 Task: Open a blank google sheet and write heading  Discount data  Add 10 product name:-  'Apple, Banana,_x000D_
Orange, Tomato, Potato, Onion, Carrot, Milk, Bread, Eggs (dozen). ' in August Last week sales are  1.99, 0.49, 0.79, 1.29, 0.99, 0.89, 0.69, 2.49, 1.99, 2.99.Discount (%):-  10, 20, 15, 5, 12, 8, 25, 10, 15, 20. Save page analysisSalesTrends_2023
Action: Mouse moved to (14, 86)
Screenshot: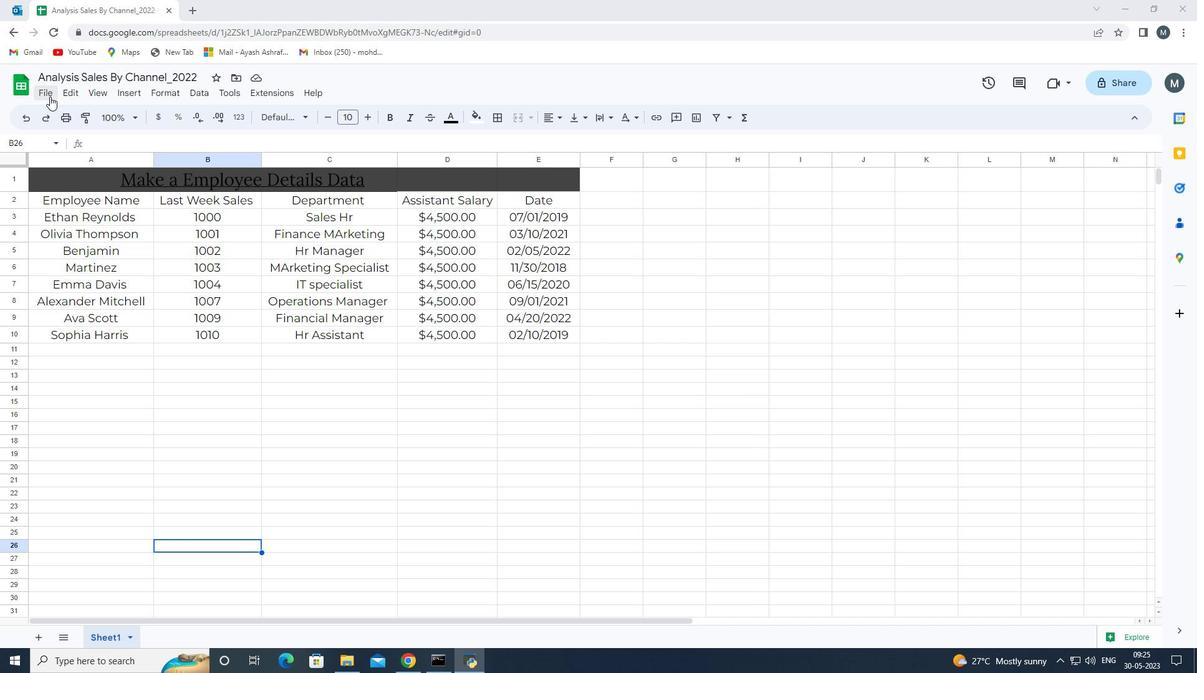 
Action: Mouse pressed left at (14, 86)
Screenshot: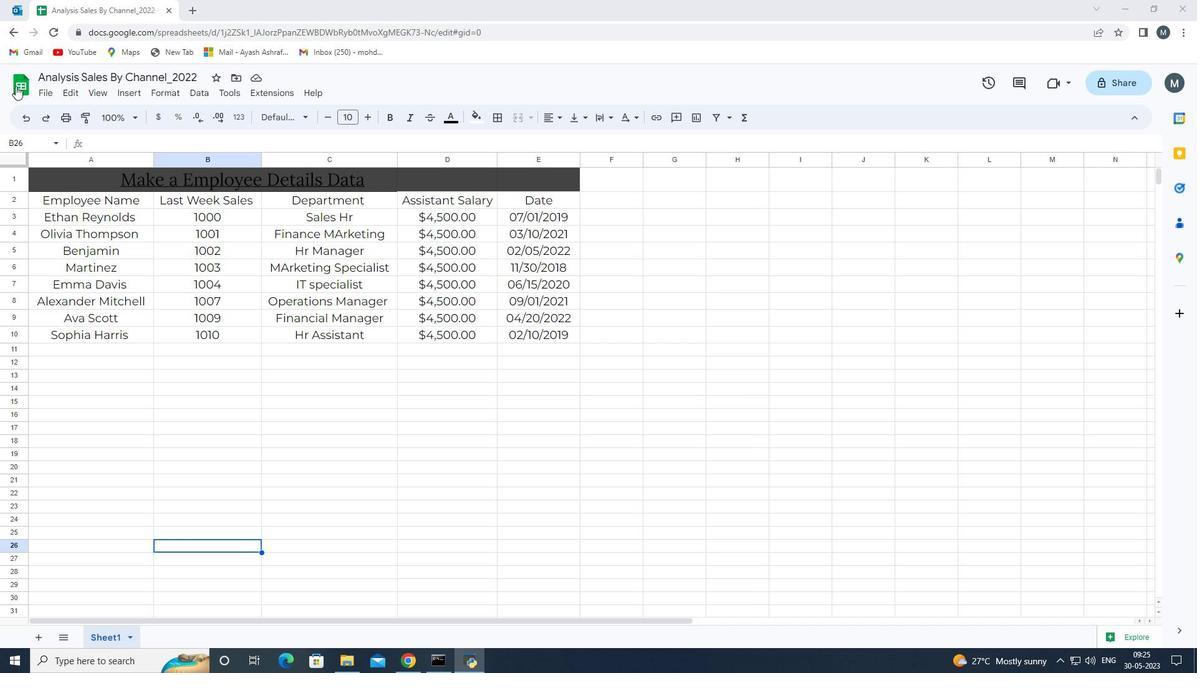 
Action: Mouse moved to (285, 198)
Screenshot: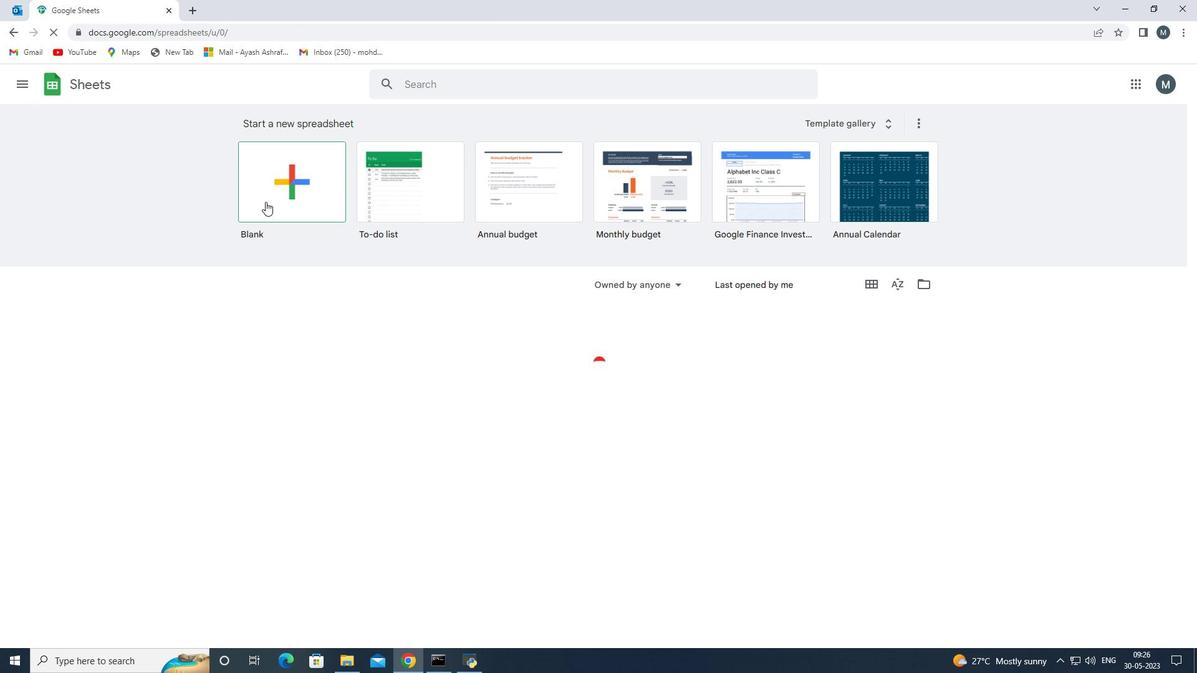
Action: Mouse pressed left at (285, 198)
Screenshot: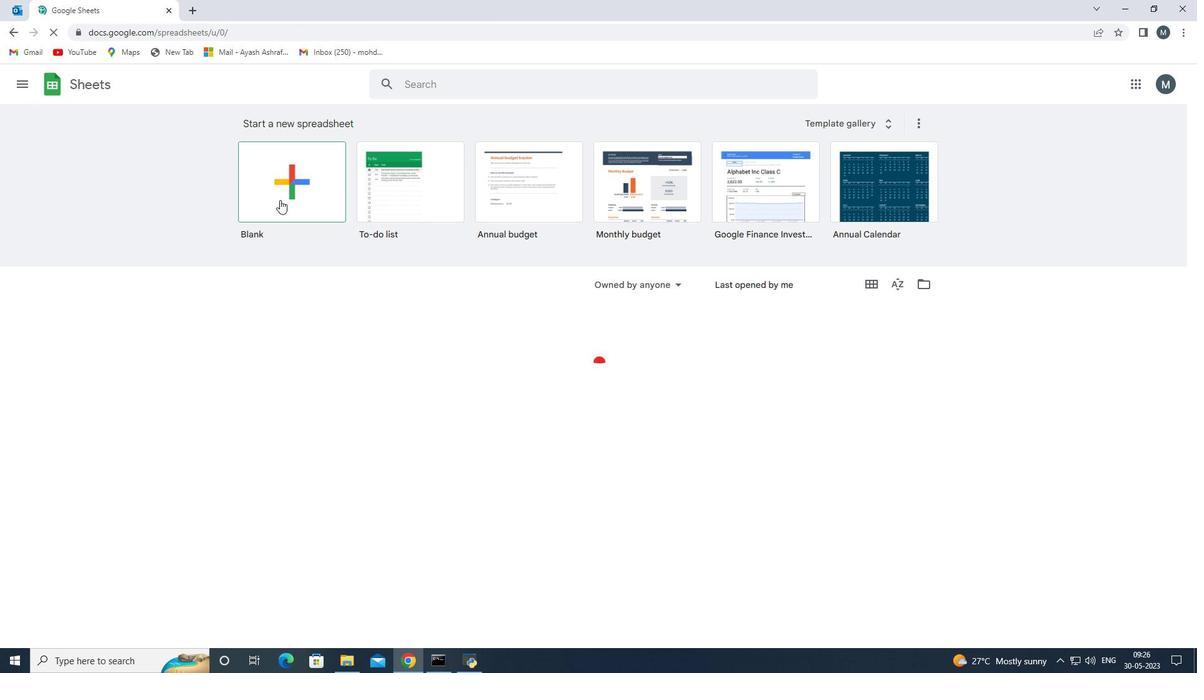 
Action: Mouse moved to (136, 143)
Screenshot: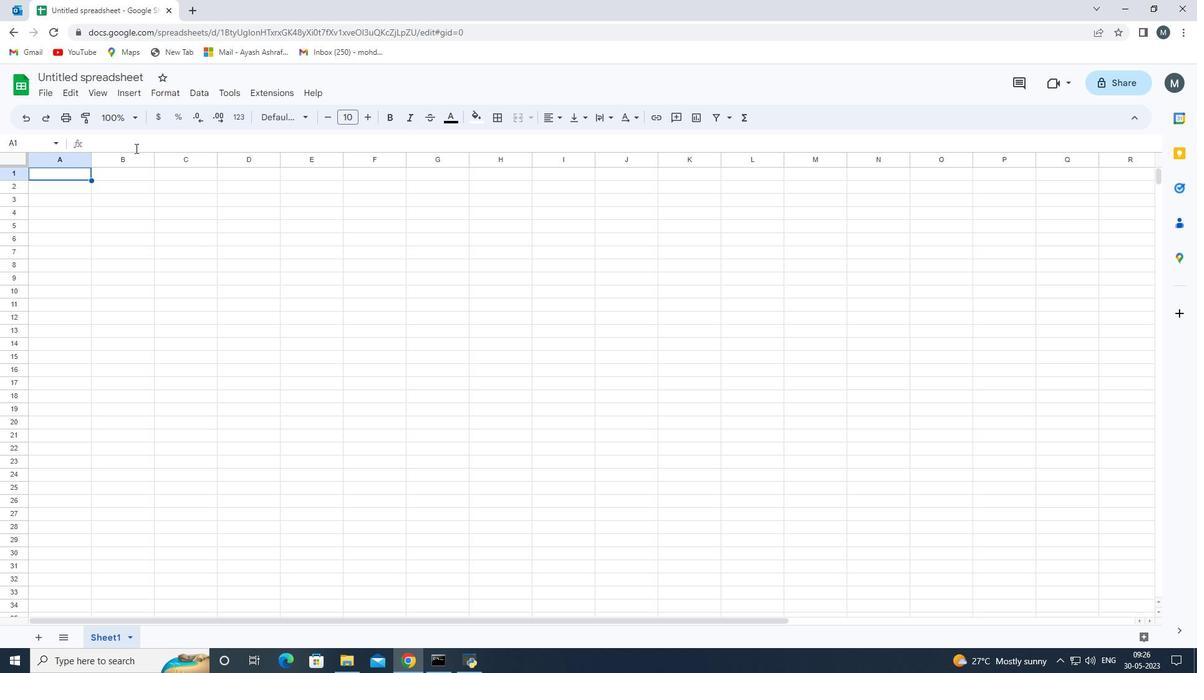 
Action: Mouse pressed left at (136, 143)
Screenshot: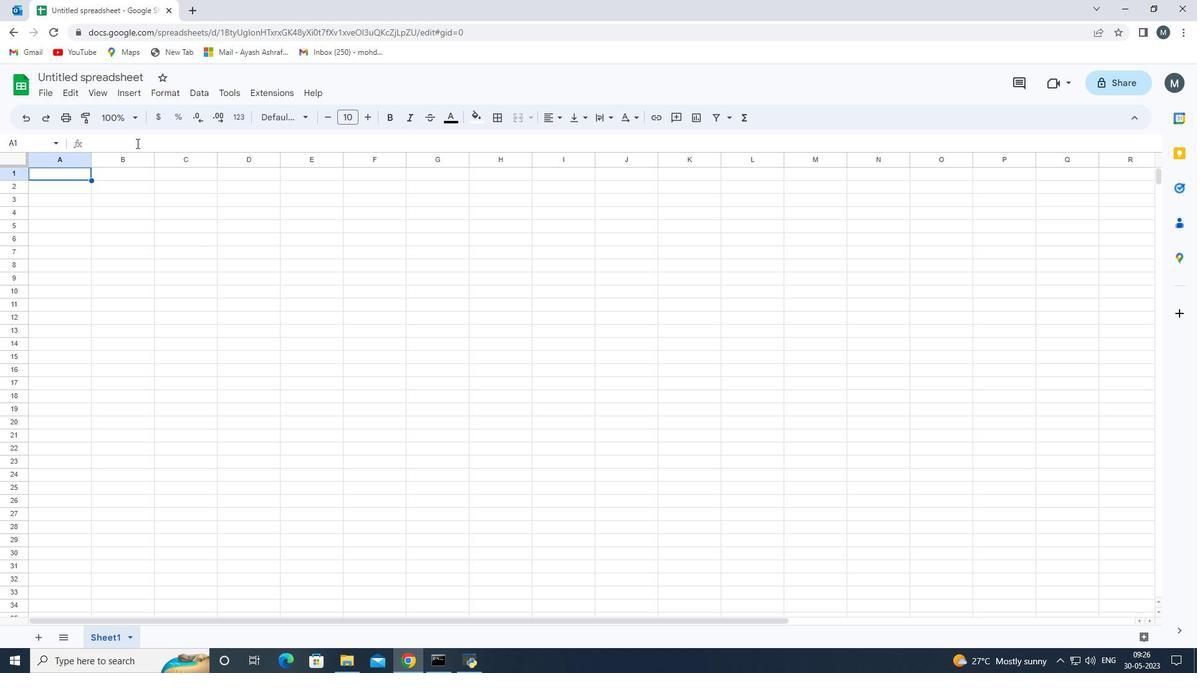 
Action: Mouse moved to (139, 142)
Screenshot: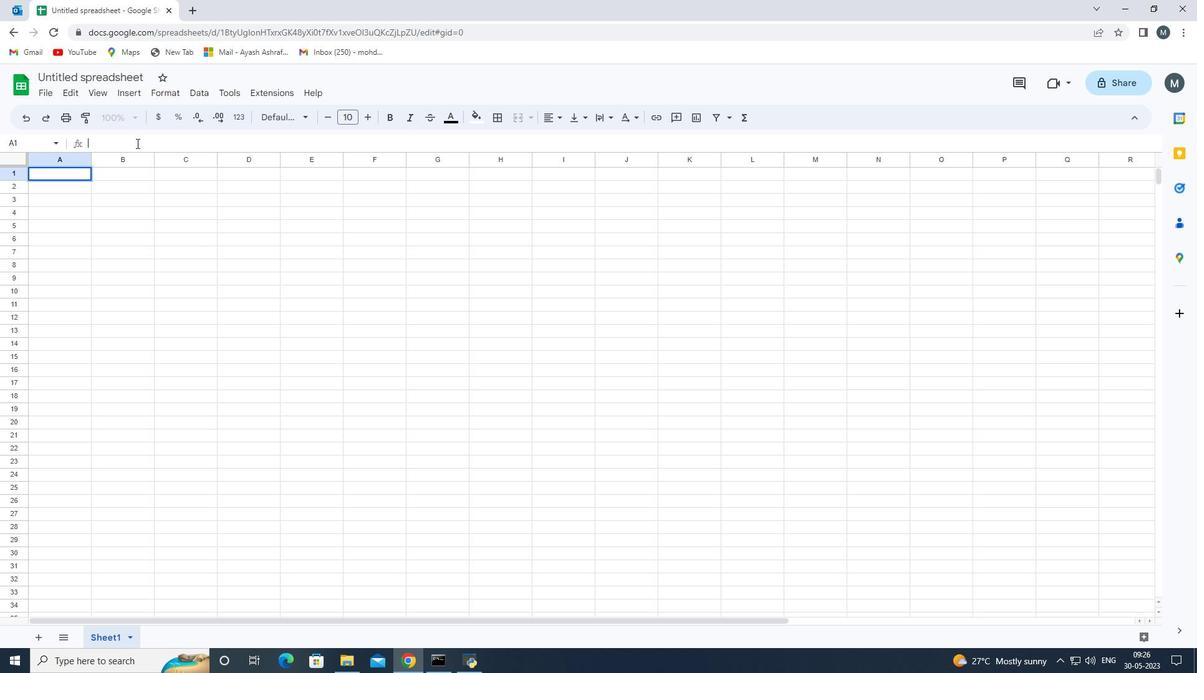 
Action: Key pressed <Key.space><Key.space><Key.space><Key.space><Key.space><Key.space><Key.space><Key.space><Key.space><Key.space><Key.space><Key.space><Key.space><Key.space><Key.space><Key.space><Key.space><Key.space><Key.space><Key.space><Key.space><Key.space><Key.space><Key.space><Key.space><Key.space><Key.space><Key.space><Key.space><Key.space><Key.space><Key.space><Key.space><Key.space><Key.space><Key.space><Key.space><Key.space><Key.space><Key.space><Key.space><Key.space><Key.space><Key.space><Key.space><Key.space><Key.space><Key.shift>Discount<Key.space><Key.shift>DAt<Key.space><Key.backspace><Key.backspace><Key.backspace>ata<Key.space><Key.enter>
Screenshot: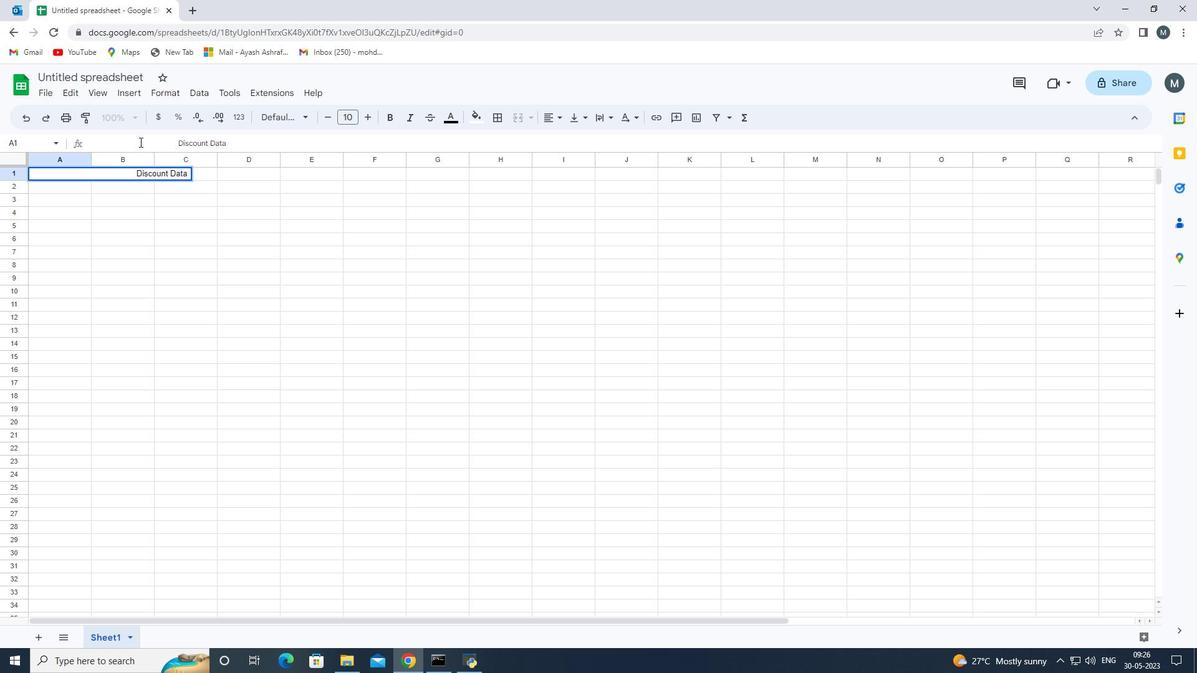 
Action: Mouse moved to (91, 192)
Screenshot: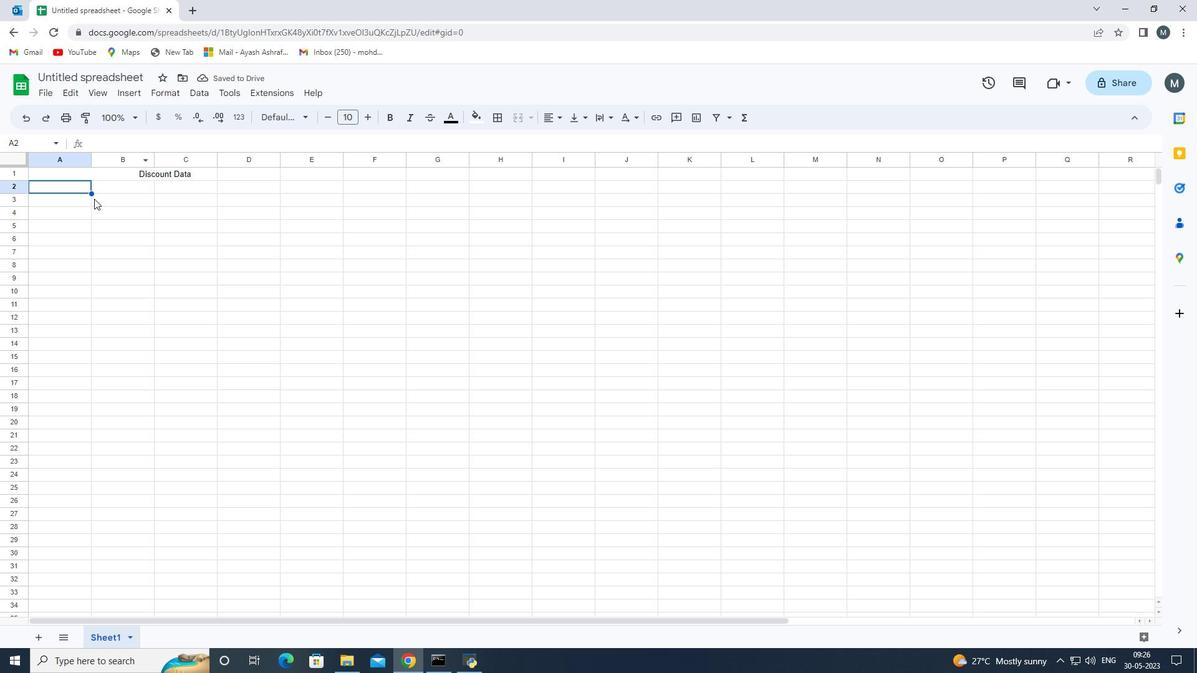 
Action: Key pressed <Key.shift>Product<Key.space><Key.shift>Nme<Key.space><Key.backspace><Key.backspace><Key.backspace>ame<Key.enter><Key.shift>Apple<Key.space><Key.shift>Banana<Key.space><Key.backspace><Key.backspace><Key.backspace><Key.backspace><Key.backspace><Key.backspace><Key.backspace><Key.enter><Key.shift>BAna<Key.space><Key.backspace><Key.backspace><Key.backspace><Key.backspace>anana<Key.enter><Key.shift>Orange<Key.space><Key.enter><Key.shift>Tomato<Key.enter><Key.shift>Potatto<Key.backspace><Key.backspace><Key.backspace>to<Key.enter><Key.shift>Onion<Key.space><Key.enter><Key.shift>CArr<Key.backspace><Key.backspace><Key.backspace>arrt<Key.backspace>ot<Key.enter><Key.shift>Milk<Key.enter><Key.shift>Bread<Key.enter><Key.shift><Key.shift>Eggs<Key.space><Key.shift>(<Key.shift>Dozen<Key.shift>)<Key.enter>
Screenshot: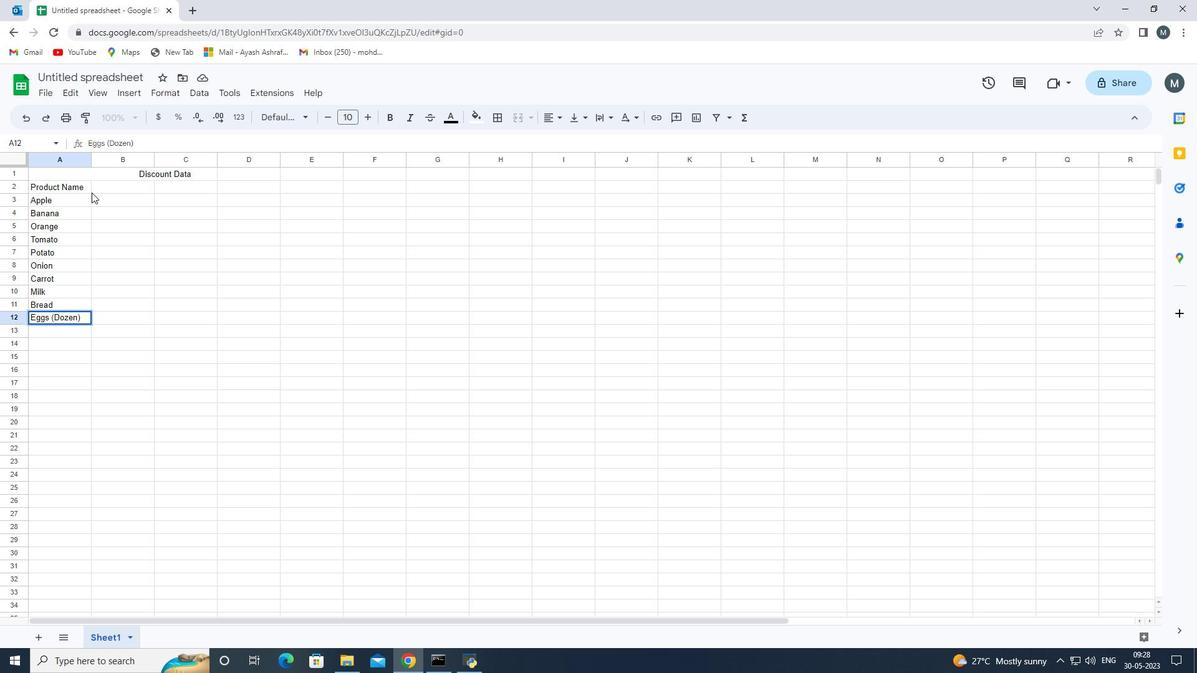 
Action: Mouse moved to (92, 158)
Screenshot: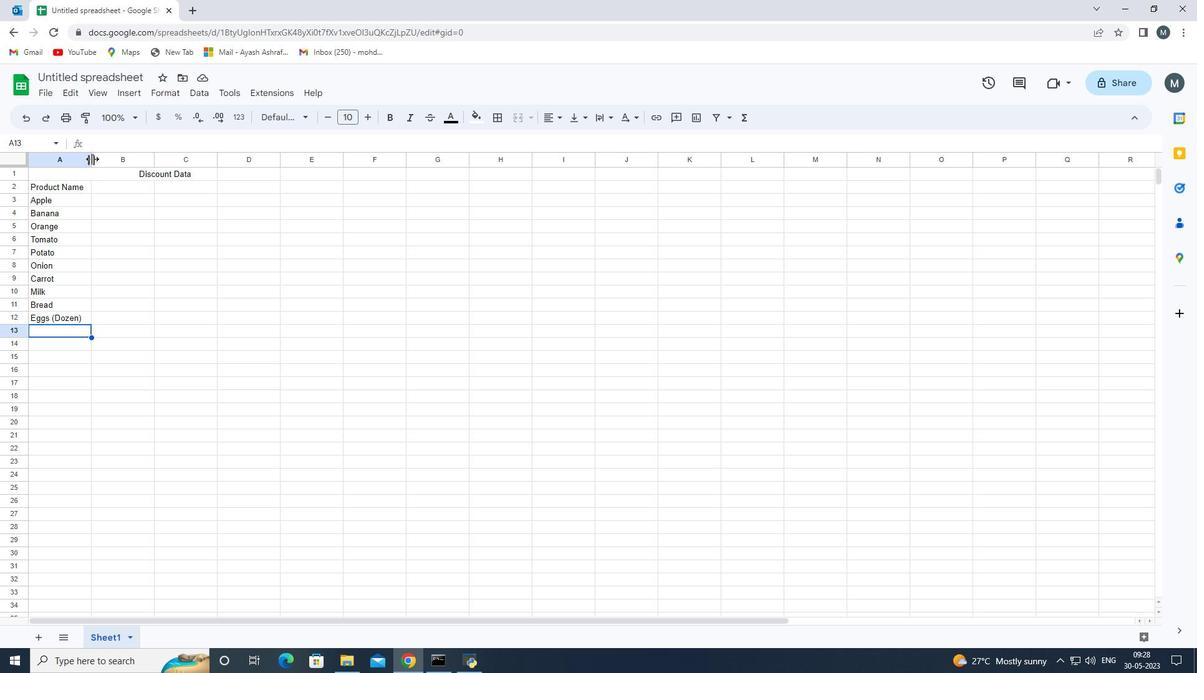 
Action: Mouse pressed left at (92, 158)
Screenshot: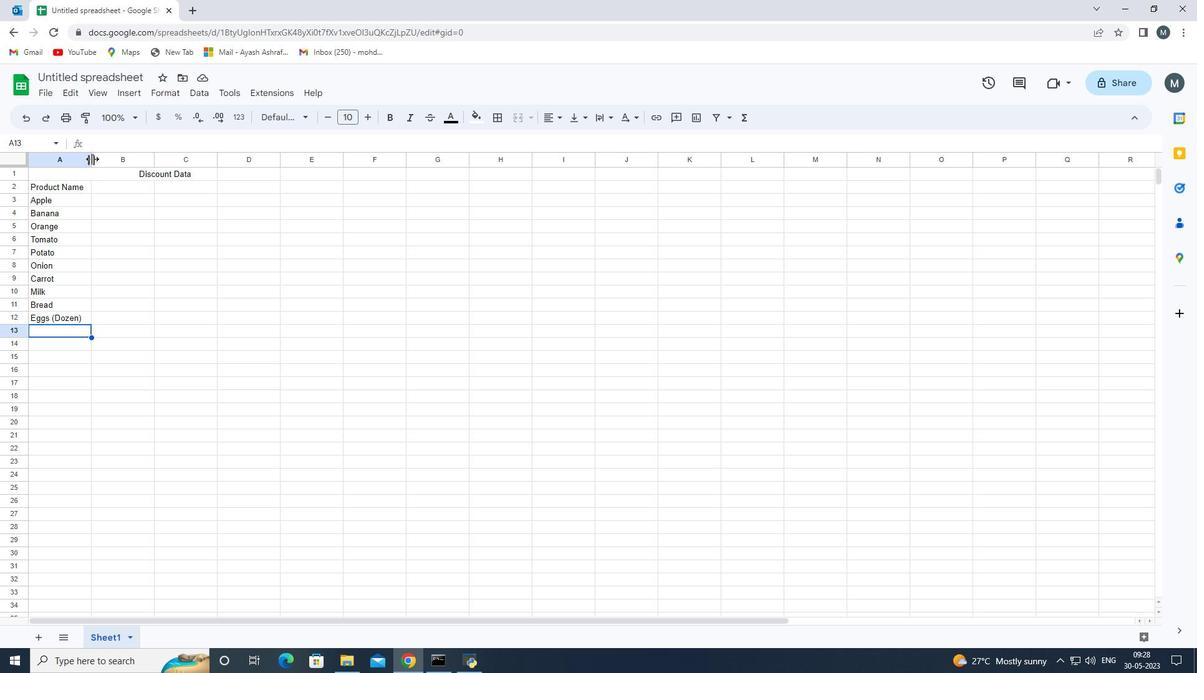 
Action: Mouse moved to (116, 162)
Screenshot: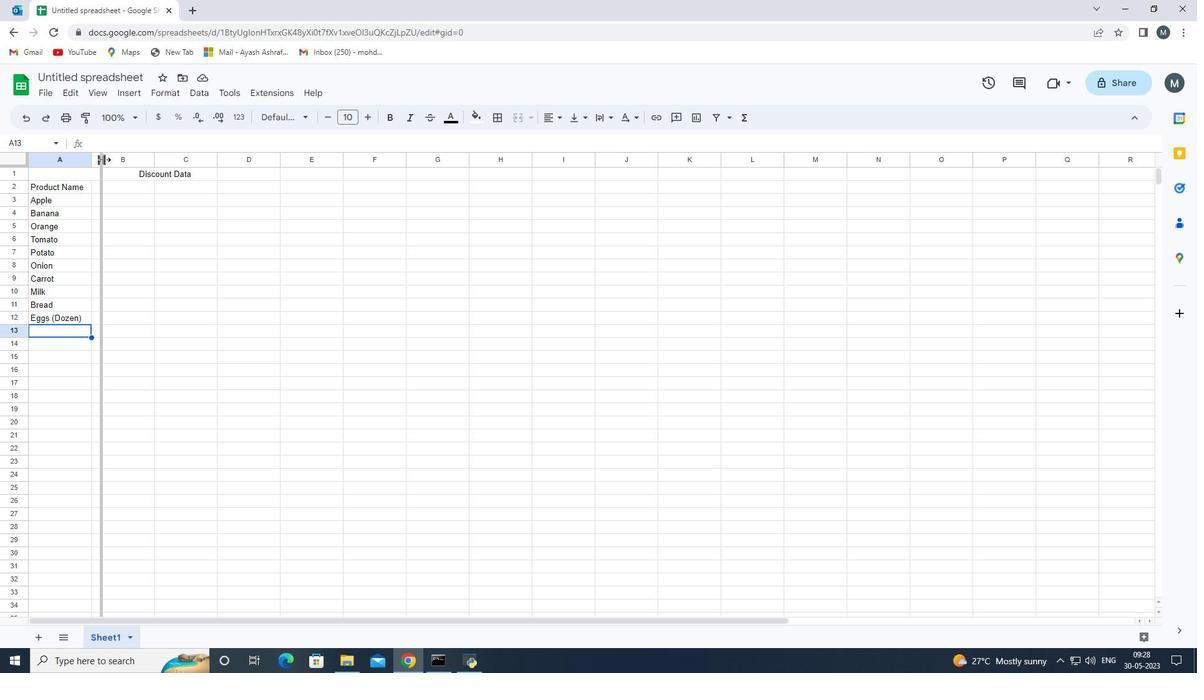 
Action: Mouse pressed left at (116, 162)
Screenshot: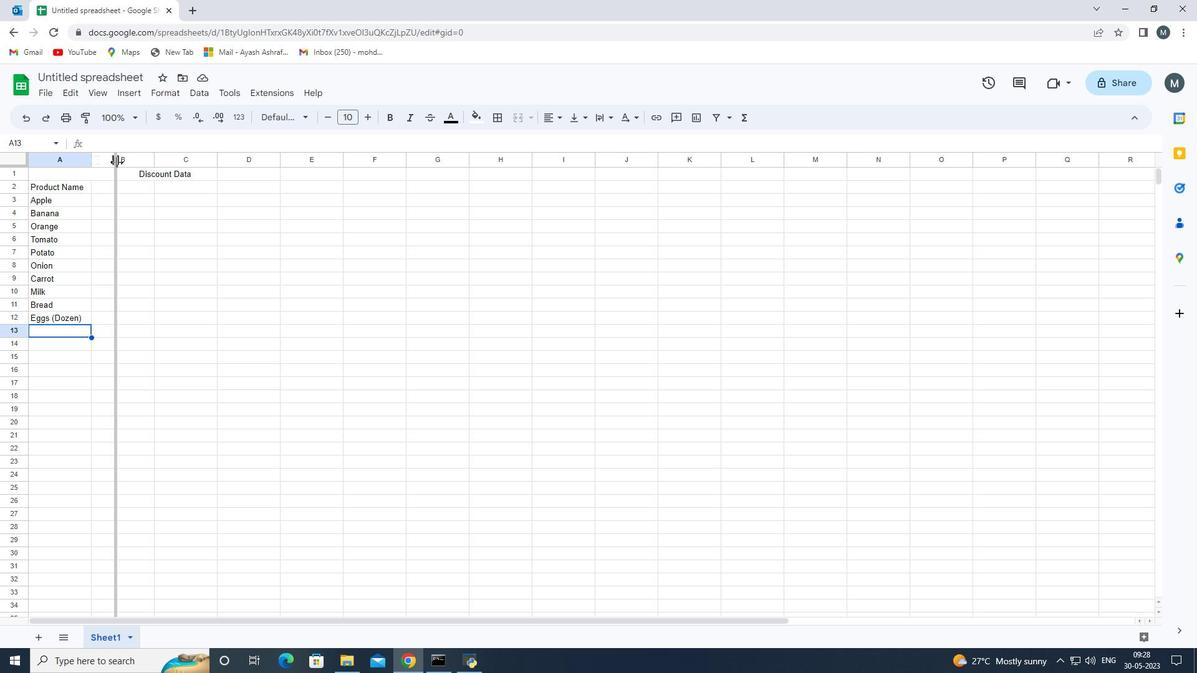 
Action: Mouse moved to (18, 157)
Screenshot: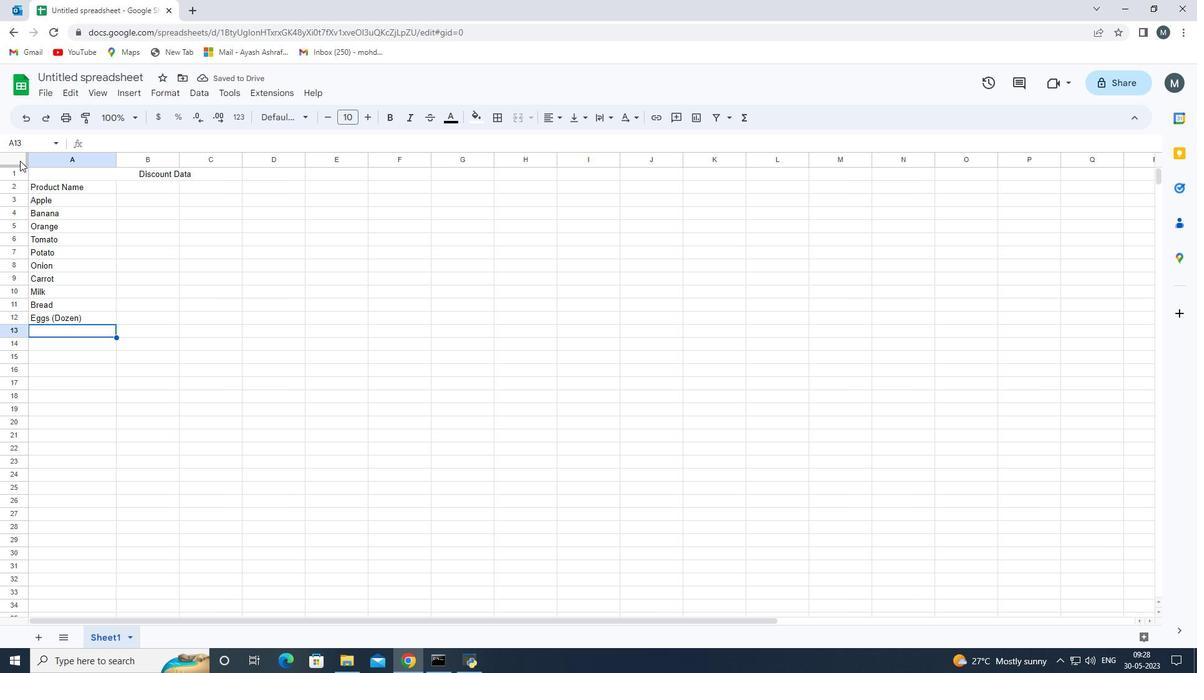 
Action: Mouse pressed left at (18, 157)
Screenshot: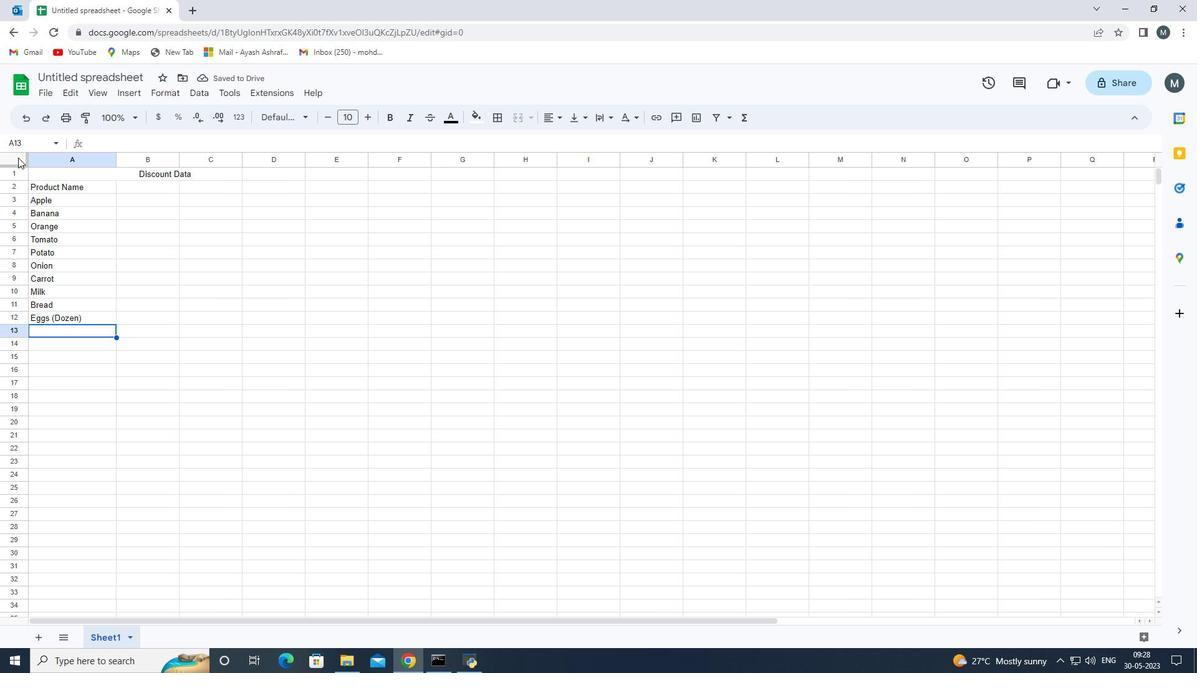 
Action: Mouse pressed left at (18, 157)
Screenshot: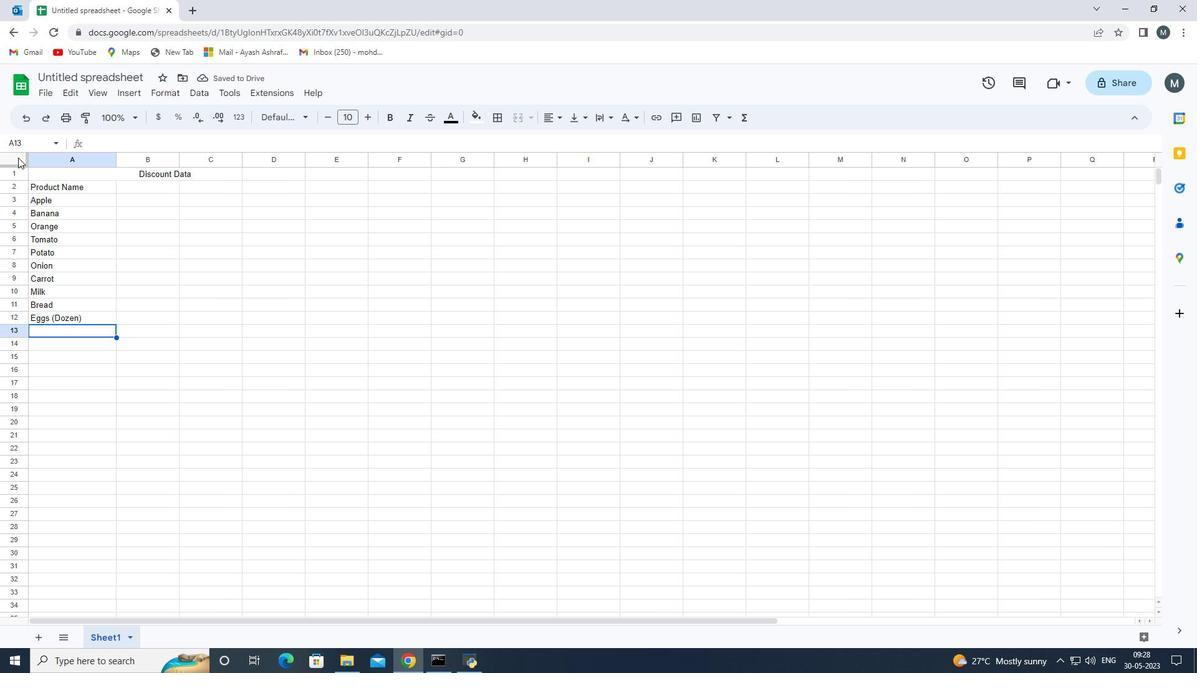 
Action: Mouse pressed right at (18, 157)
Screenshot: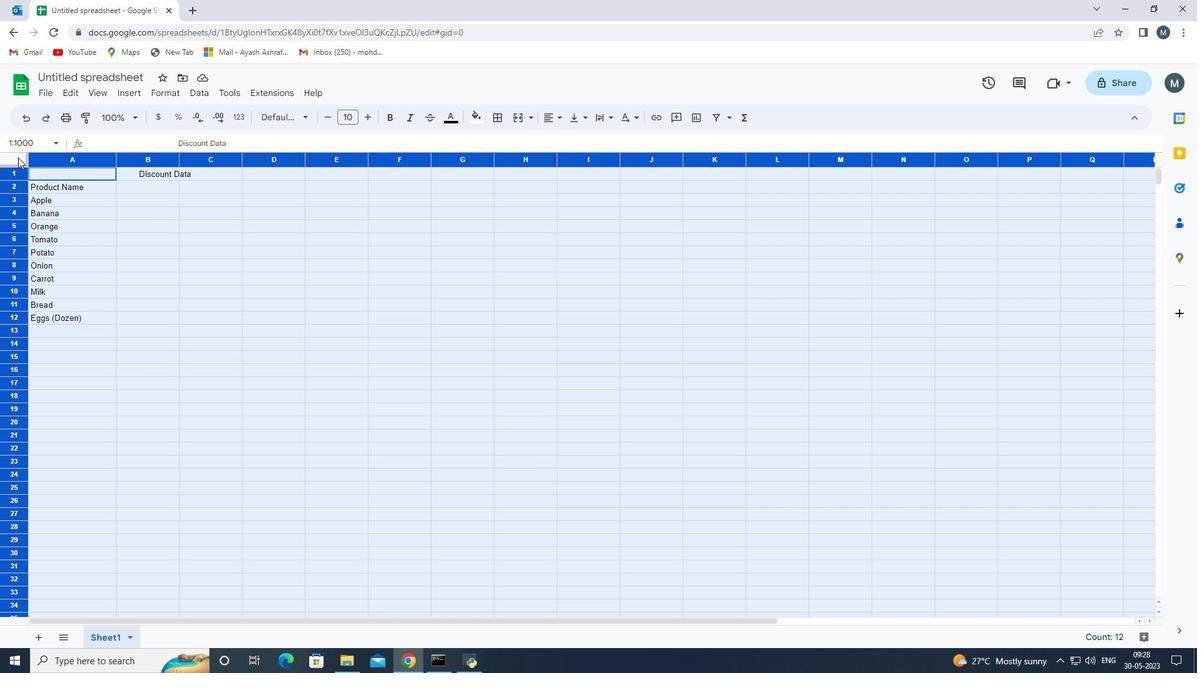 
Action: Mouse moved to (451, 307)
Screenshot: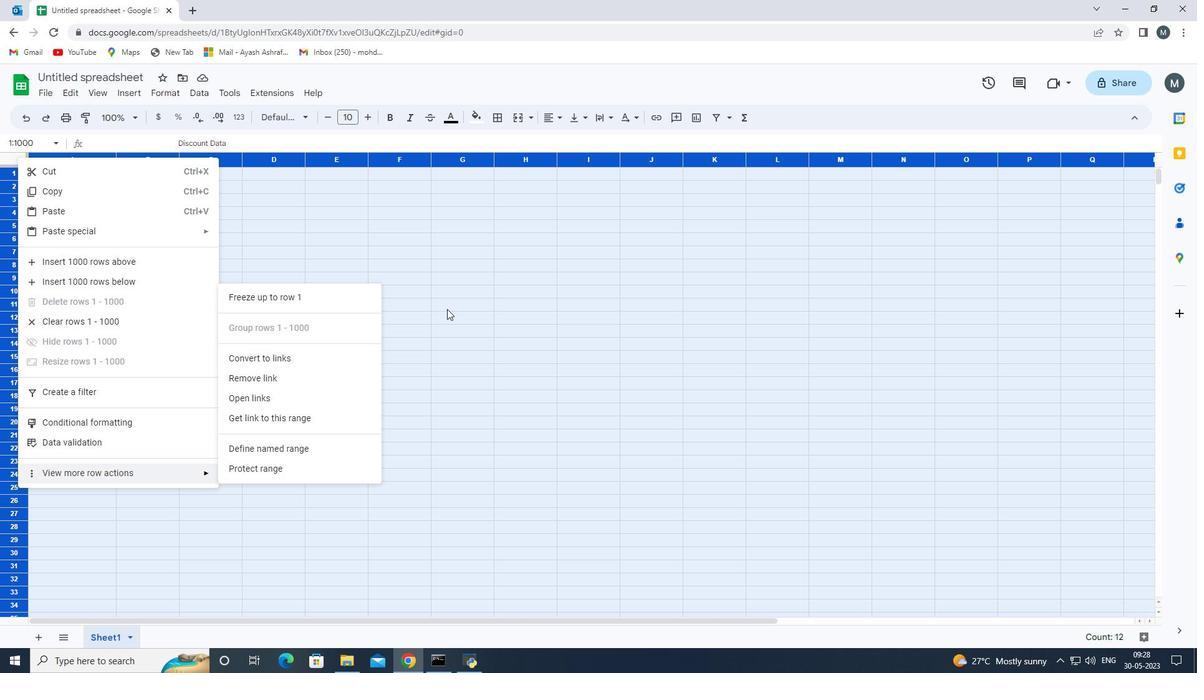 
Action: Mouse pressed left at (451, 307)
Screenshot: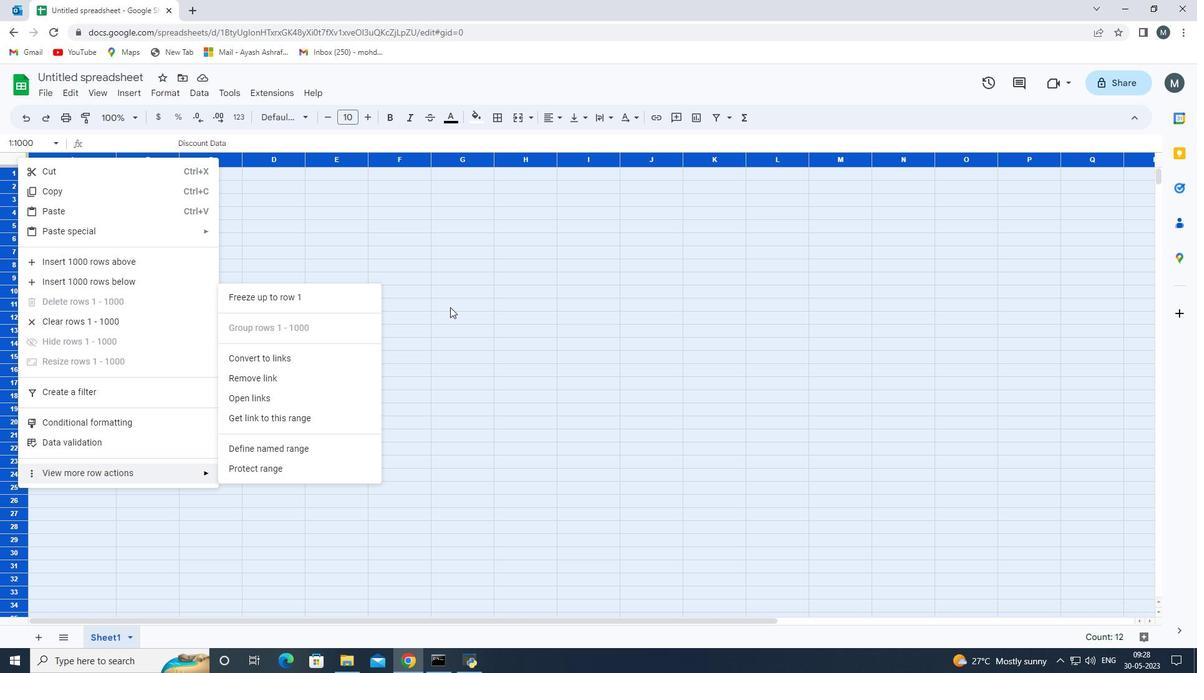 
Action: Mouse moved to (146, 186)
Screenshot: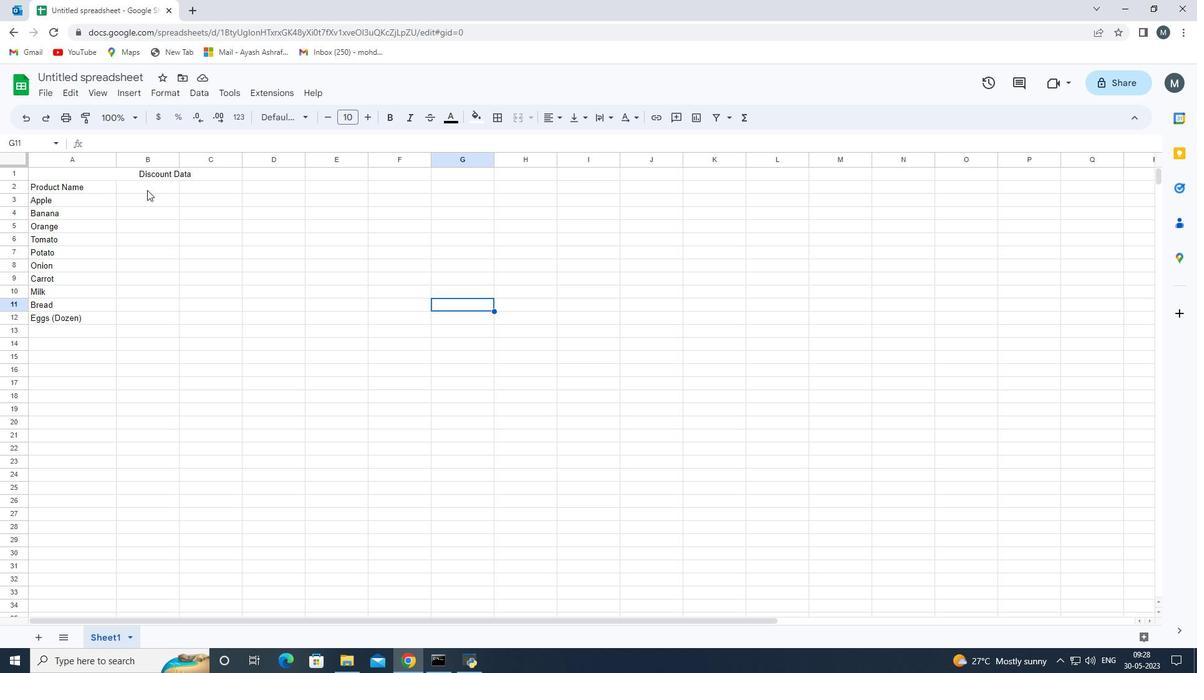 
Action: Mouse pressed left at (146, 186)
Screenshot: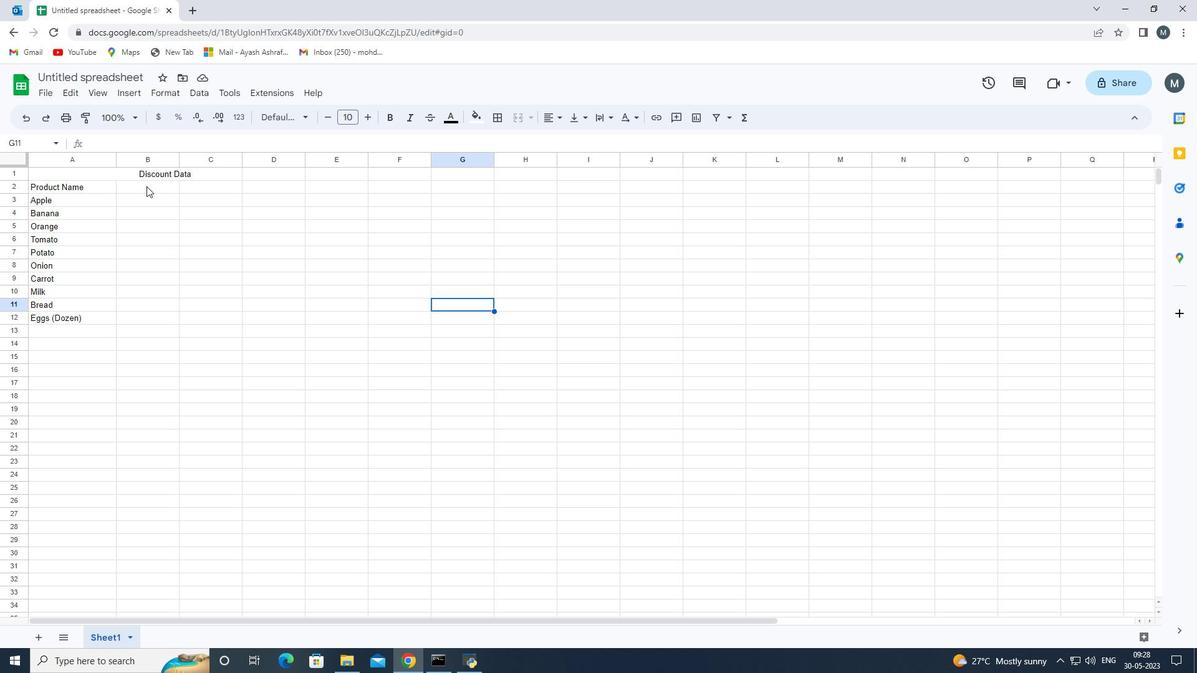 
Action: Mouse pressed left at (146, 186)
Screenshot: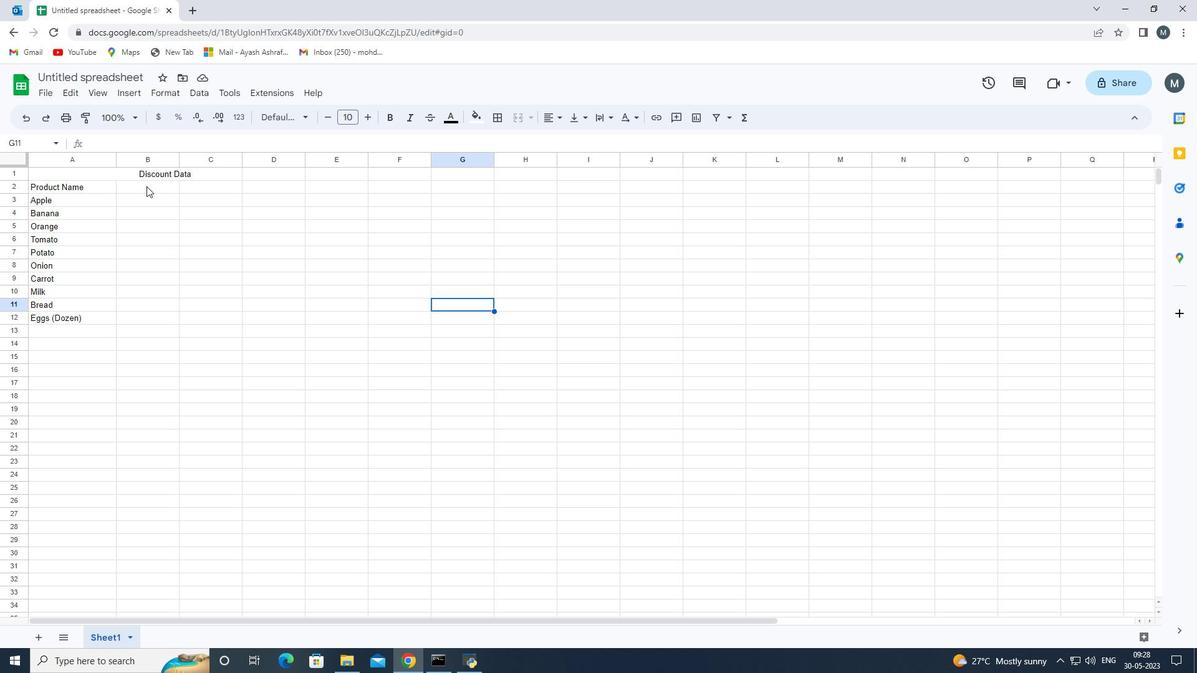 
Action: Key pressed <Key.shift>LAst<Key.backspace><Key.backspace><Key.backspace>ast<Key.shift><Key.shift><Key.shift><Key.shift><Key.shift><Key.shift><Key.shift><Key.shift><Key.shift><Key.shift><Key.shift><Key.shift><Key.shift><Key.shift><Key.shift><Key.shift><Key.shift><Key.shift><Key.shift><Key.shift><Key.shift><Key.shift><Key.shift><Key.shift><Key.shift><Key.shift><Key.shift><Key.shift><Key.shift><Key.shift><Key.shift><Key.shift><Key.shift><Key.shift><Key.shift><Key.shift><Key.shift><Key.shift><Key.shift><Key.shift><Key.shift><Key.shift><Key.shift><Key.shift><Key.shift><Key.shift><Key.shift><Key.shift><Key.shift><Key.shift><Key.shift><Key.shift><Key.shift><Key.shift><Key.shift><Key.shift><Key.shift><Key.shift><Key.shift><Key.shift><Key.shift><Key.shift><Key.shift><Key.shift><Key.shift><Key.shift><Key.shift><Key.shift><Key.shift><Key.shift><Key.shift><Key.shift><Key.shift><Key.shift><Key.shift><Key.shift><Key.shift><Key.shift><Key.shift><Key.shift><Key.shift><Key.shift><Key.shift><Key.shift><Key.shift><Key.shift>Wee<Key.backspace><Key.backspace><Key.backspace><Key.space>week<Key.space>sales<Key.space><Key.enter>1.99<Key.enter>0
Screenshot: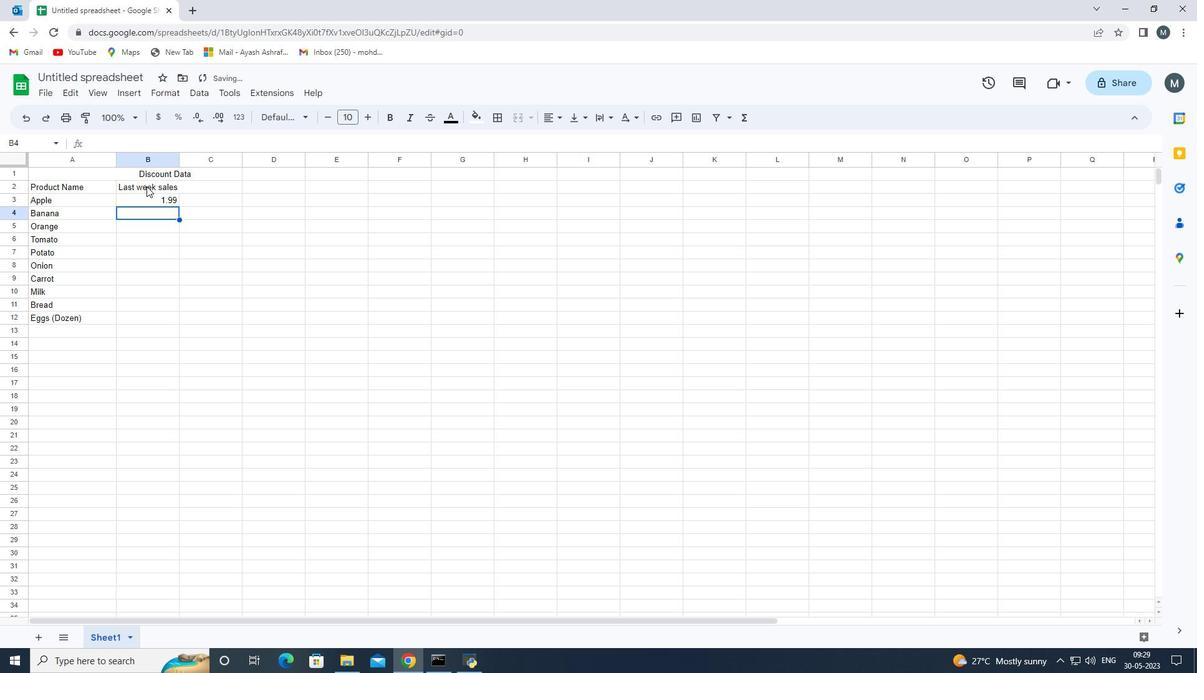 
Action: Mouse moved to (170, 175)
Screenshot: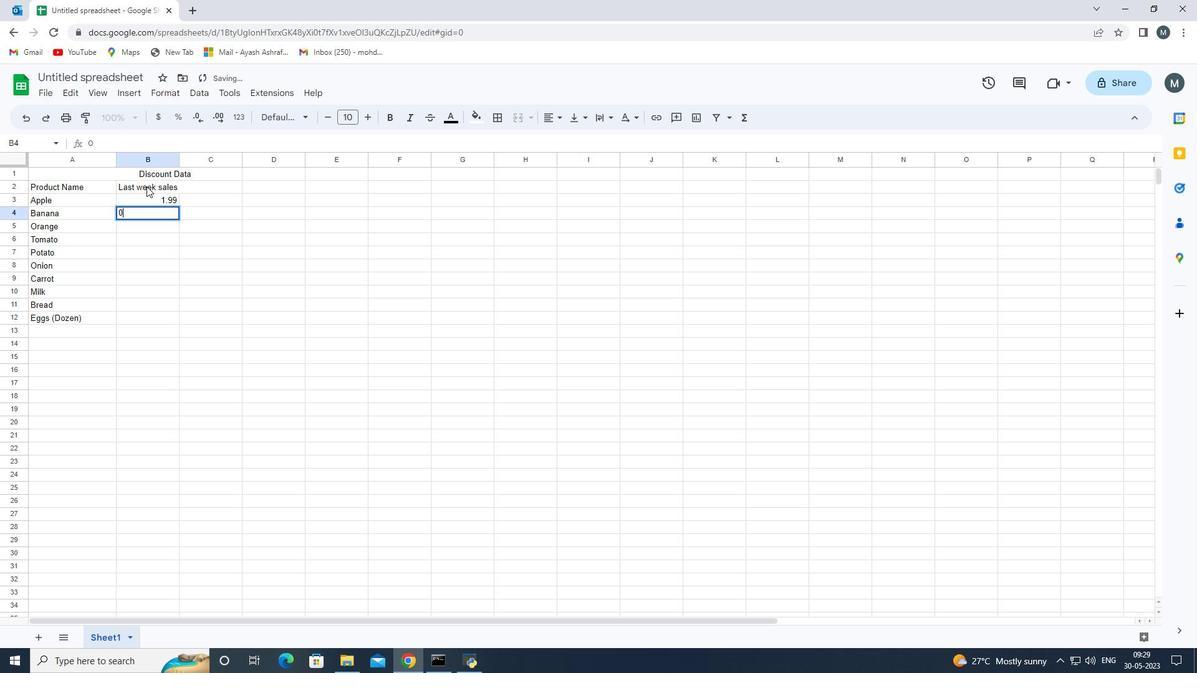 
Action: Key pressed .
Screenshot: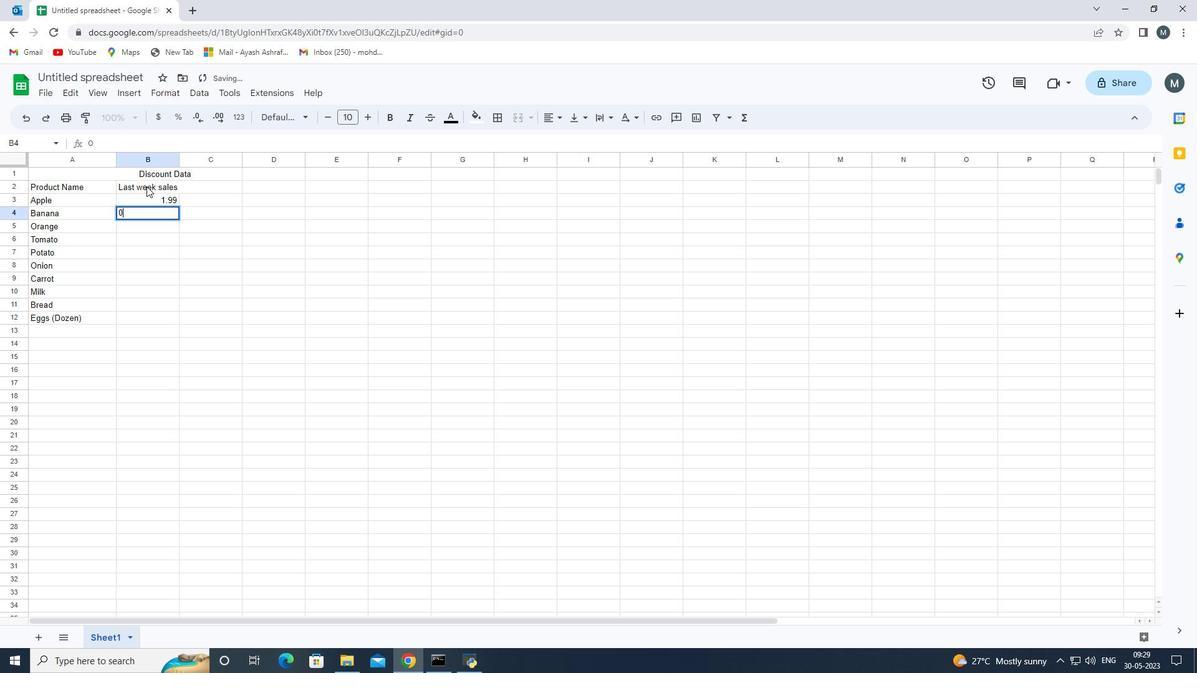 
Action: Mouse moved to (174, 174)
Screenshot: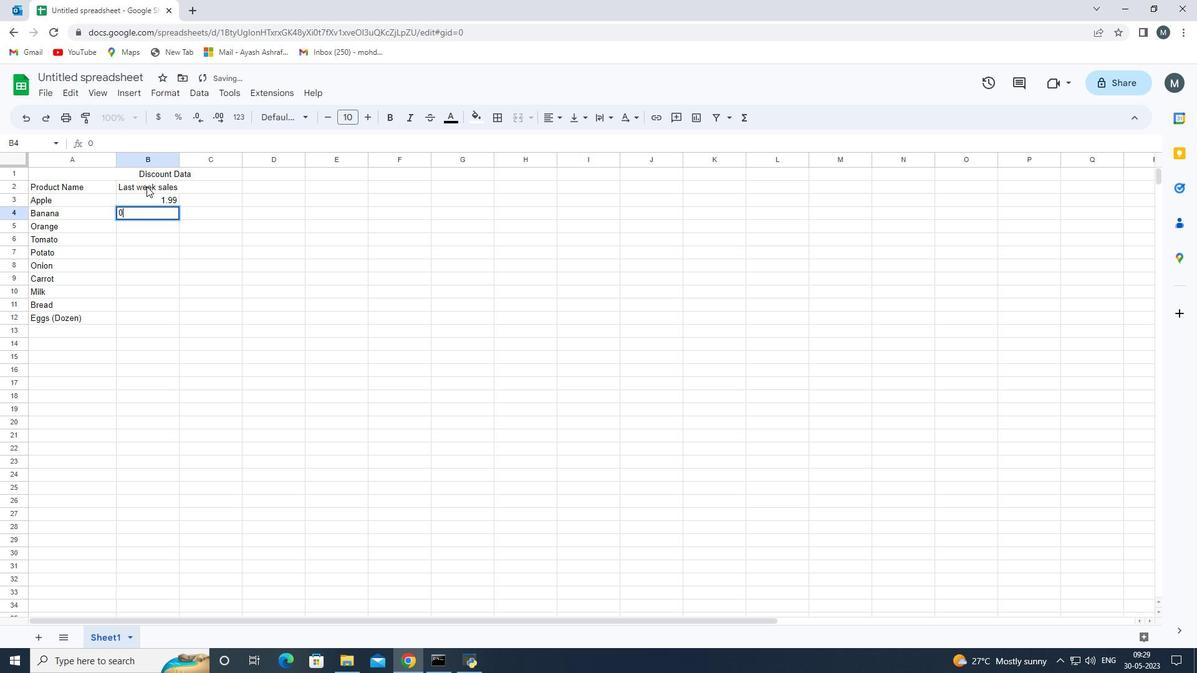 
Action: Key pressed 49<Key.enter>0.79<Key.enter>1.29<Key.enter>0.99<Key.enter>0.
Screenshot: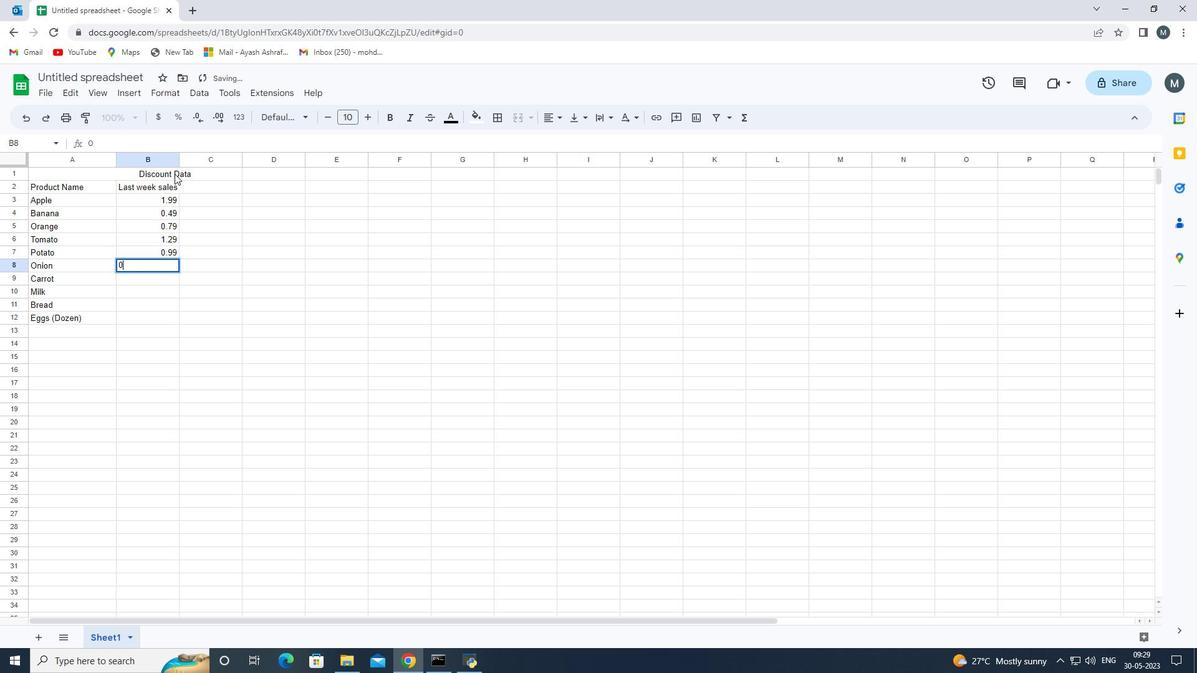 
Action: Mouse moved to (181, 171)
Screenshot: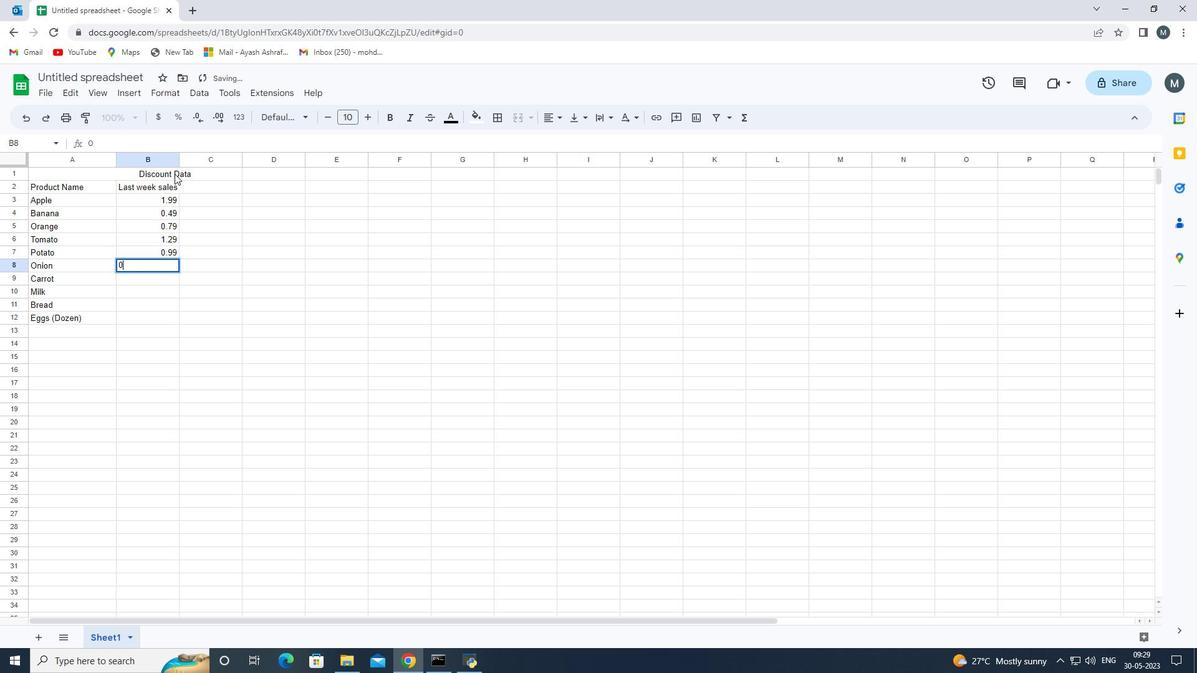 
Action: Key pressed 89<Key.enter>0.69<Key.enter>2.49<Key.enter>1.99<Key.enter>2.99<Key.enter>
Screenshot: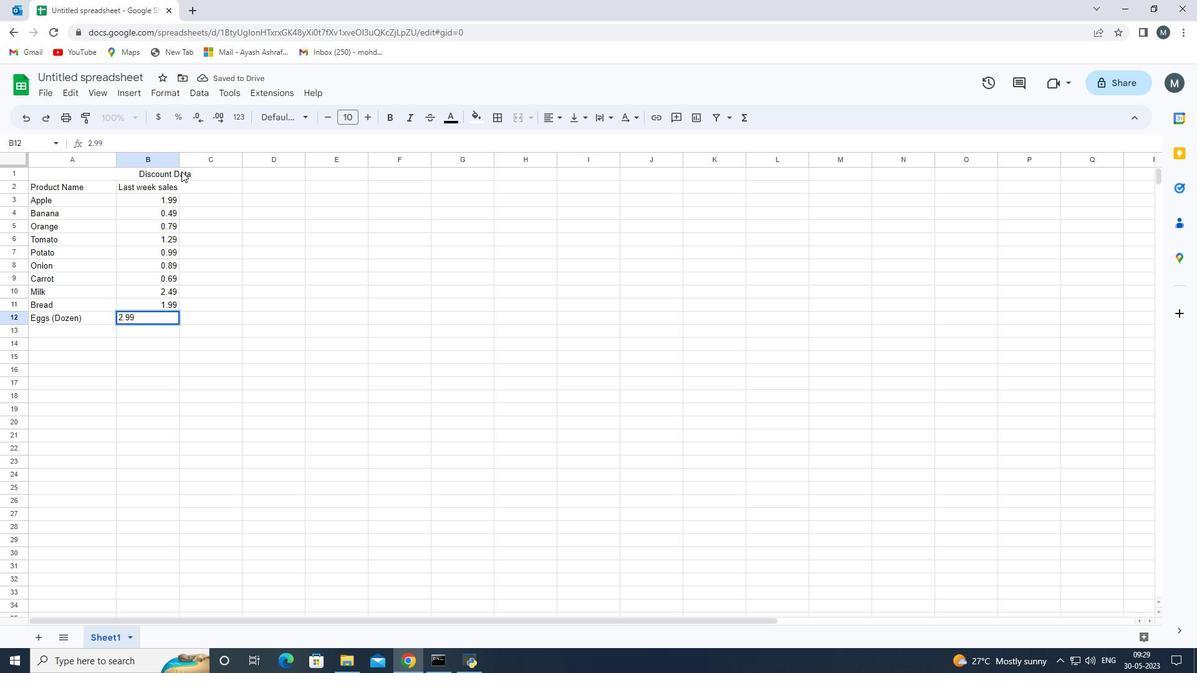 
Action: Mouse moved to (181, 155)
Screenshot: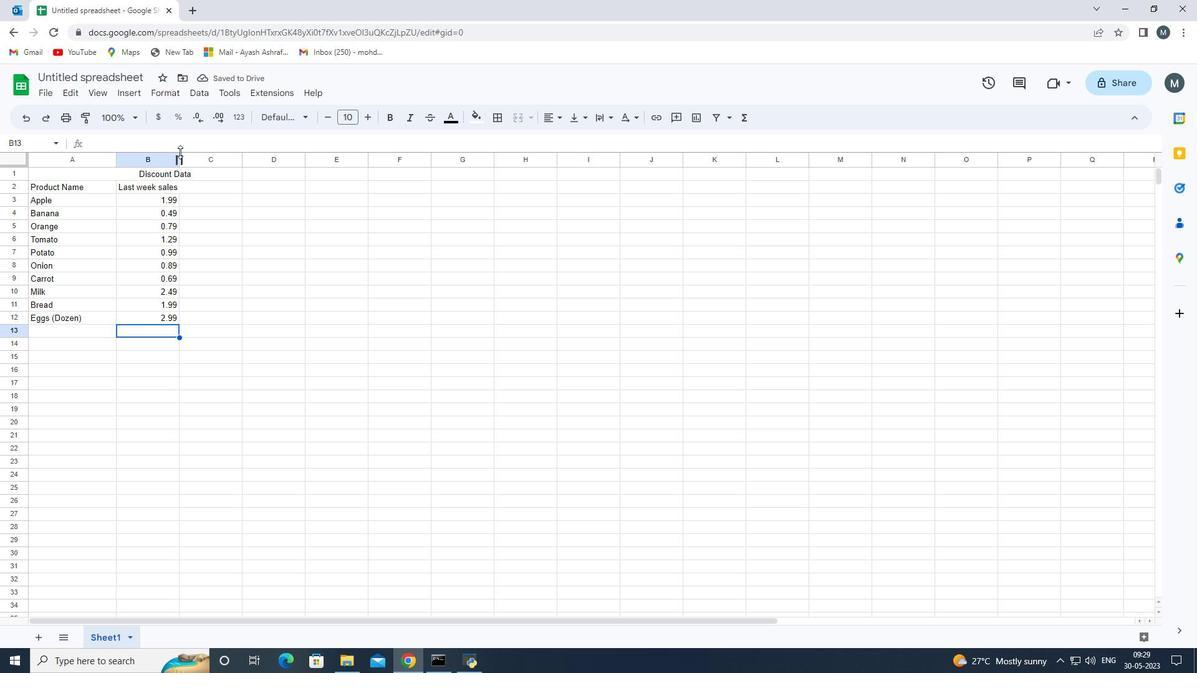 
Action: Mouse pressed left at (181, 155)
Screenshot: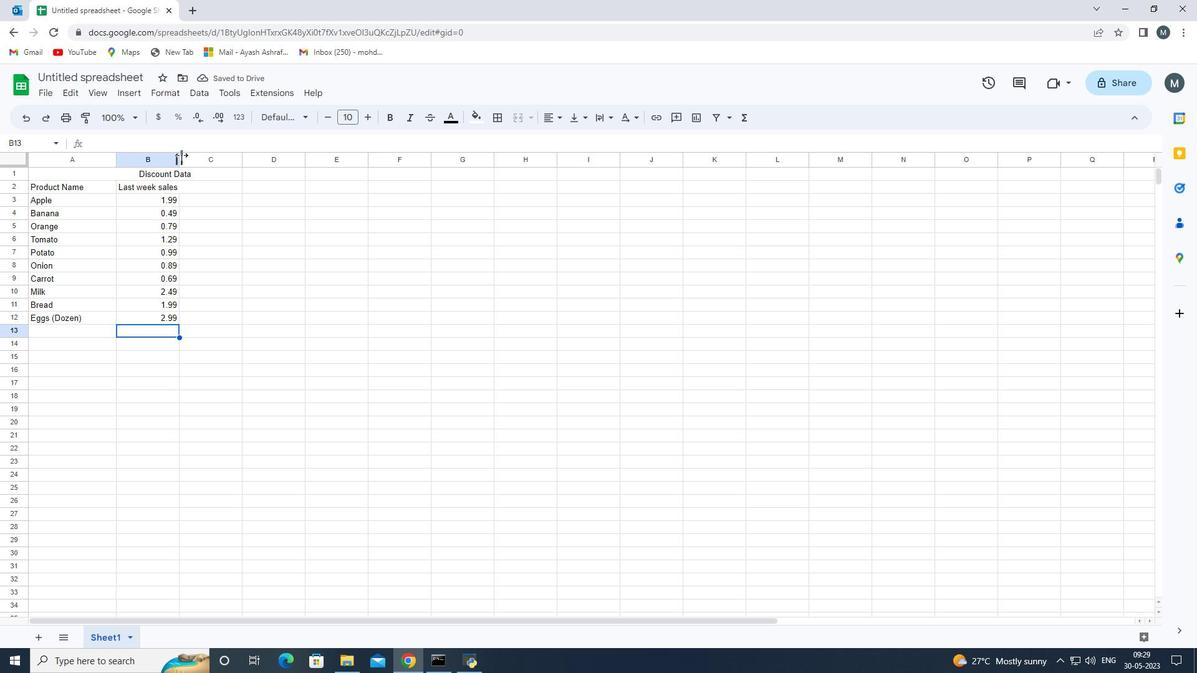 
Action: Mouse moved to (223, 184)
Screenshot: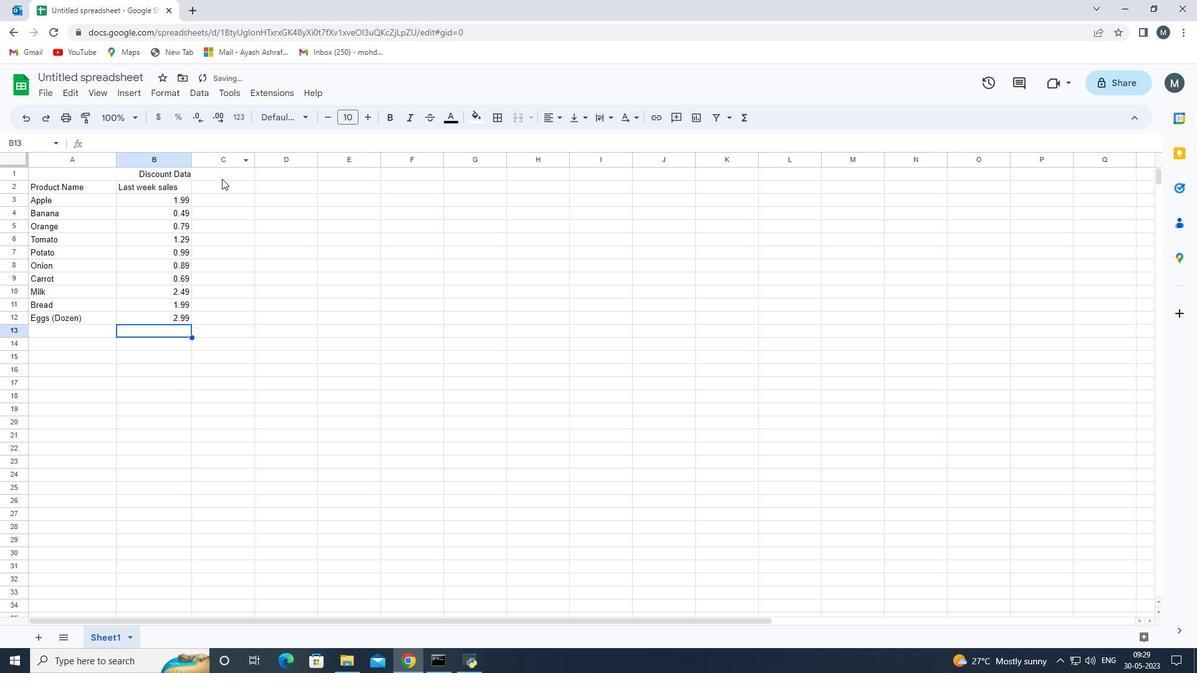 
Action: Mouse pressed left at (223, 184)
Screenshot: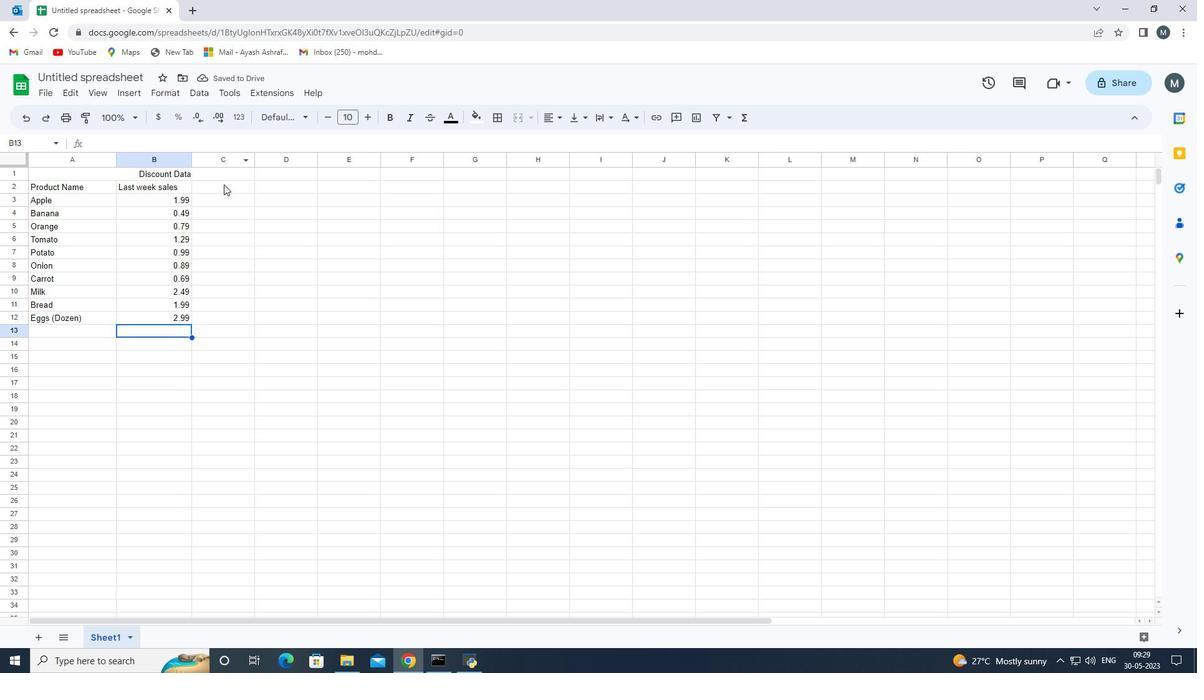 
Action: Mouse pressed left at (223, 184)
Screenshot: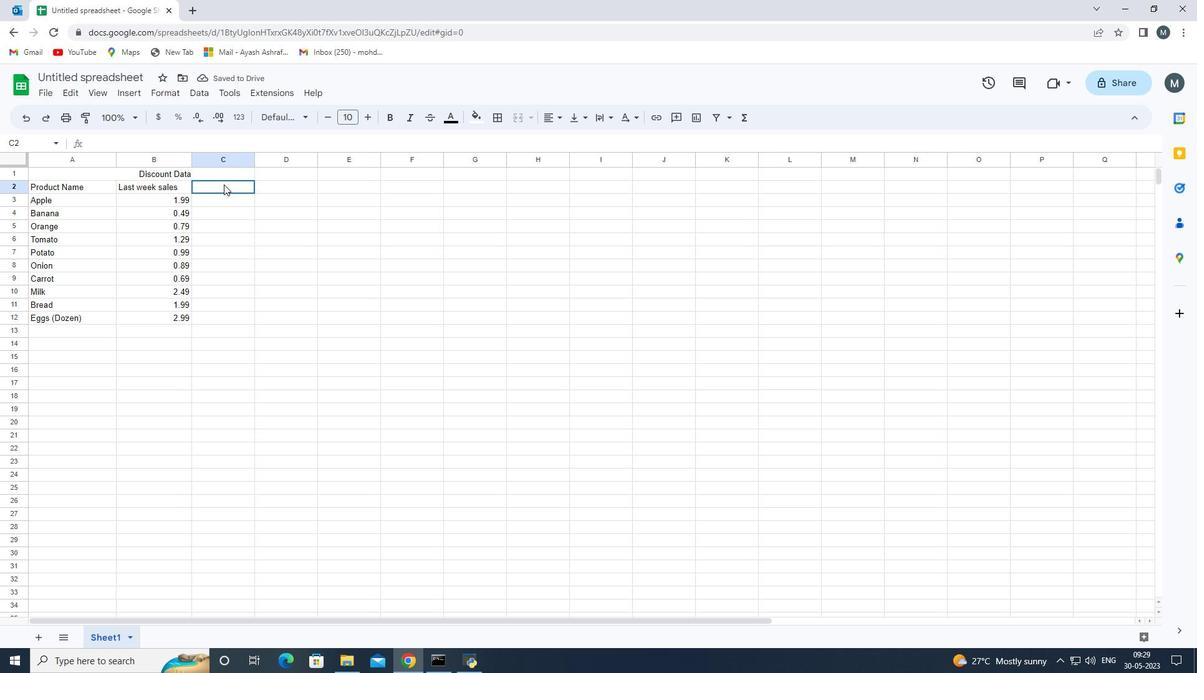 
Action: Key pressed <Key.shift>Discount<Key.space><Key.shift><Key.shift><Key.shift><Key.shift>%<Key.enter>
Screenshot: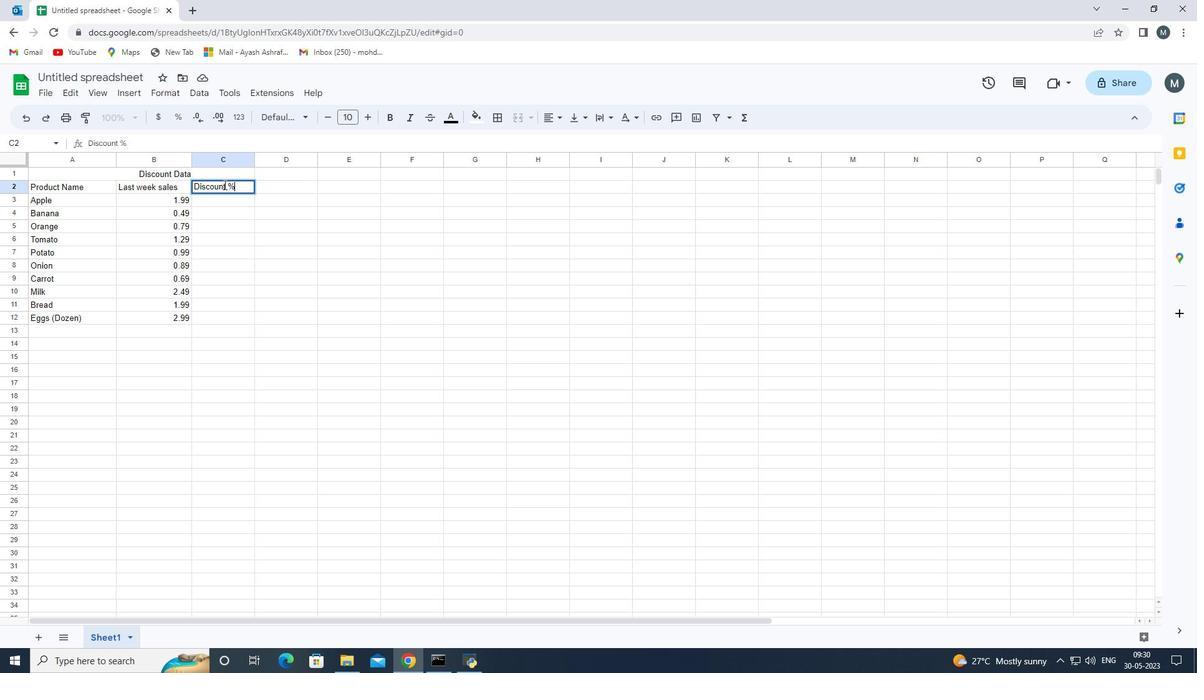 
Action: Mouse moved to (223, 185)
Screenshot: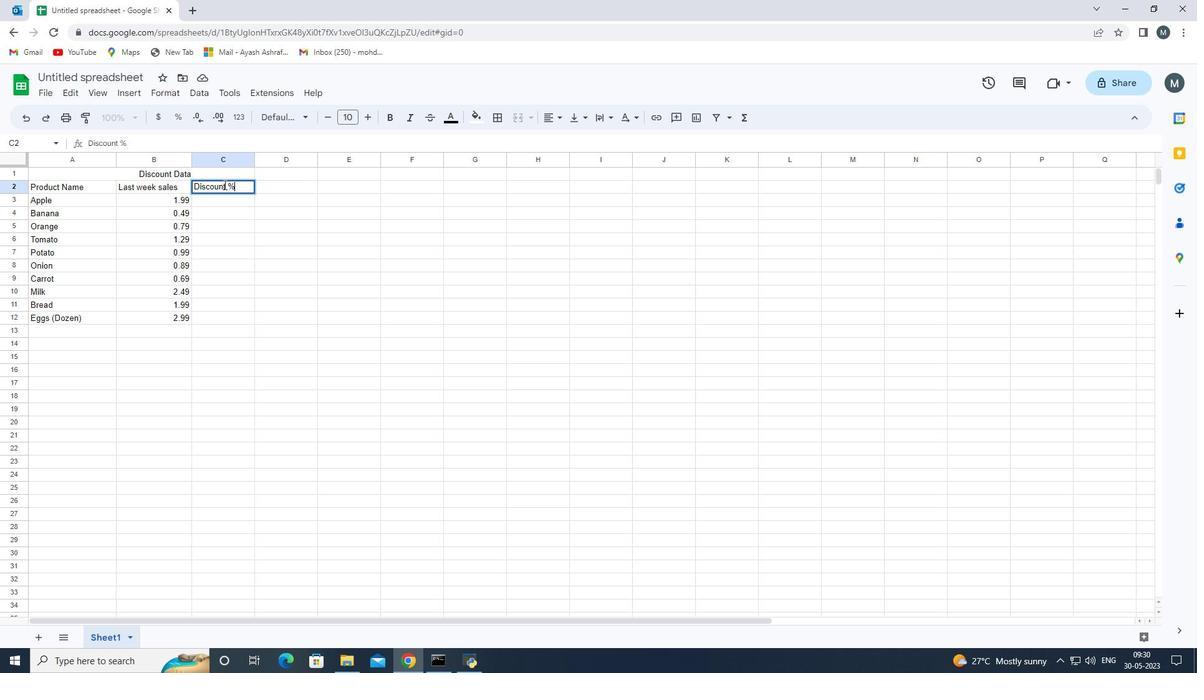 
Action: Key pressed 10<Key.enter>20<Key.enter>15<Key.enter>5<Key.enter>12<Key.enter>
Screenshot: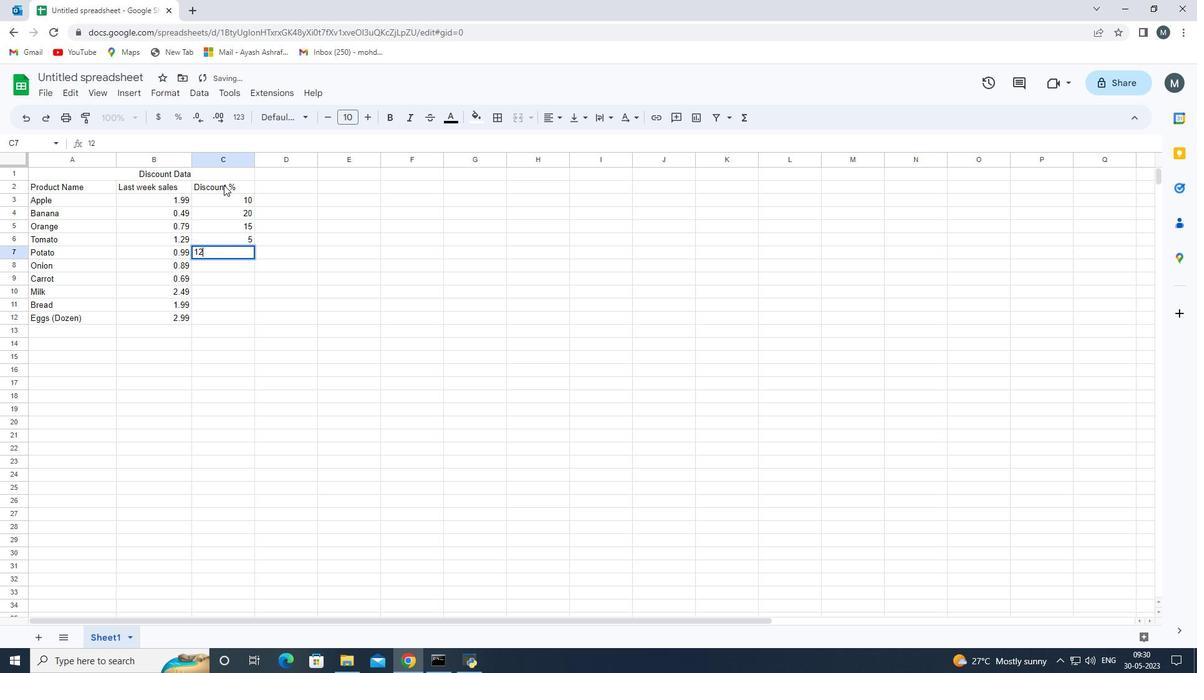 
Action: Mouse moved to (240, 200)
Screenshot: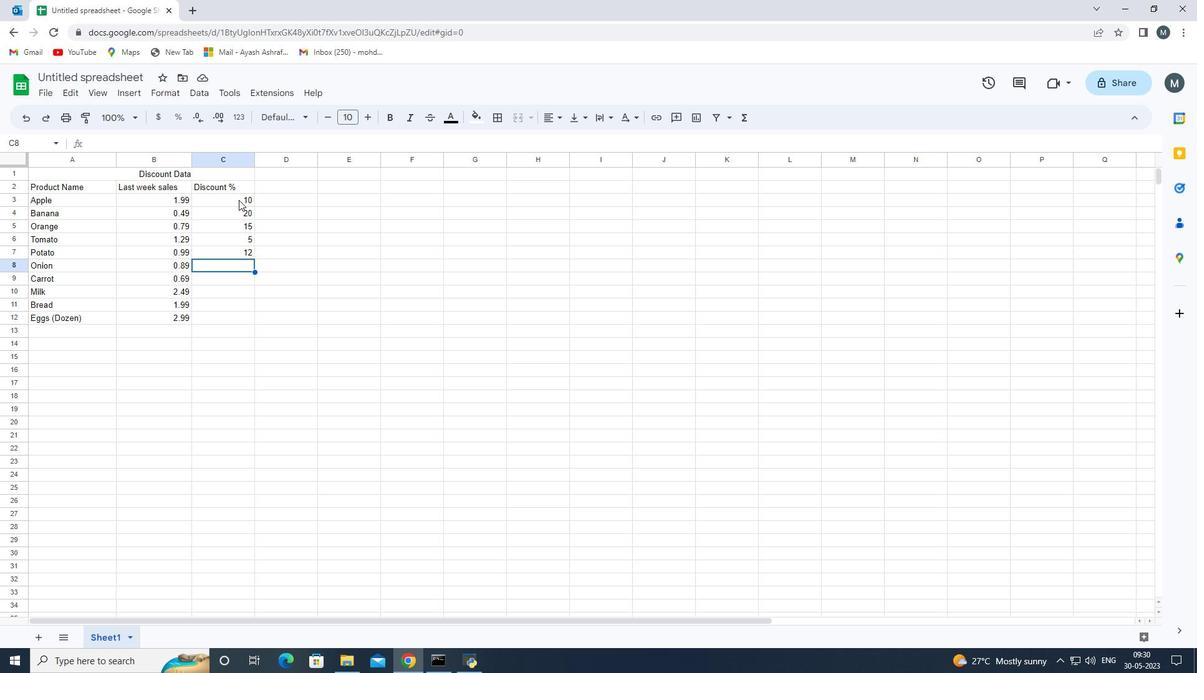 
Action: Mouse pressed left at (240, 200)
Screenshot: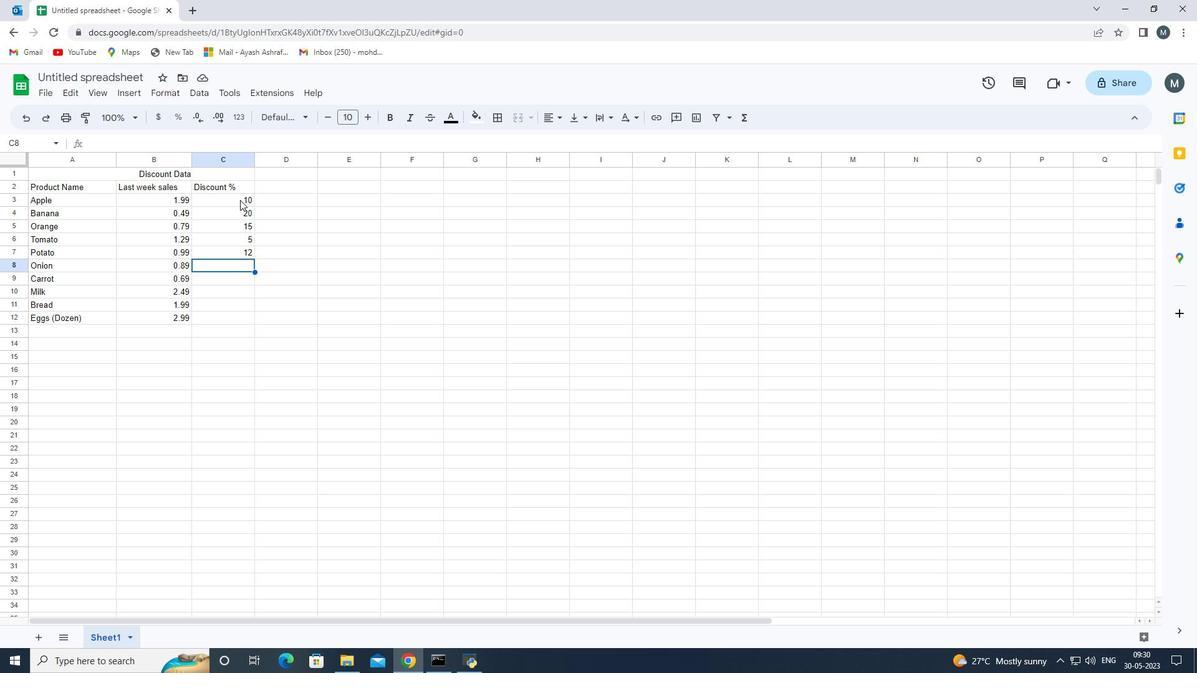 
Action: Mouse moved to (179, 122)
Screenshot: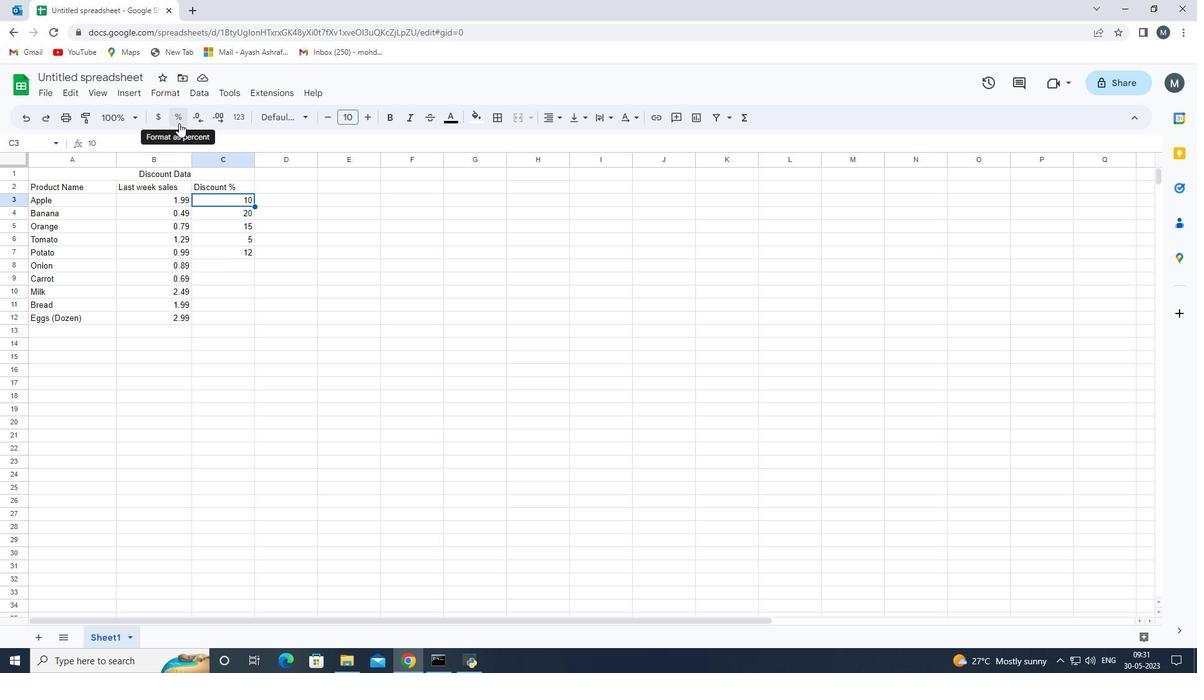 
Action: Mouse pressed left at (179, 122)
Screenshot: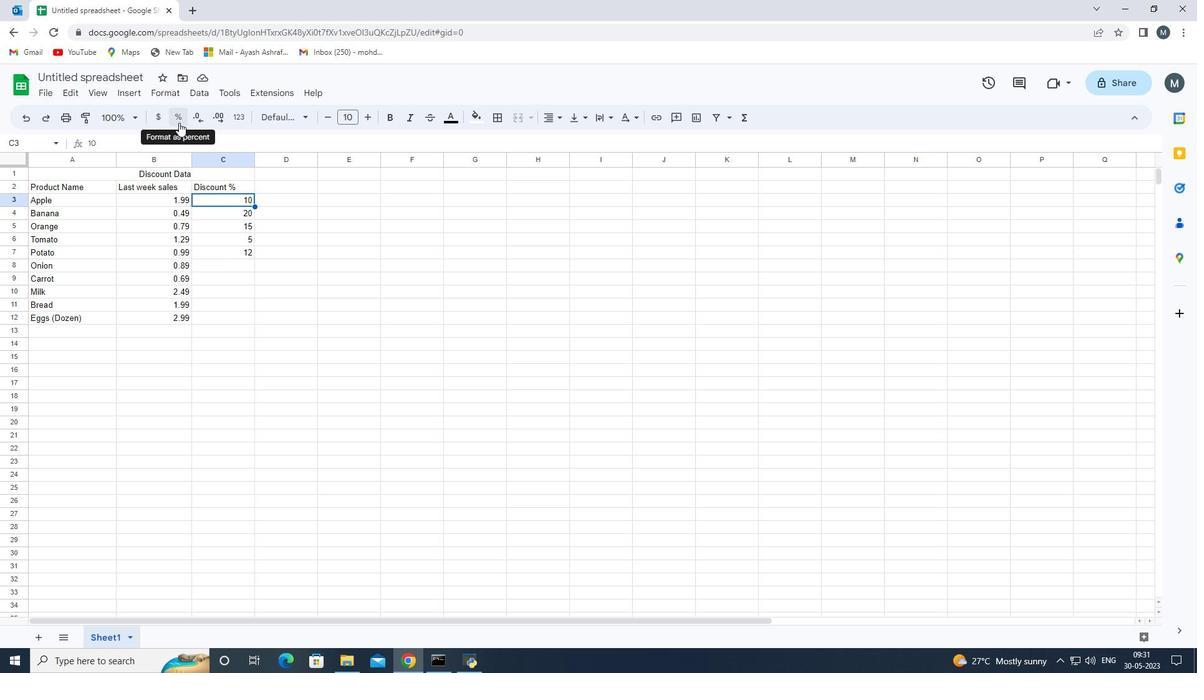 
Action: Mouse moved to (232, 277)
Screenshot: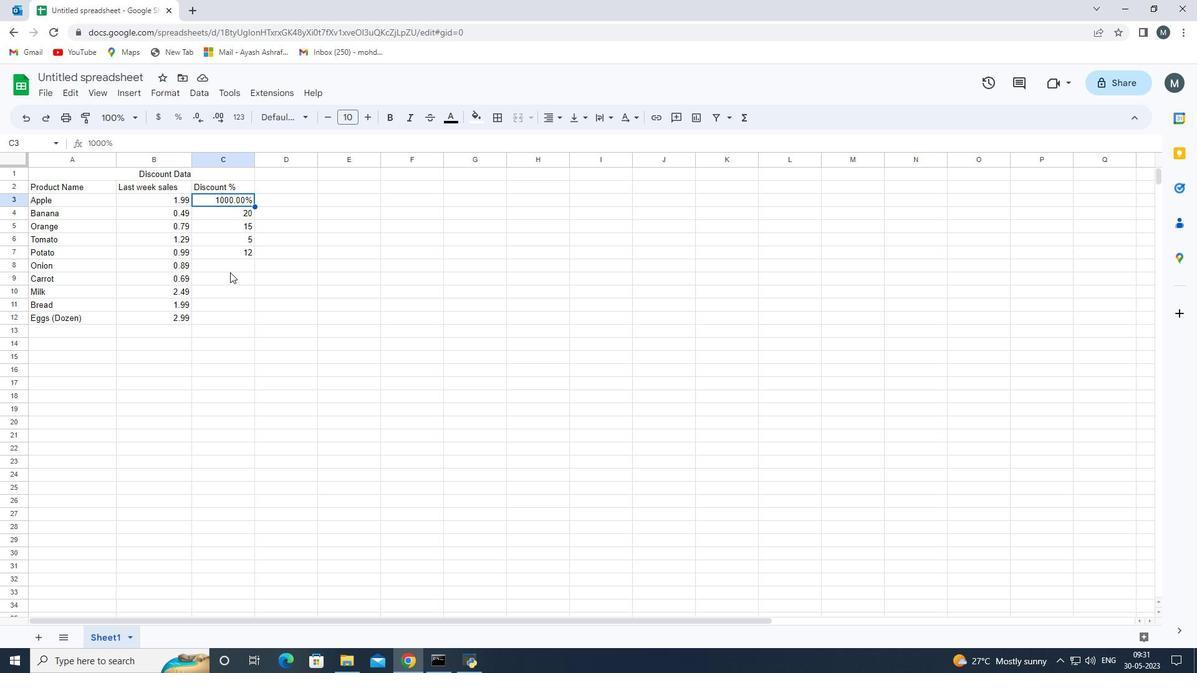 
Action: Key pressed <Key.backspace>10<Key.down>
Screenshot: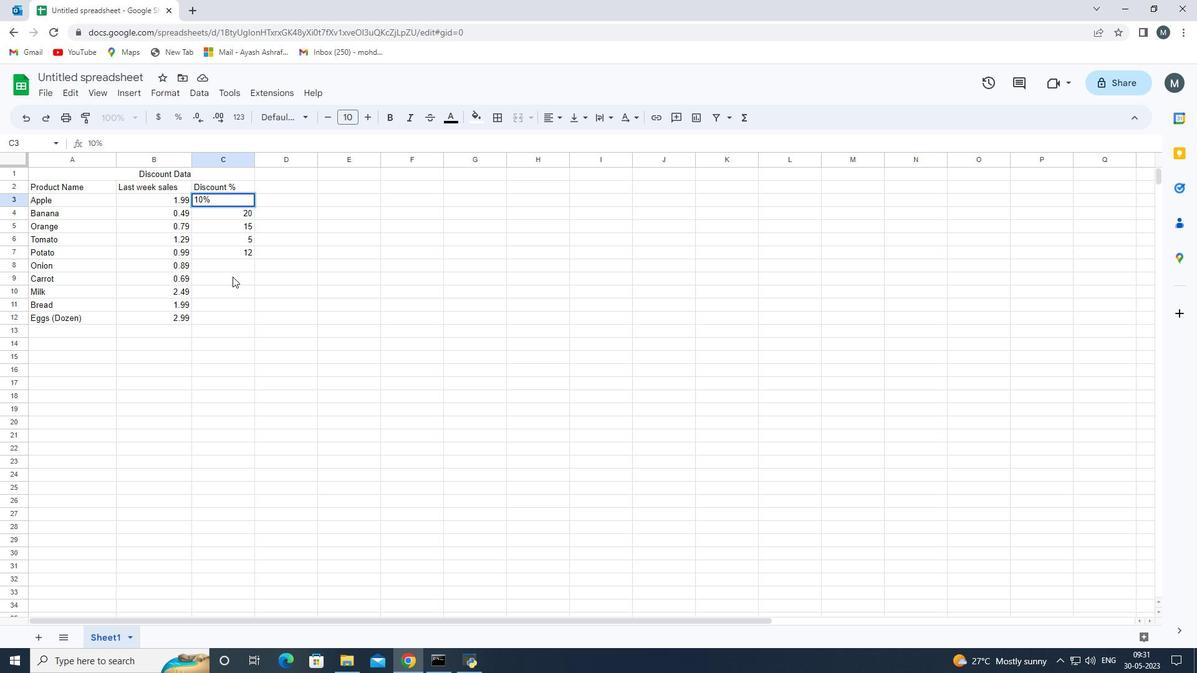 
Action: Mouse moved to (245, 259)
Screenshot: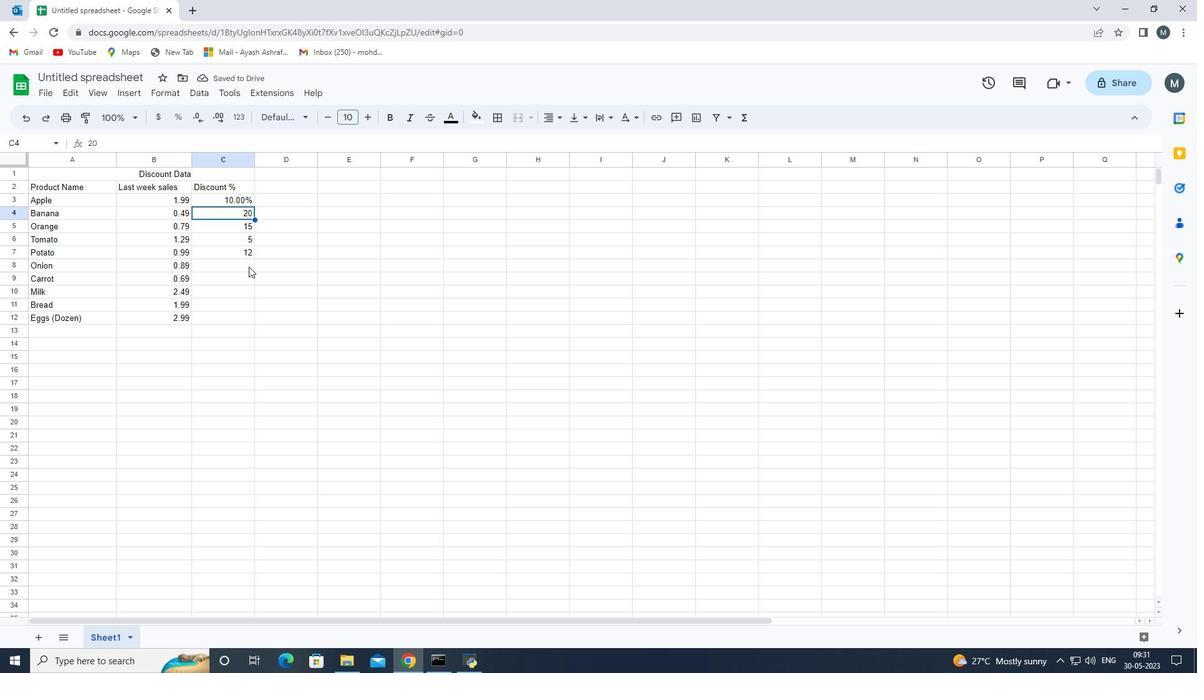 
Action: Mouse pressed left at (245, 259)
Screenshot: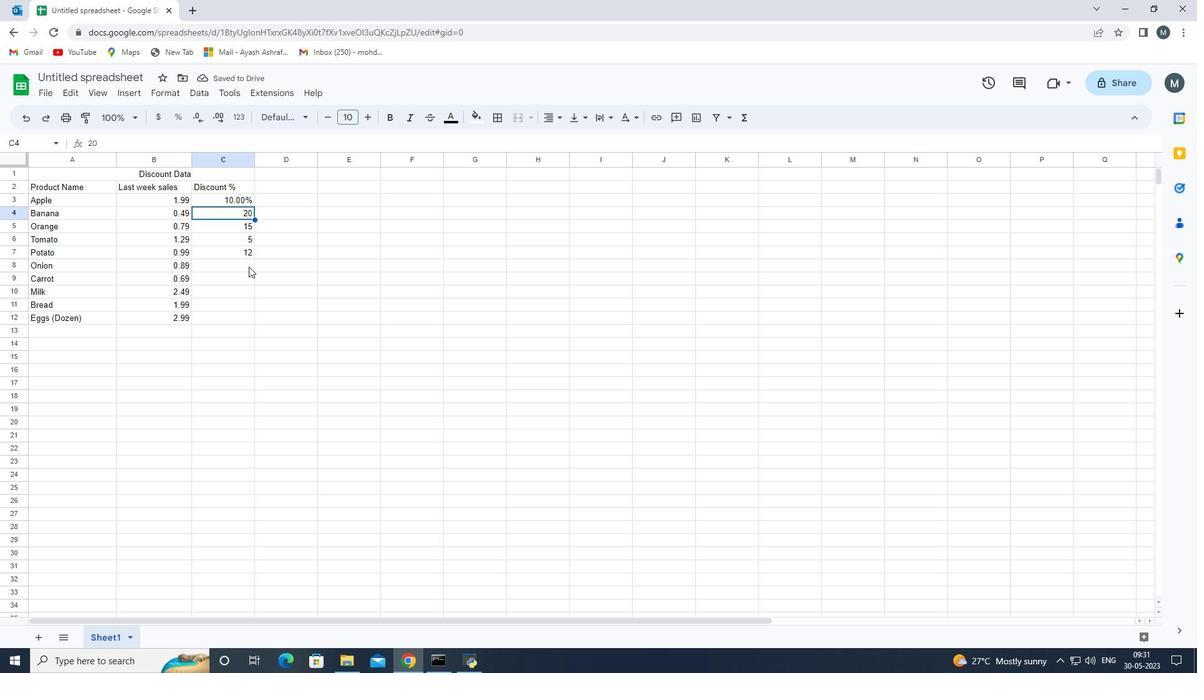 
Action: Mouse moved to (247, 263)
Screenshot: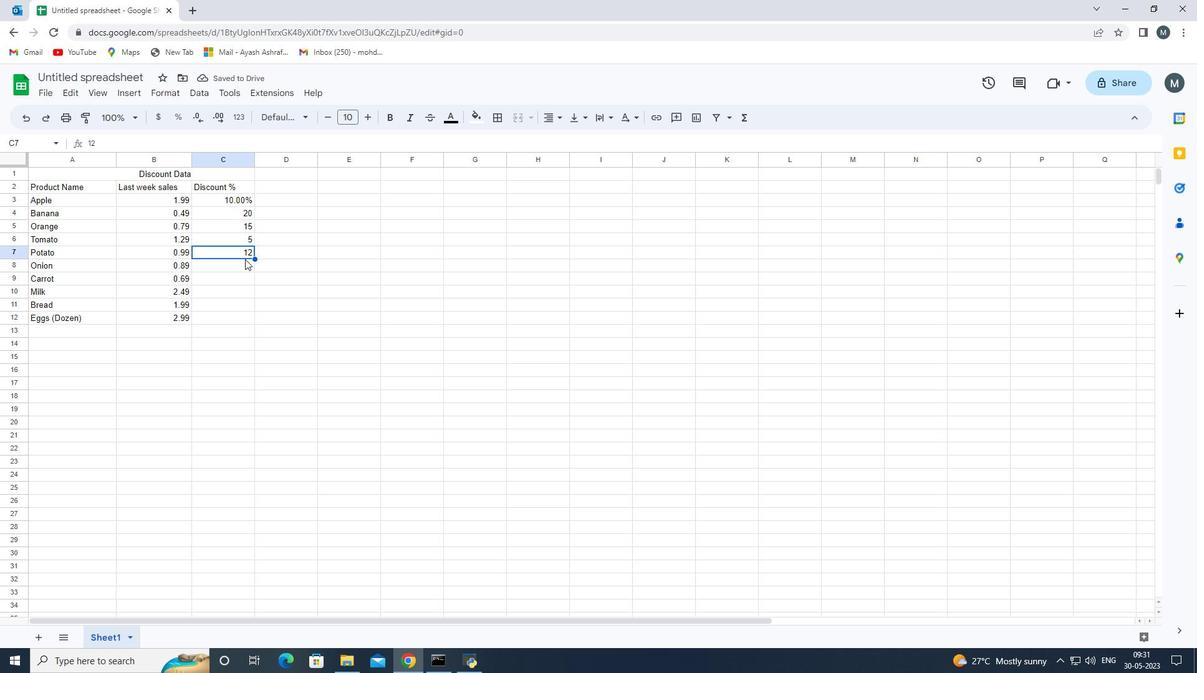 
Action: Mouse pressed left at (247, 263)
Screenshot: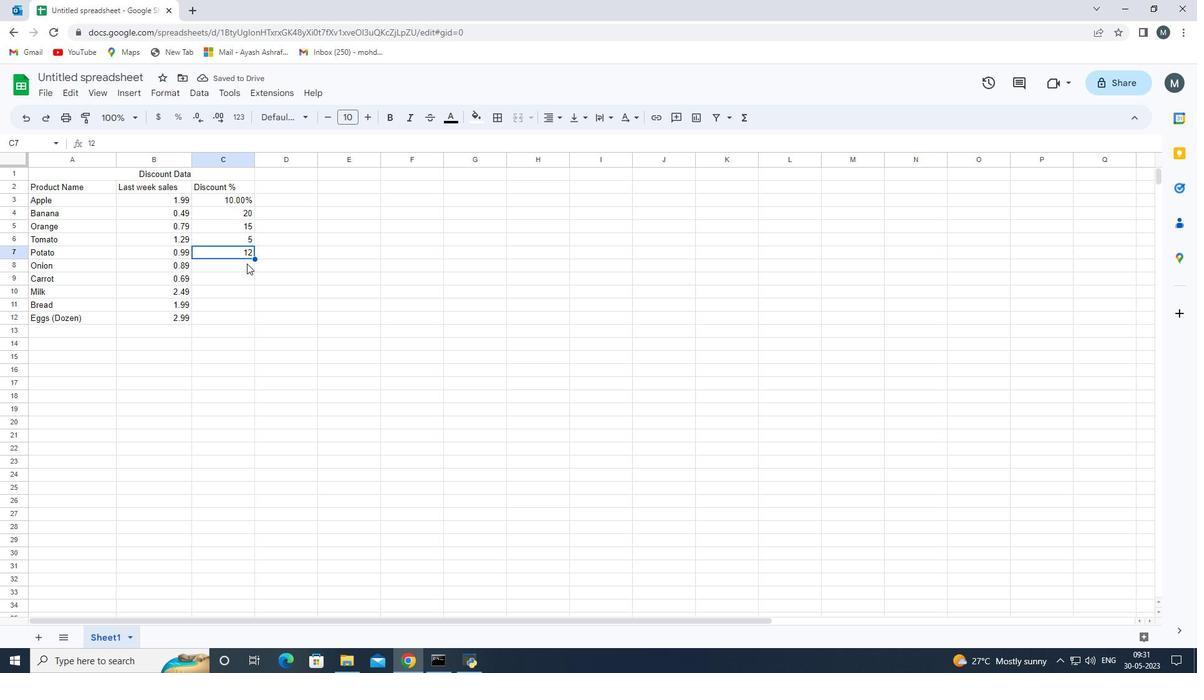 
Action: Mouse moved to (248, 263)
Screenshot: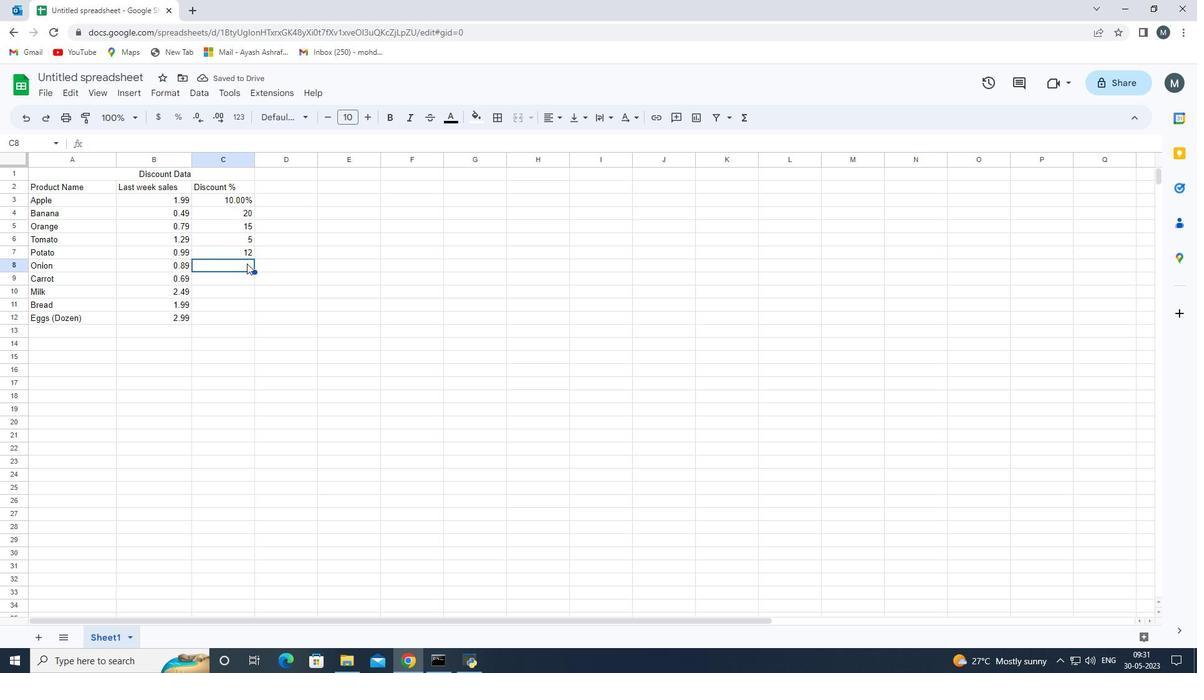 
Action: Key pressed 8<Key.enter>25<Key.enter>10<Key.enter>15<Key.enter>20<Key.enter>
Screenshot: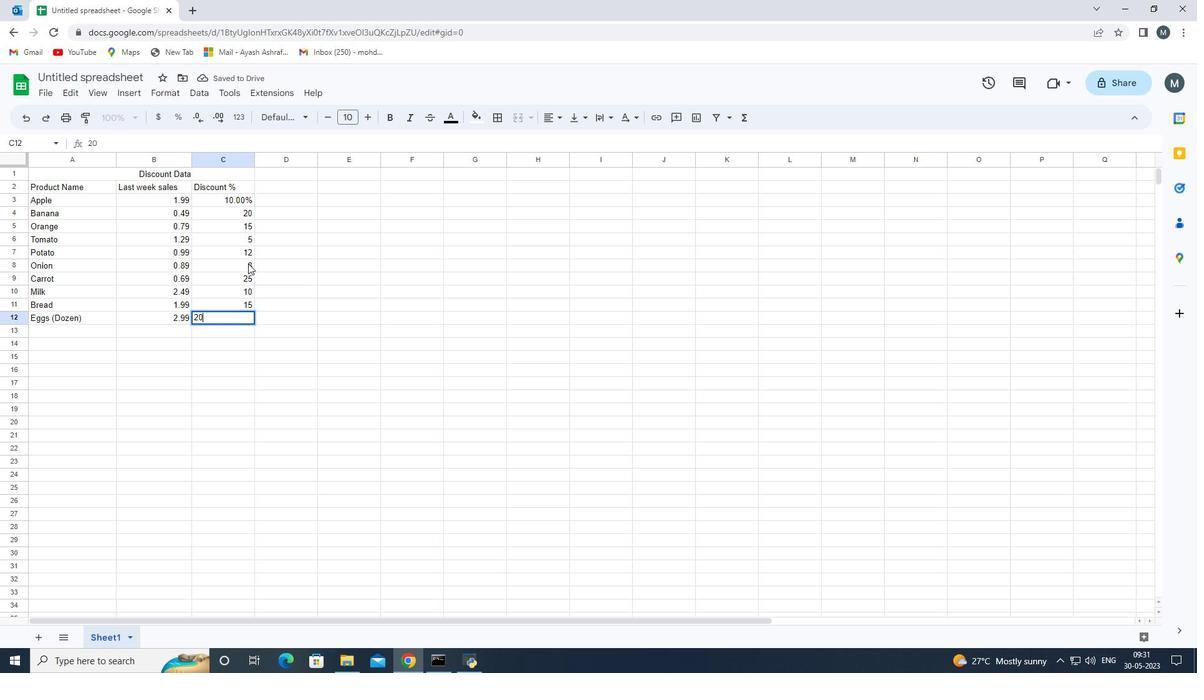 
Action: Mouse moved to (238, 200)
Screenshot: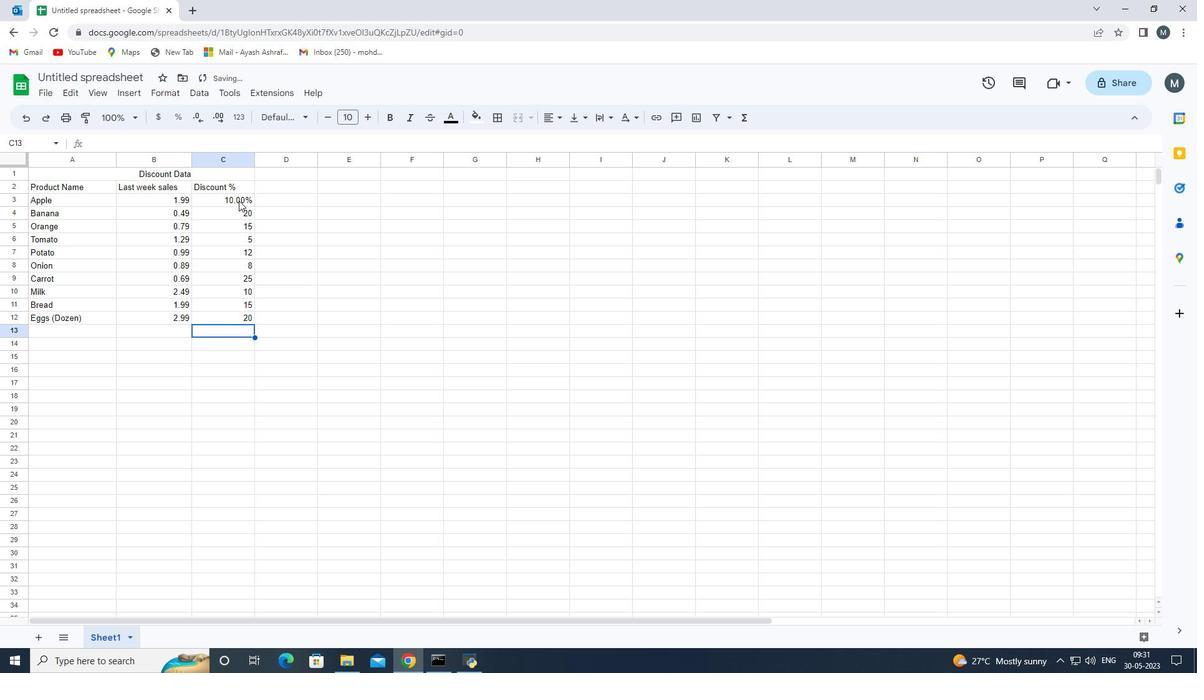 
Action: Mouse pressed left at (238, 200)
Screenshot: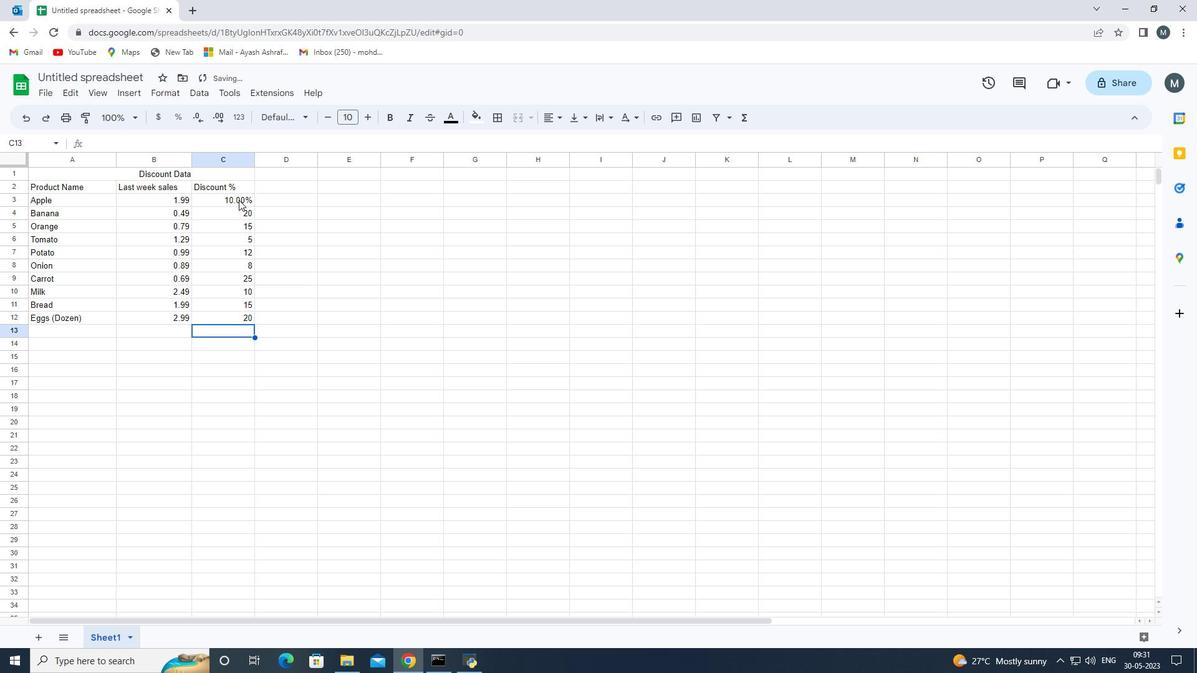 
Action: Mouse moved to (255, 205)
Screenshot: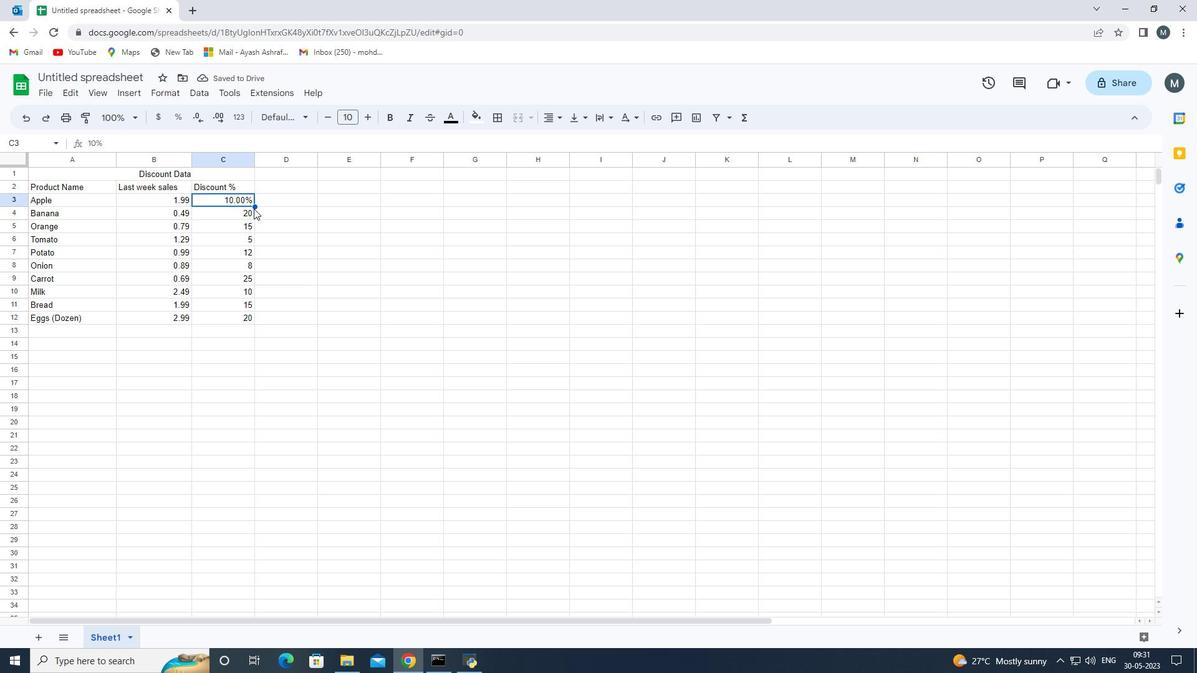 
Action: Mouse pressed left at (255, 205)
Screenshot: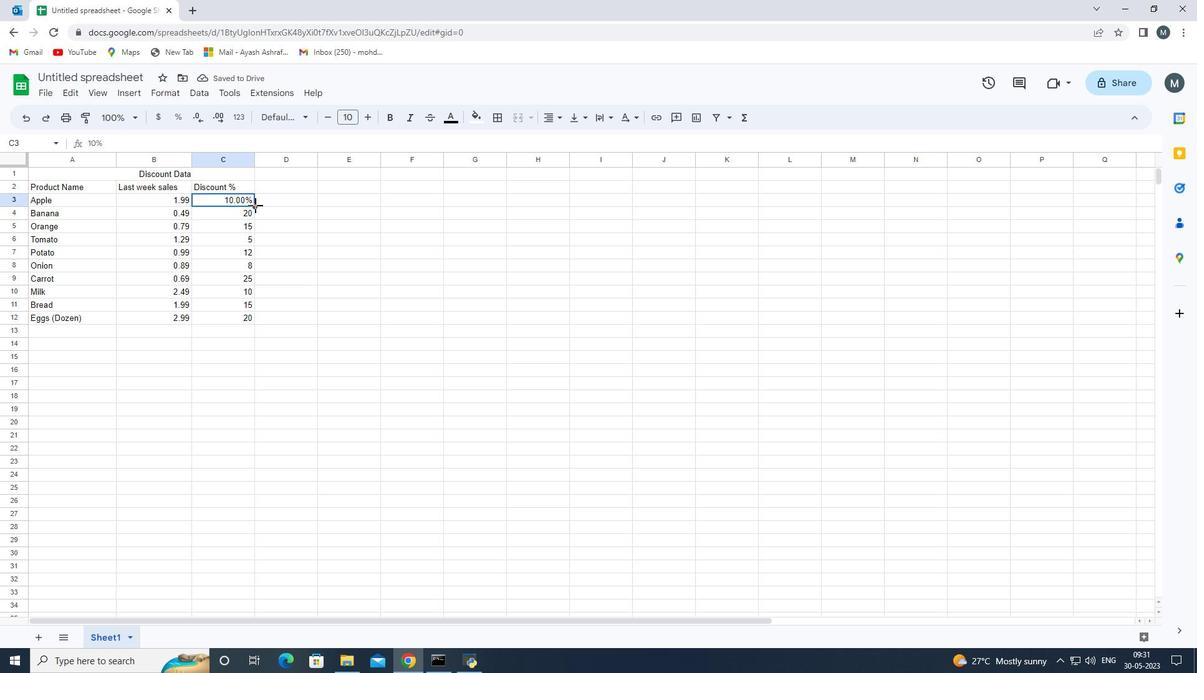 
Action: Mouse moved to (250, 316)
Screenshot: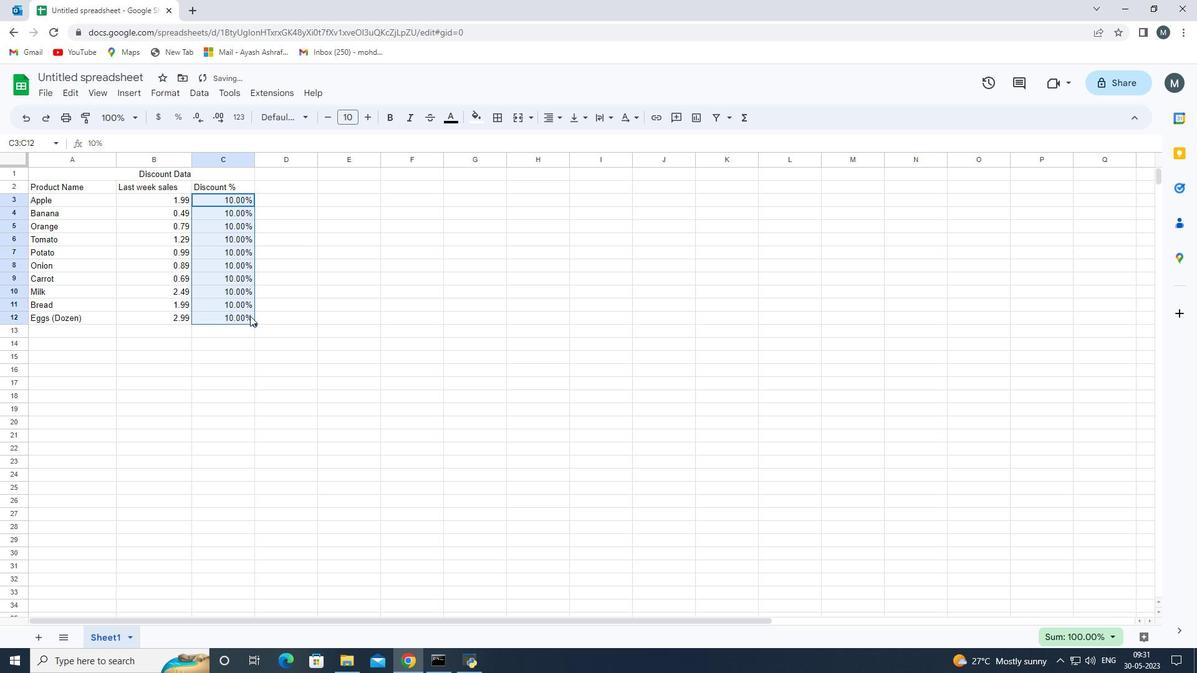 
Action: Key pressed ctrl+Z
Screenshot: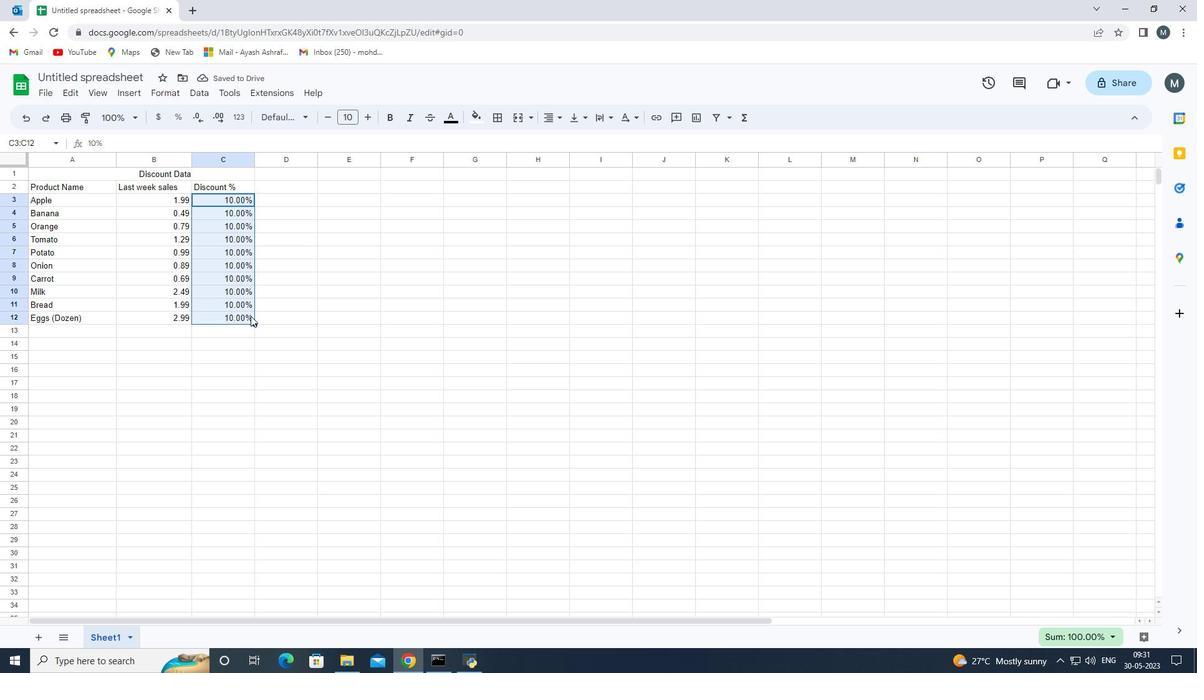 
Action: Mouse moved to (217, 373)
Screenshot: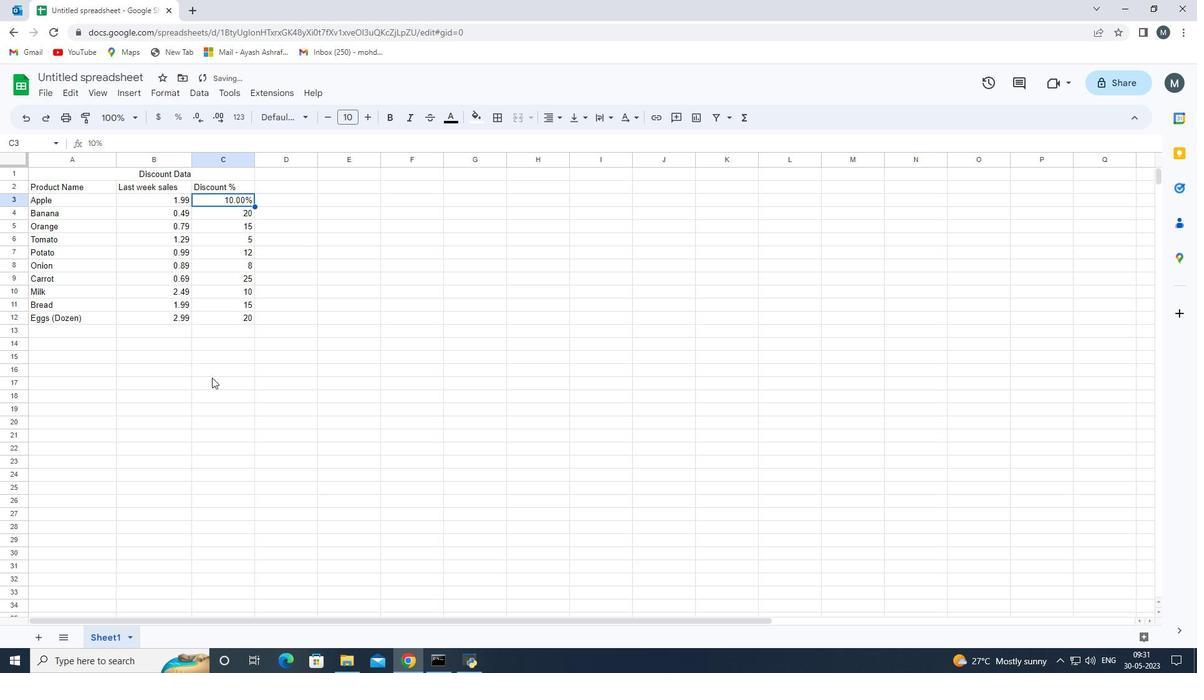 
Action: Mouse pressed left at (217, 373)
Screenshot: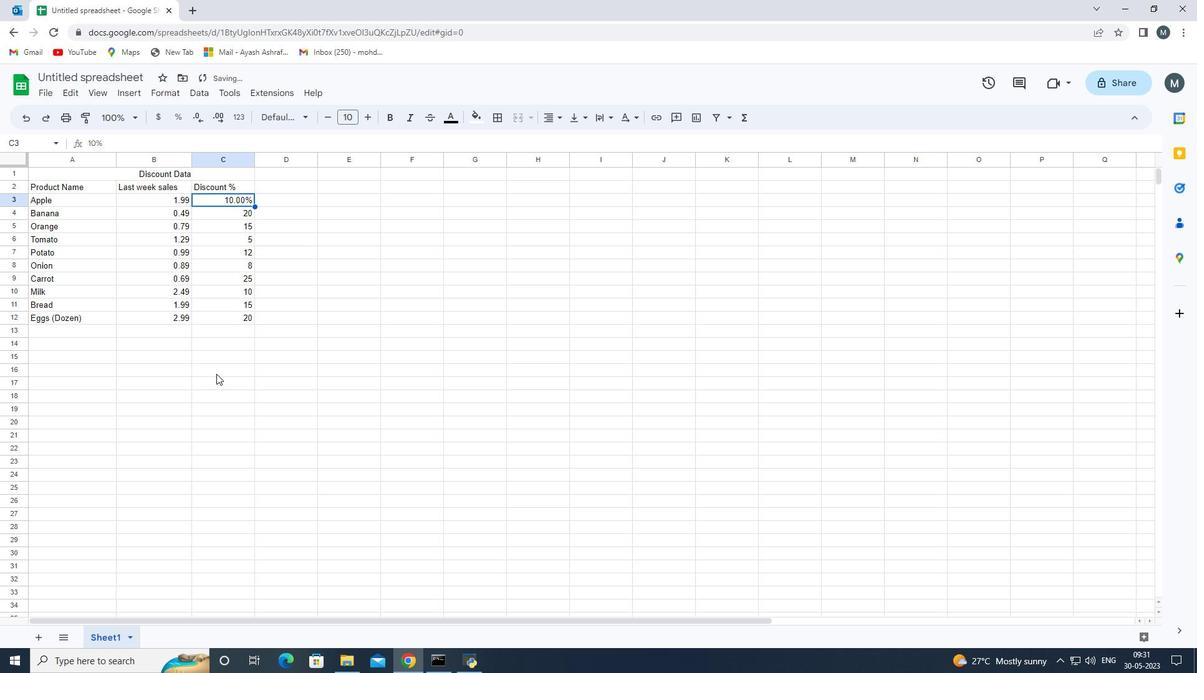 
Action: Mouse moved to (249, 218)
Screenshot: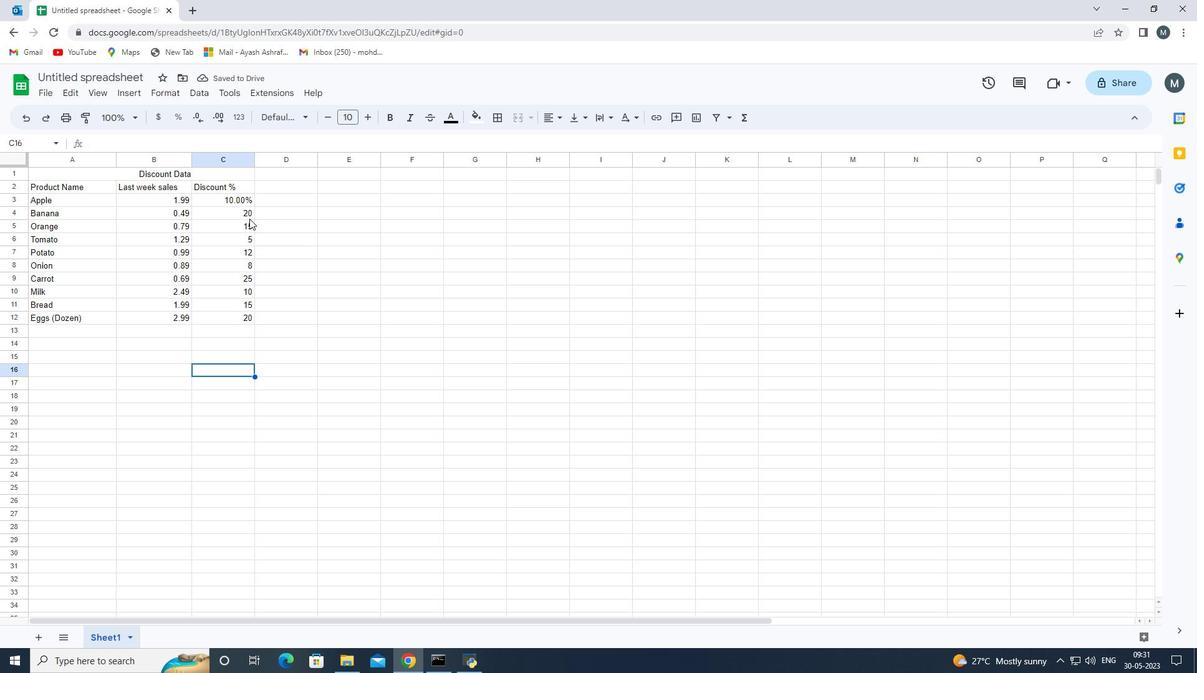 
Action: Mouse pressed left at (249, 218)
Screenshot: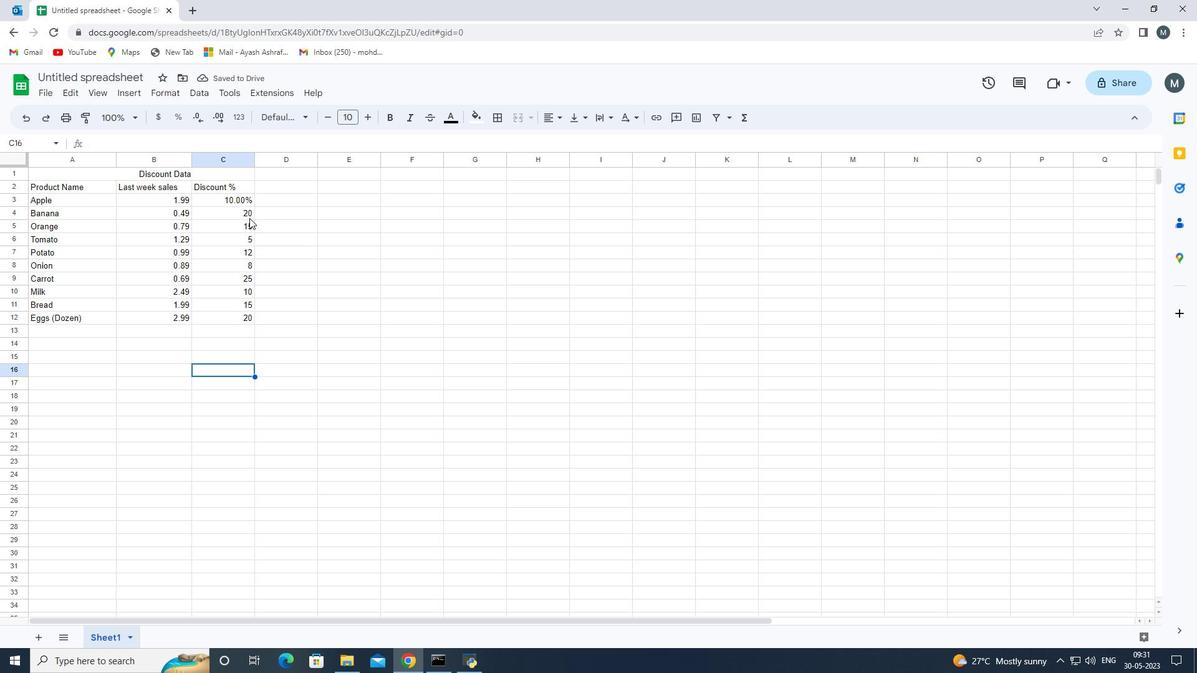 
Action: Mouse moved to (224, 427)
Screenshot: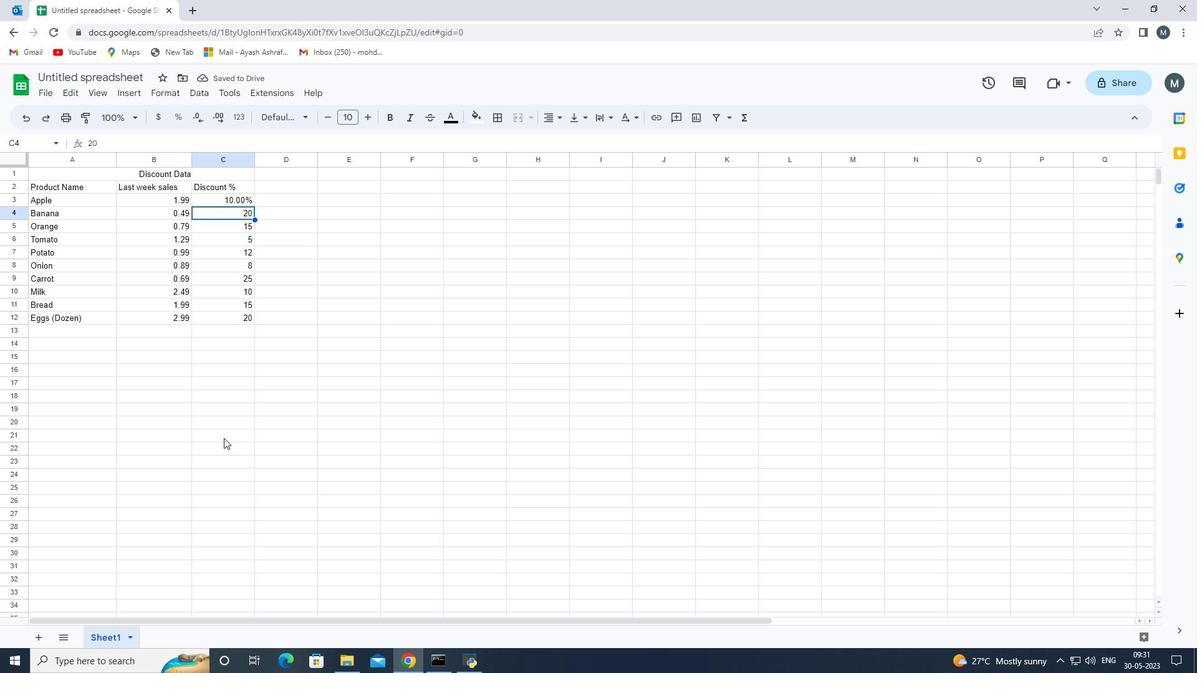 
Action: Mouse pressed left at (224, 427)
Screenshot: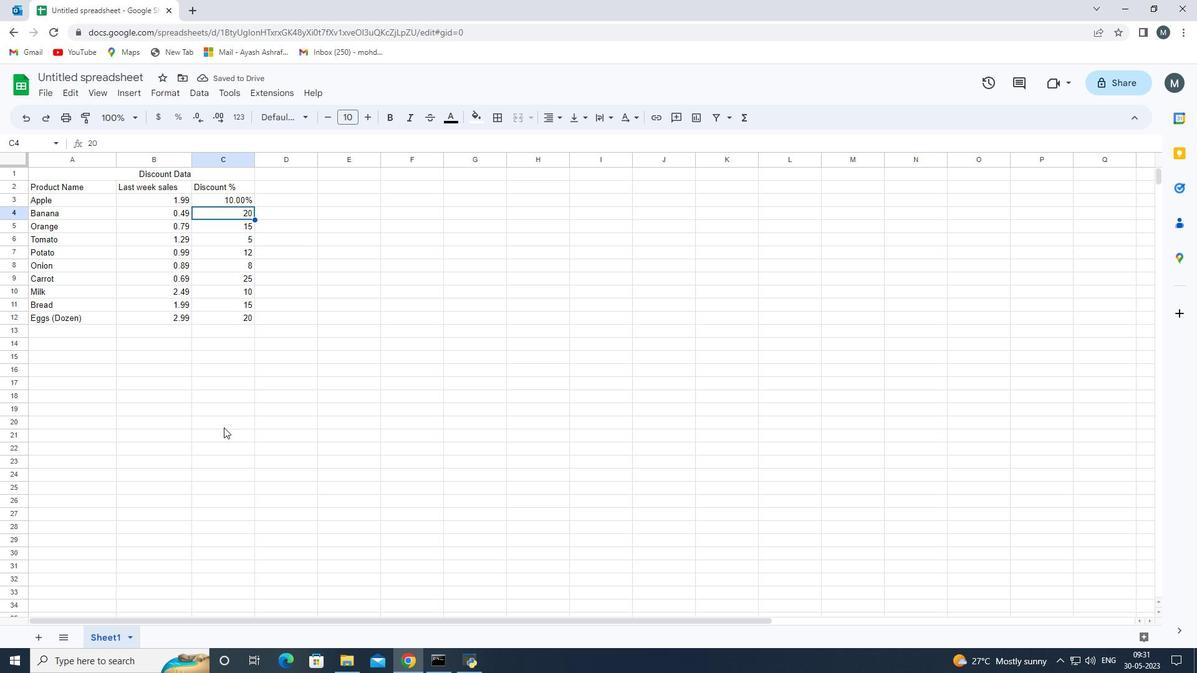 
Action: Mouse moved to (63, 326)
Screenshot: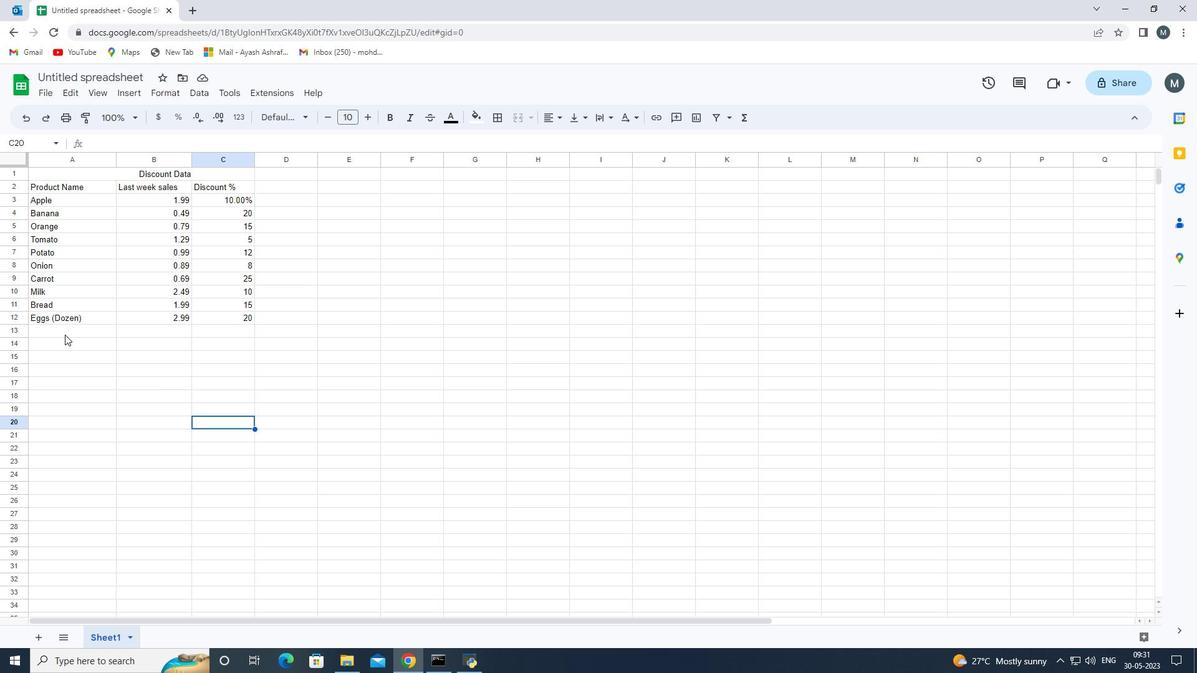 
Action: Mouse pressed left at (63, 326)
Screenshot: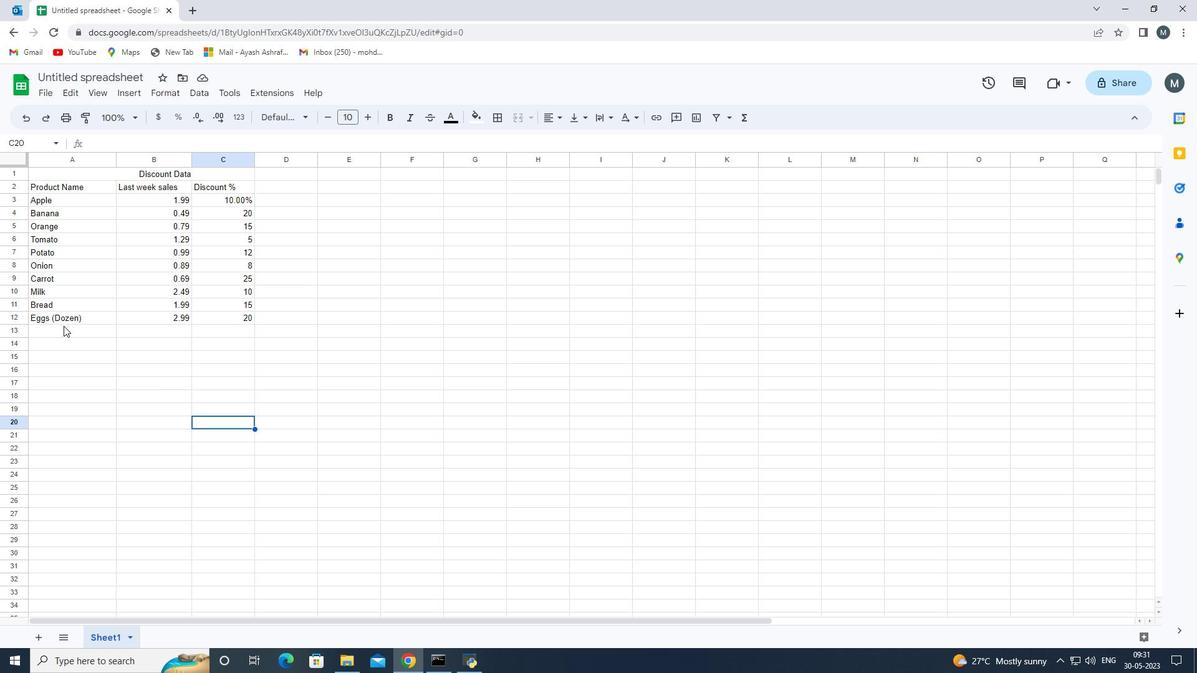 
Action: Mouse moved to (53, 97)
Screenshot: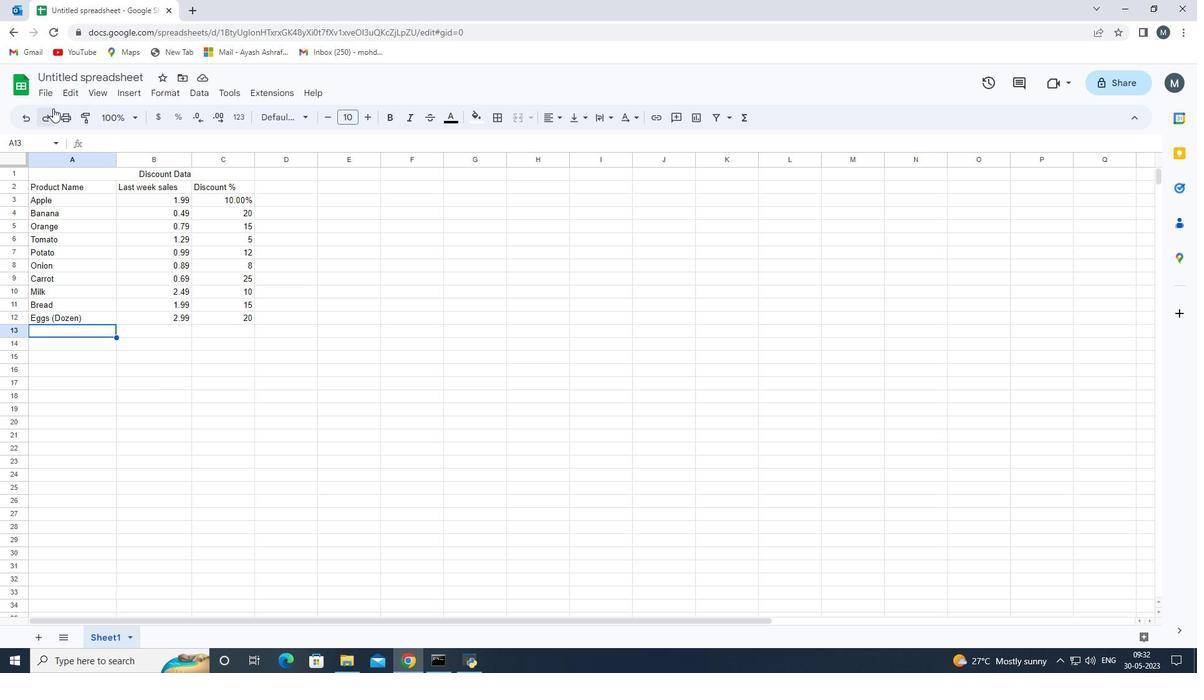 
Action: Mouse pressed left at (53, 97)
Screenshot: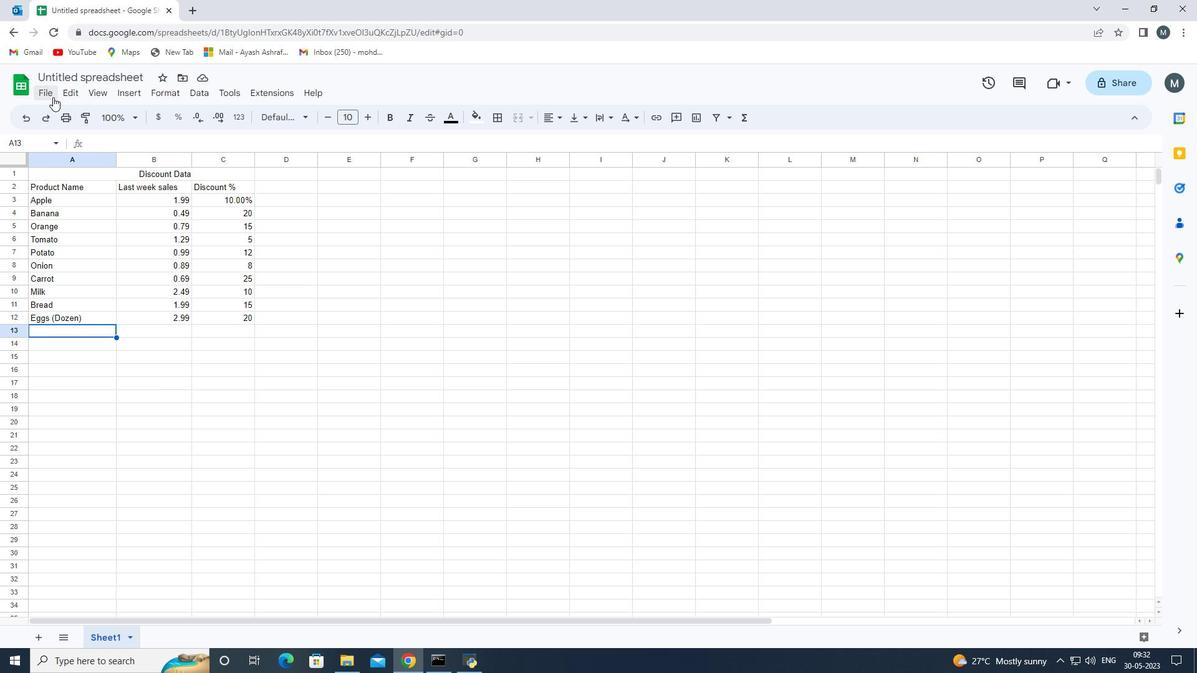 
Action: Mouse moved to (86, 278)
Screenshot: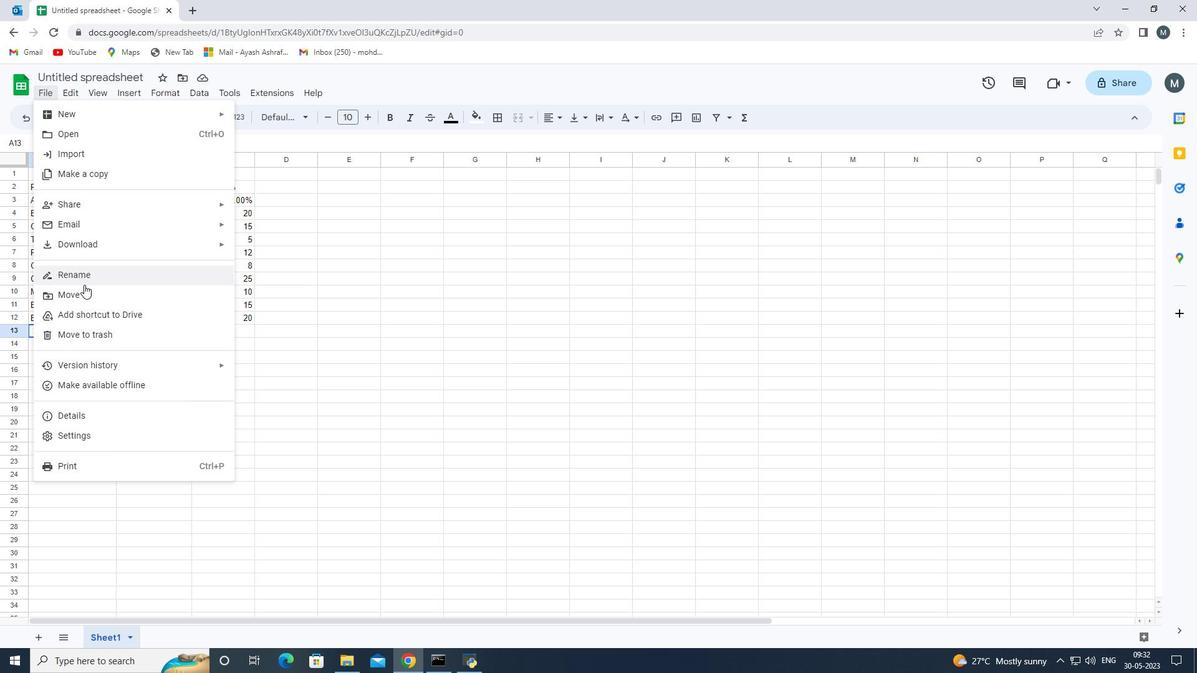 
Action: Mouse pressed left at (86, 278)
Screenshot: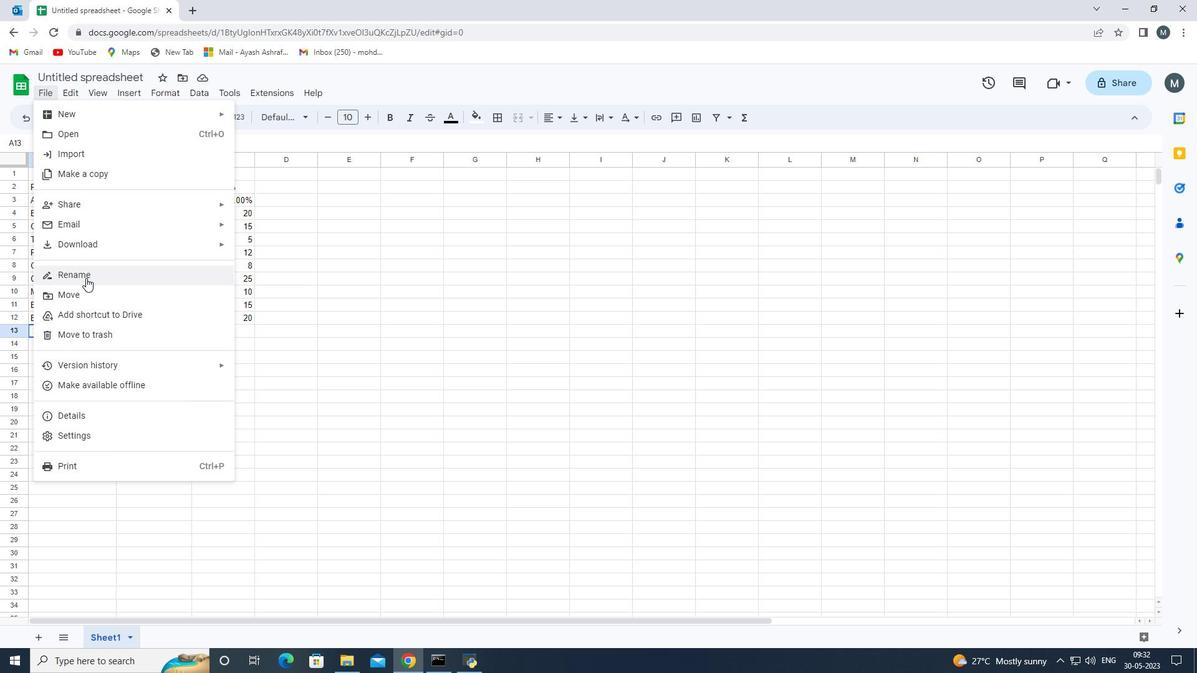 
Action: Key pressed <Key.shift>Analysis<Key.space><Key.shift>Sales<Key.space><Key.shift>Trends<Key.space><Key.backspace><Key.shift>_2023<Key.enter>
Screenshot: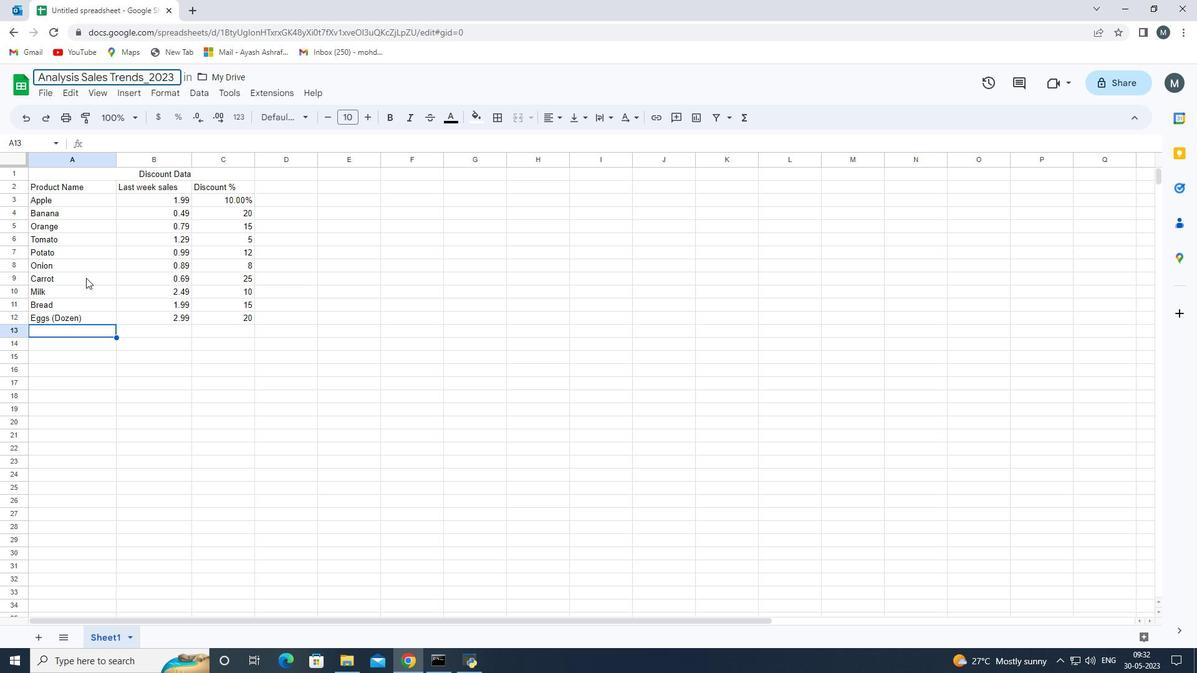 
Action: Mouse moved to (83, 199)
Screenshot: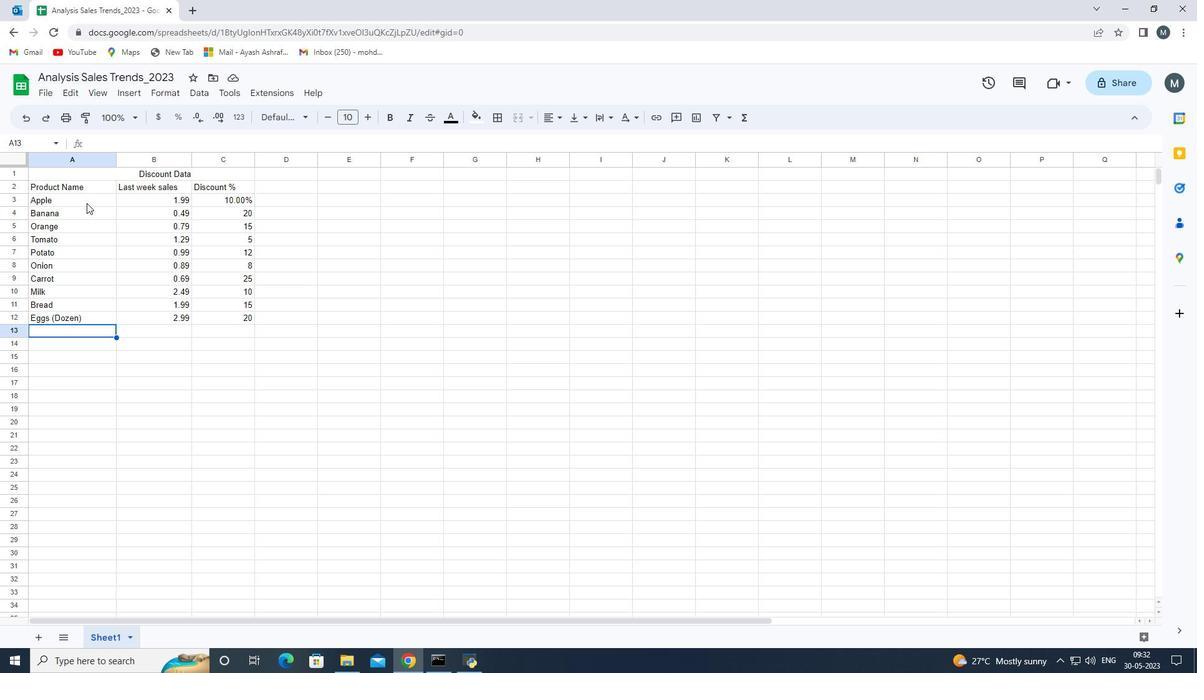 
Action: Mouse pressed left at (83, 199)
Screenshot: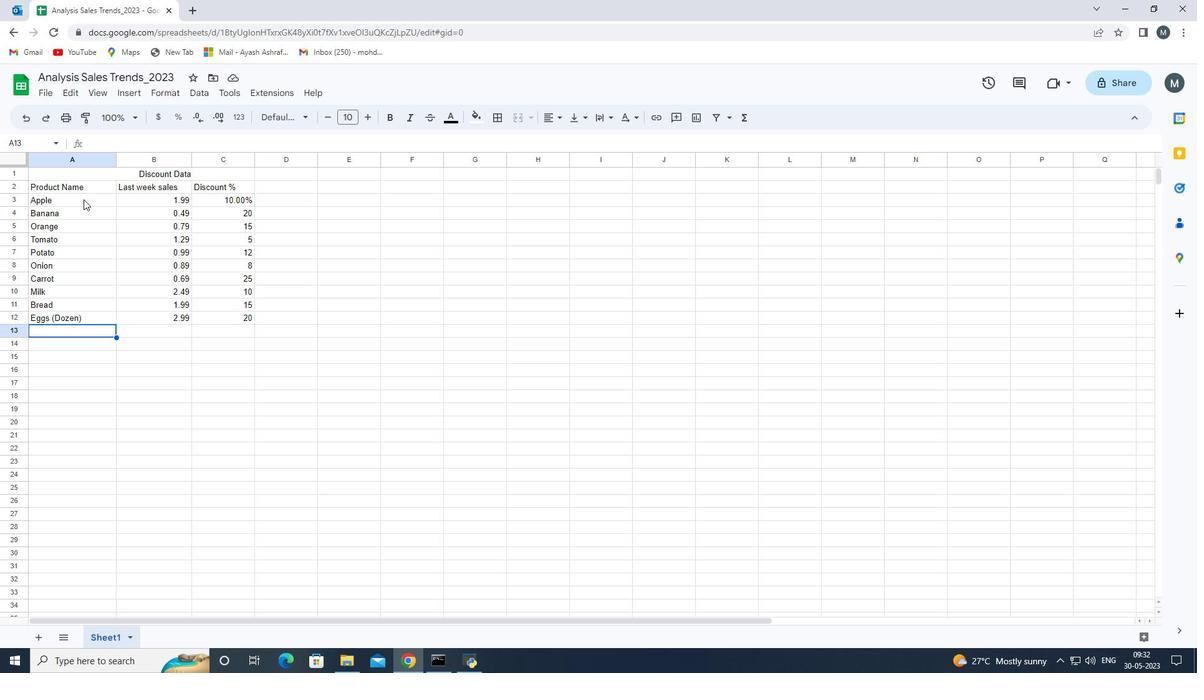 
Action: Mouse moved to (222, 202)
Screenshot: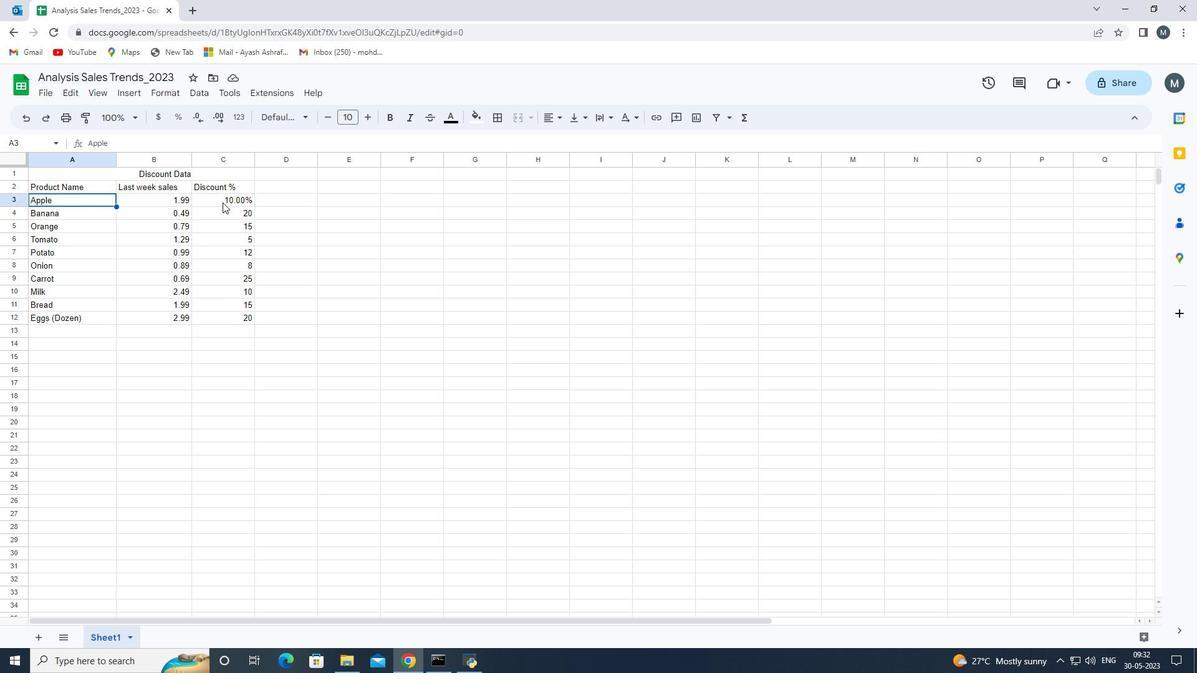 
Action: Mouse pressed left at (222, 202)
Screenshot: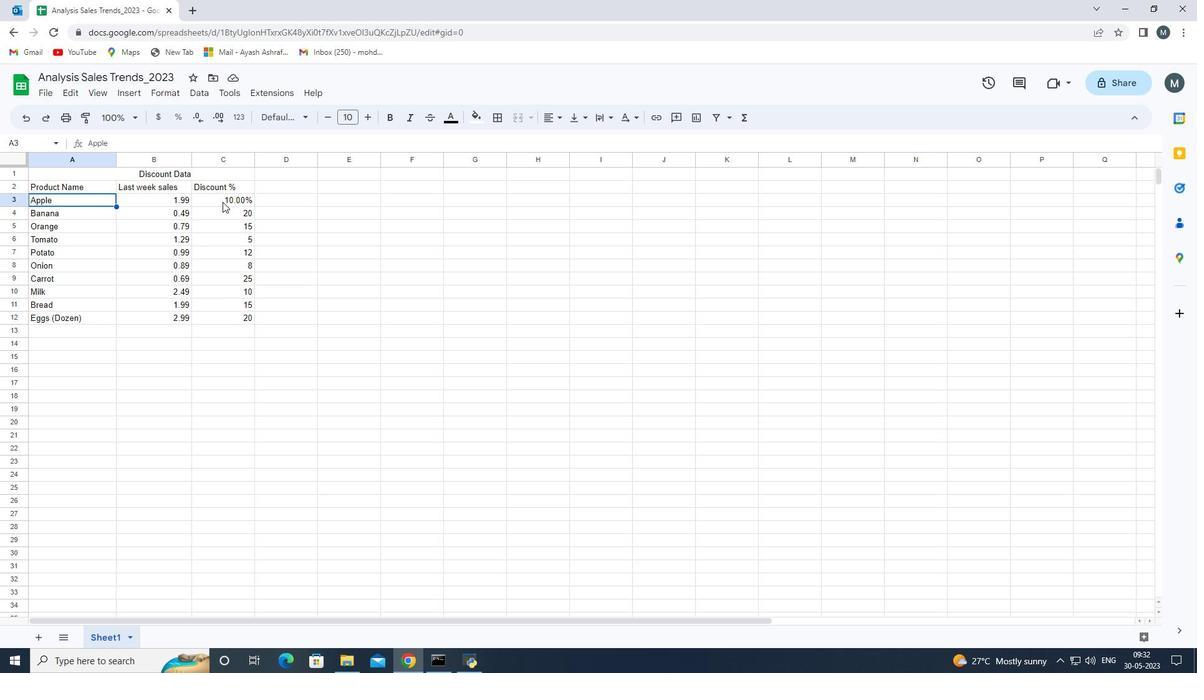 
Action: Mouse moved to (232, 213)
Screenshot: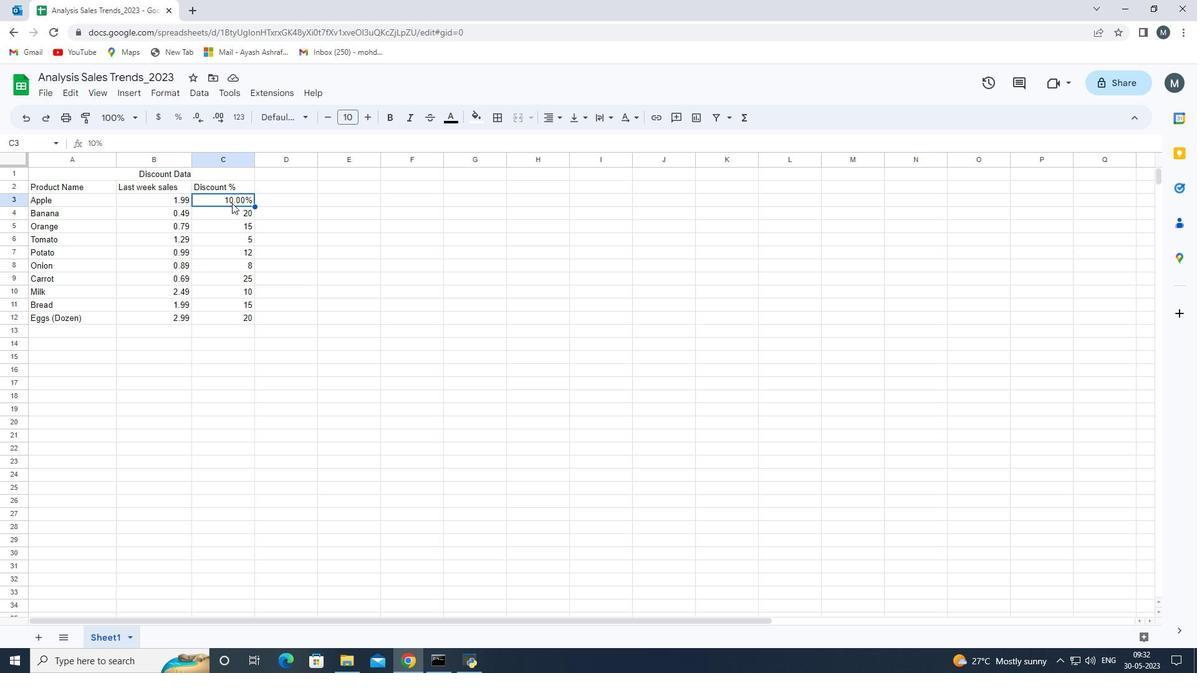
Action: Mouse pressed left at (232, 213)
Screenshot: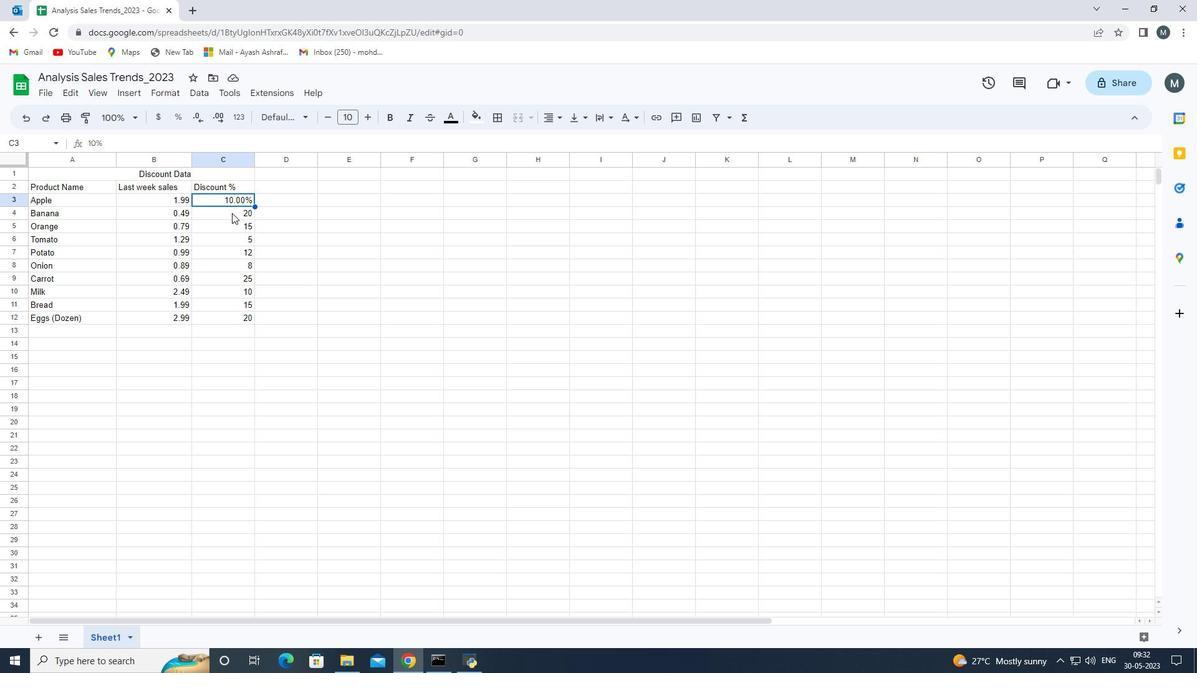 
Action: Mouse moved to (233, 224)
Screenshot: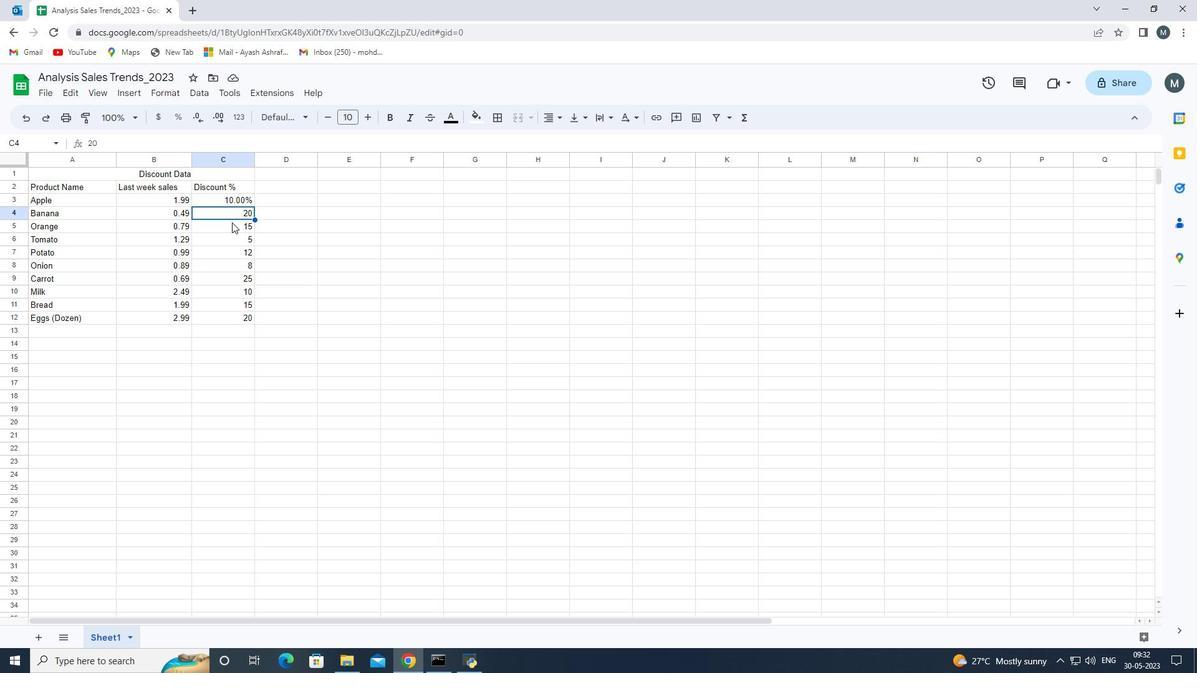 
Action: Mouse pressed left at (233, 224)
Screenshot: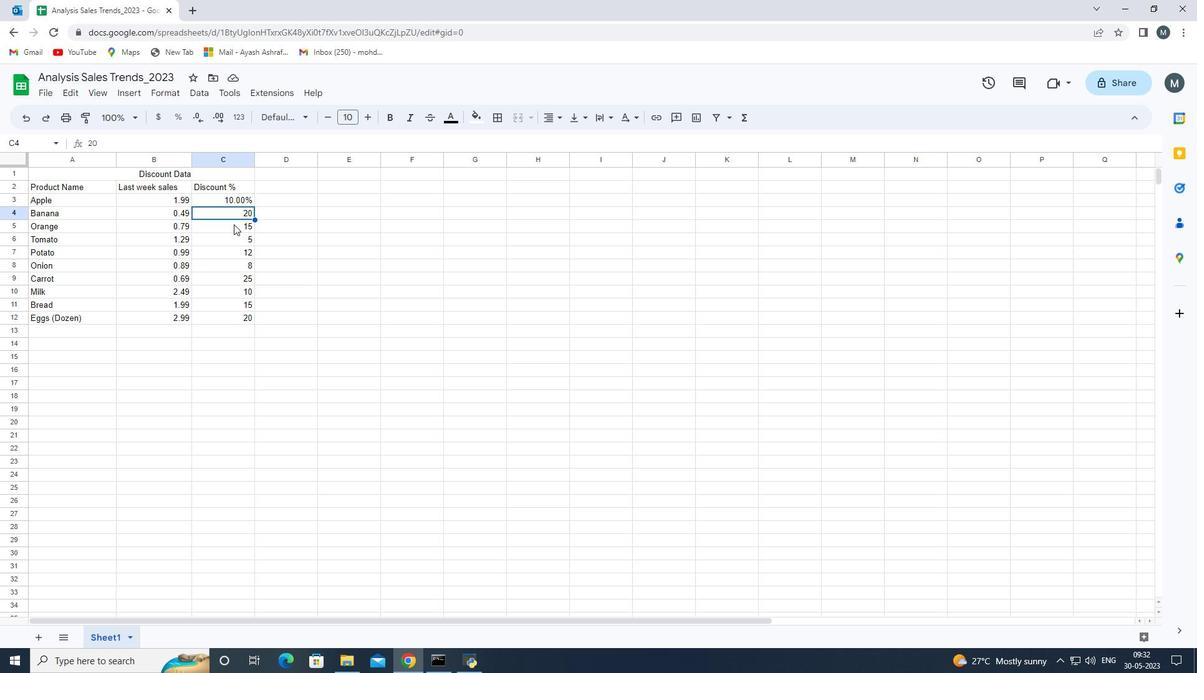 
Action: Mouse moved to (233, 230)
Screenshot: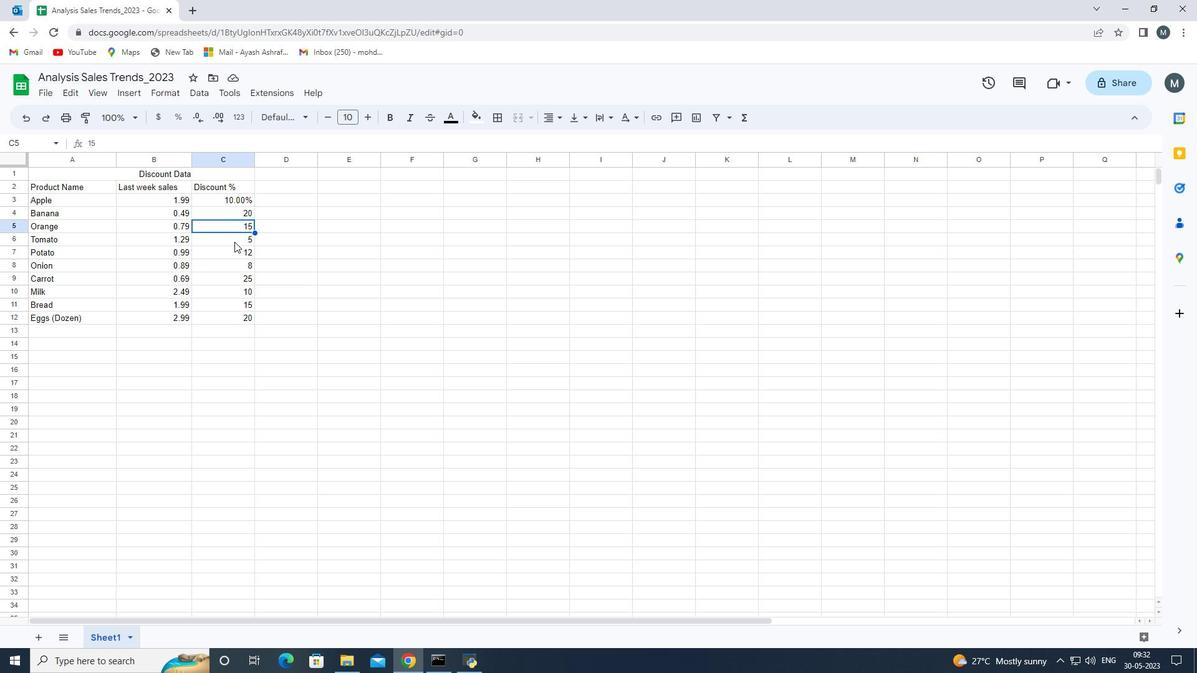
Action: Mouse pressed left at (233, 230)
Screenshot: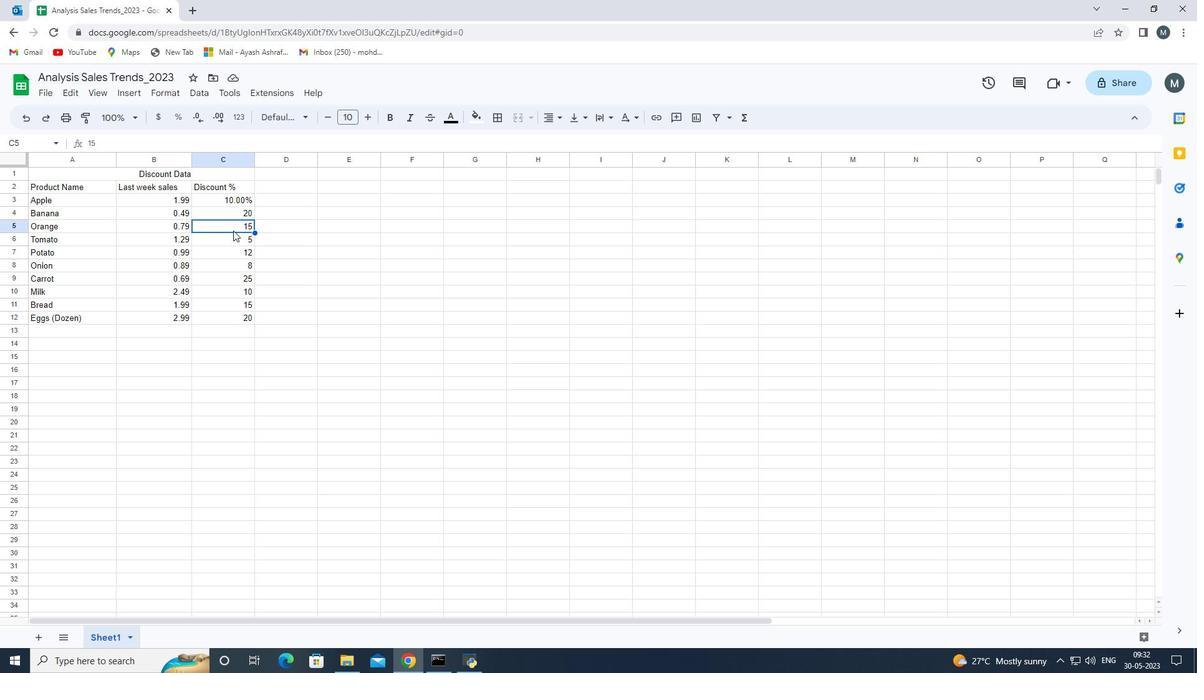 
Action: Mouse moved to (237, 238)
Screenshot: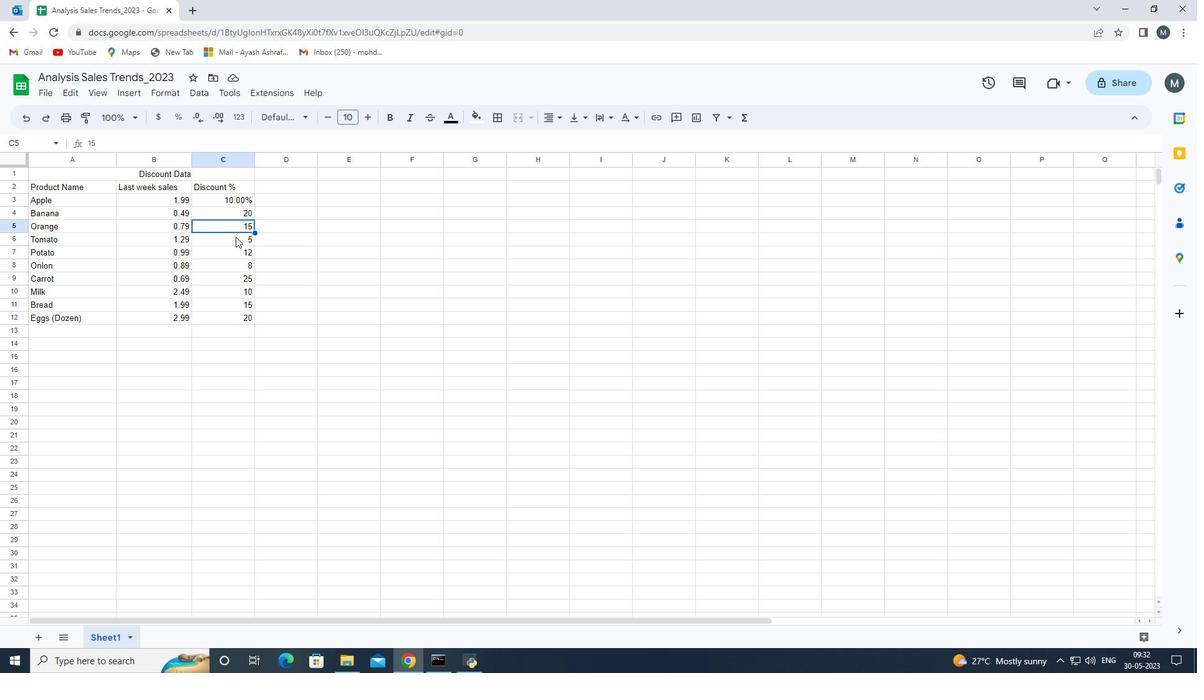 
Action: Mouse pressed left at (237, 238)
Screenshot: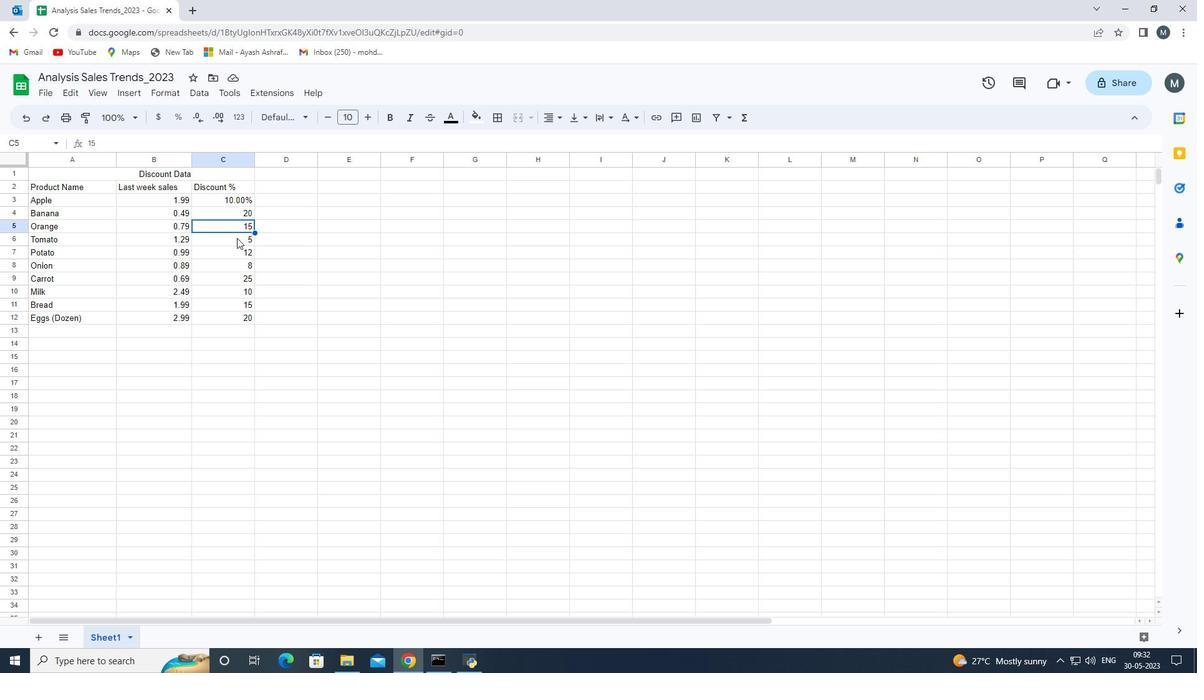 
Action: Mouse moved to (237, 253)
Screenshot: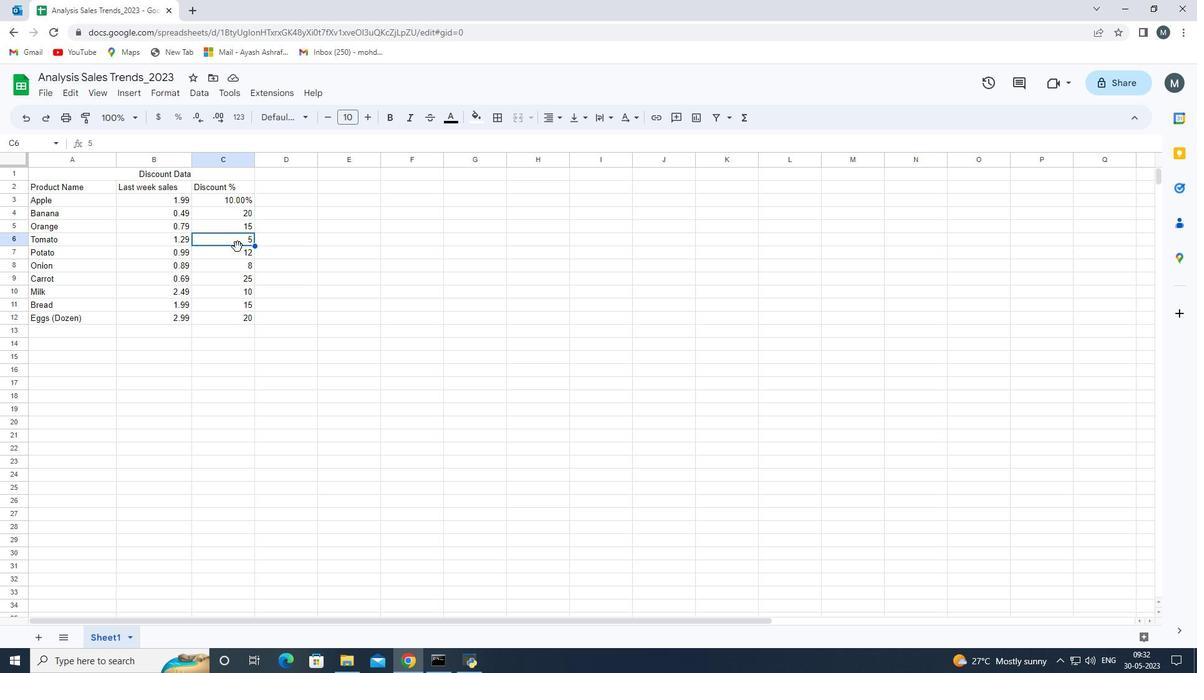 
Action: Mouse pressed left at (237, 253)
Screenshot: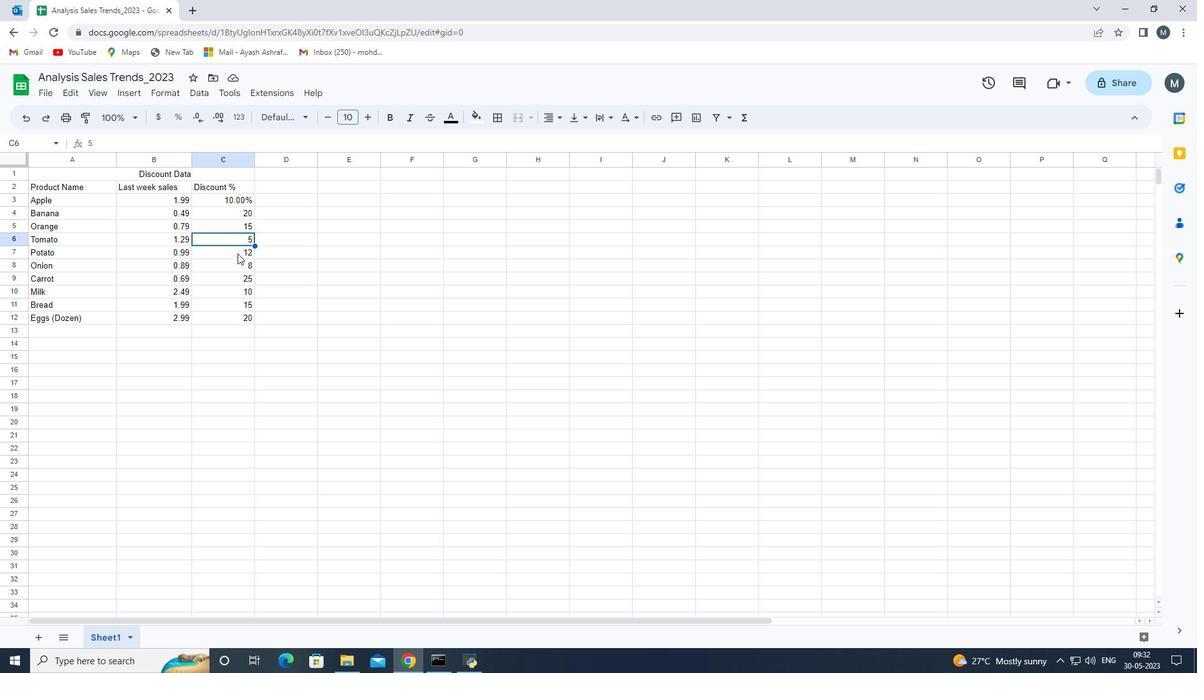 
Action: Mouse moved to (237, 266)
Screenshot: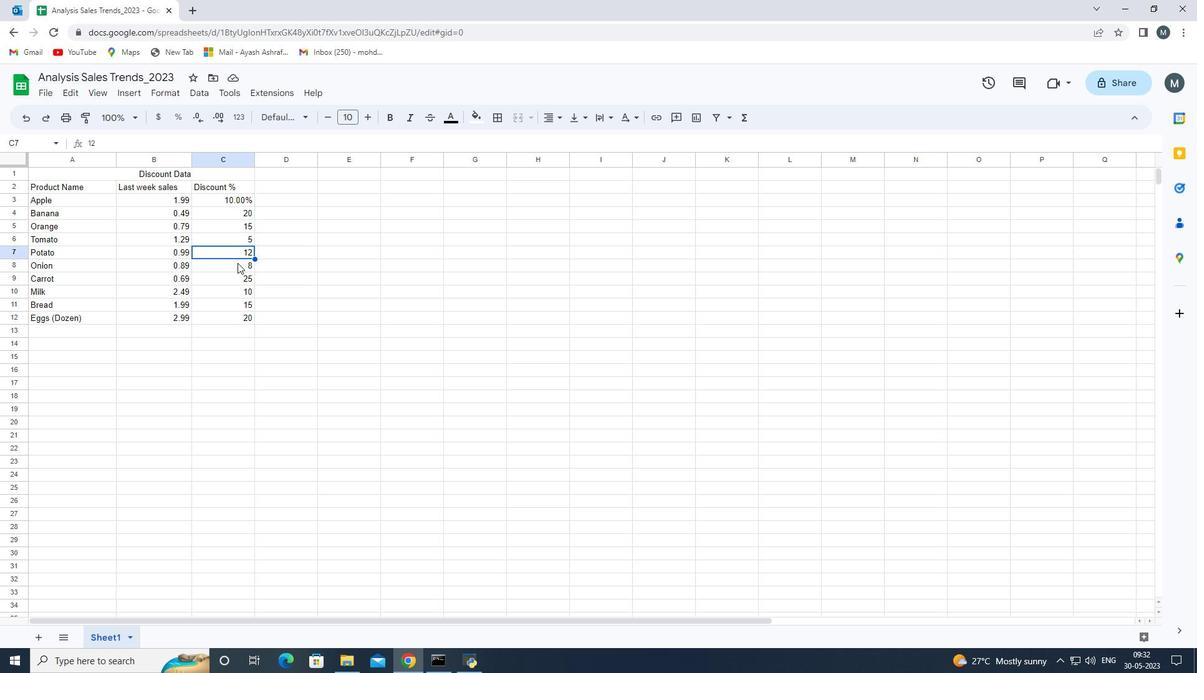 
Action: Mouse pressed left at (237, 266)
Screenshot: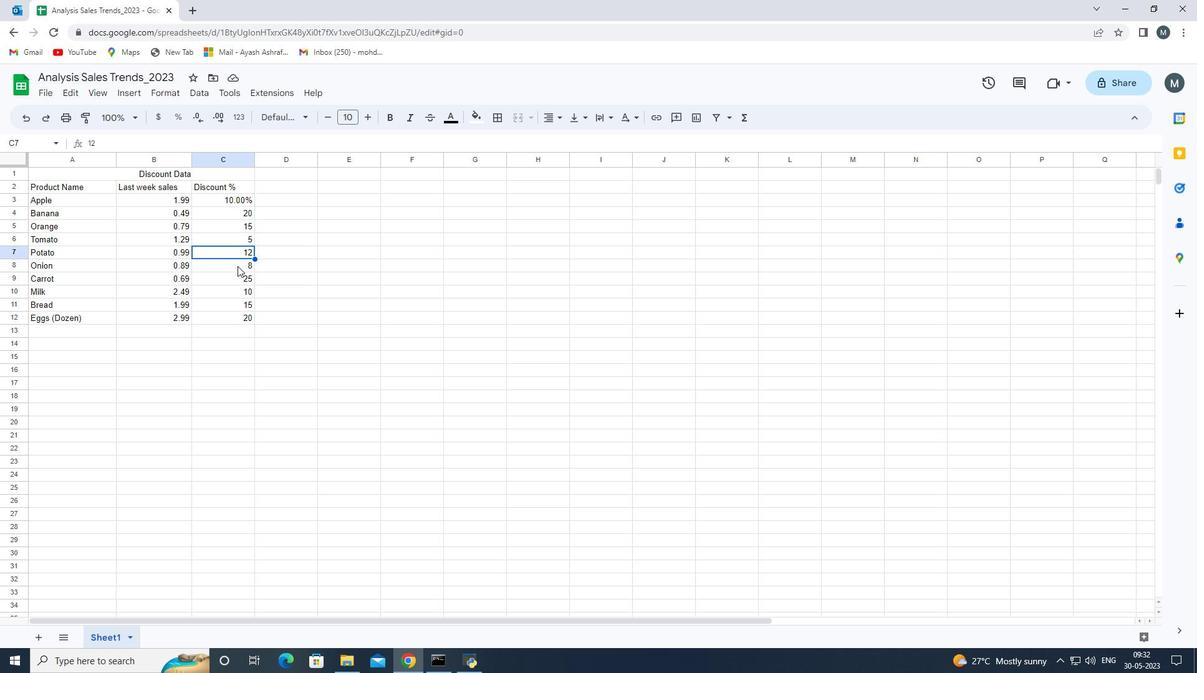 
Action: Mouse moved to (233, 290)
Screenshot: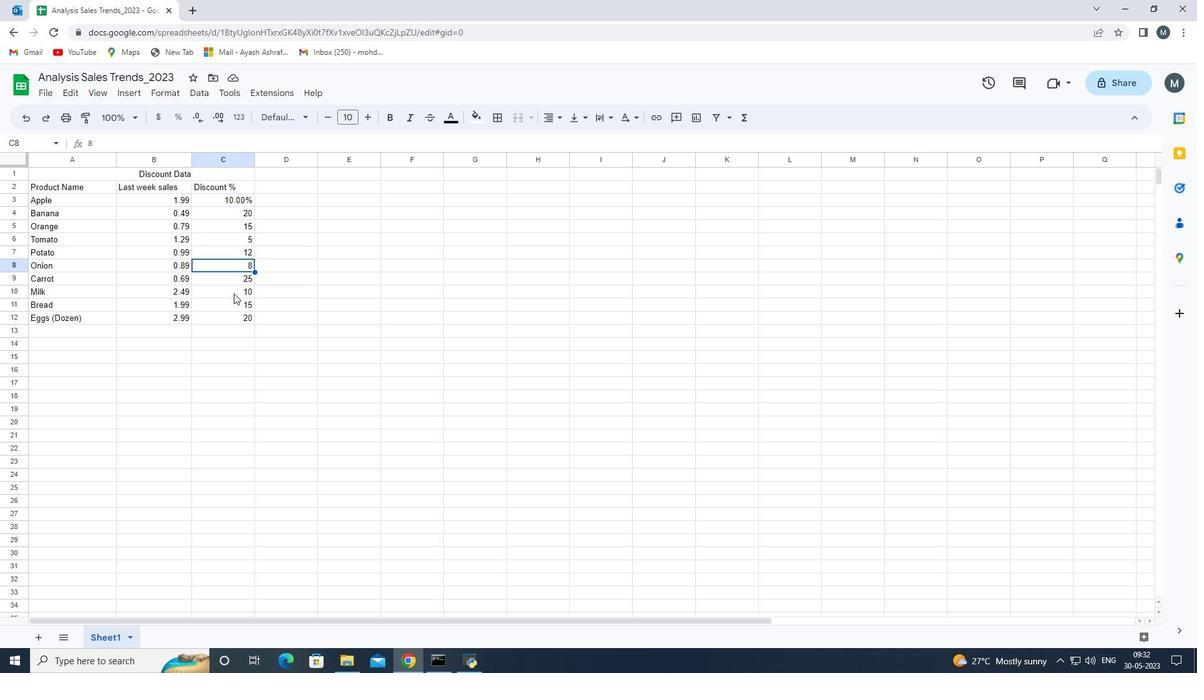 
Action: Mouse pressed left at (233, 290)
Screenshot: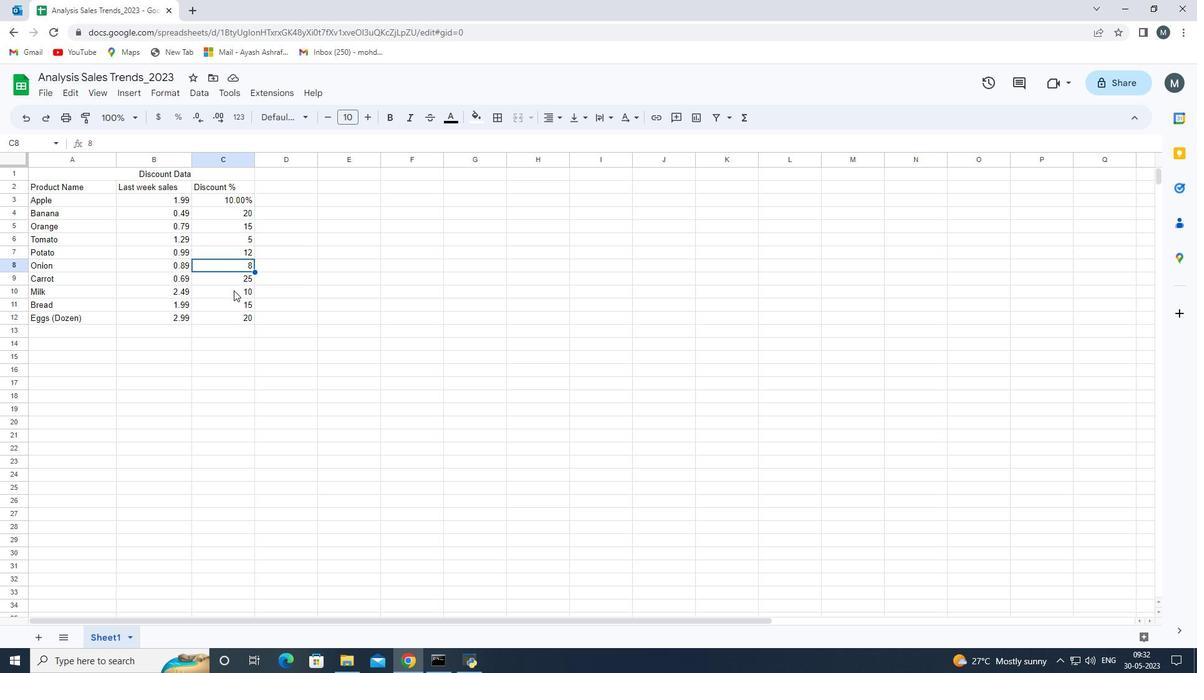 
Action: Mouse moved to (243, 308)
Screenshot: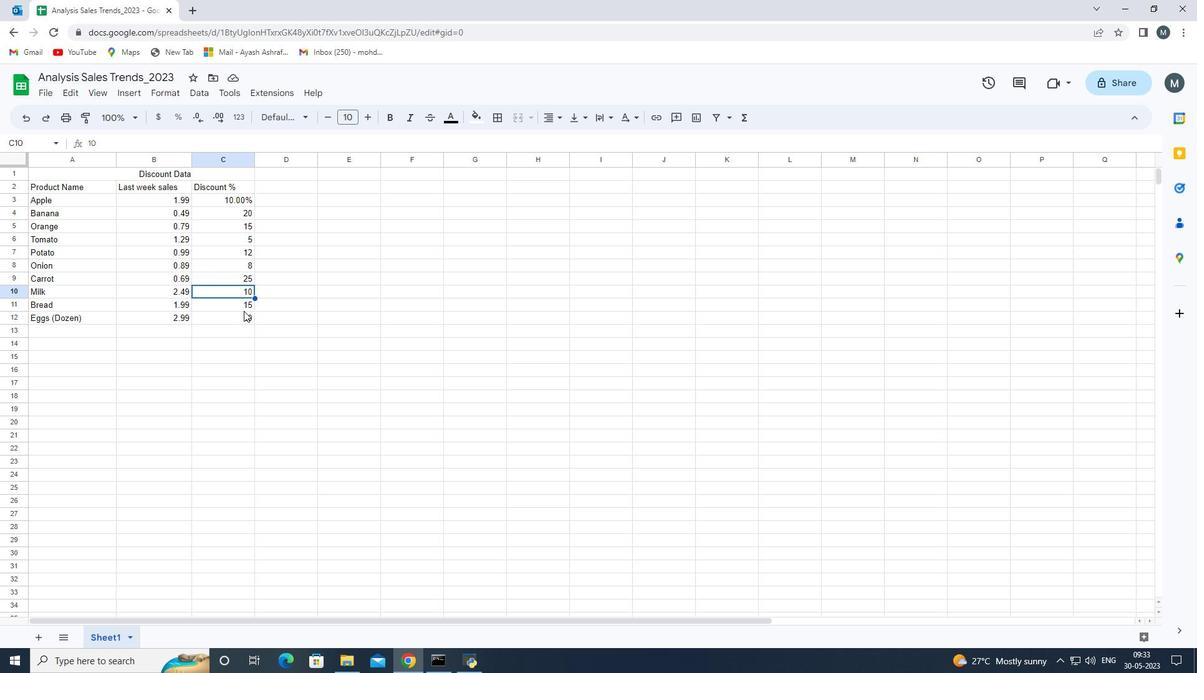
Action: Mouse pressed left at (243, 308)
Screenshot: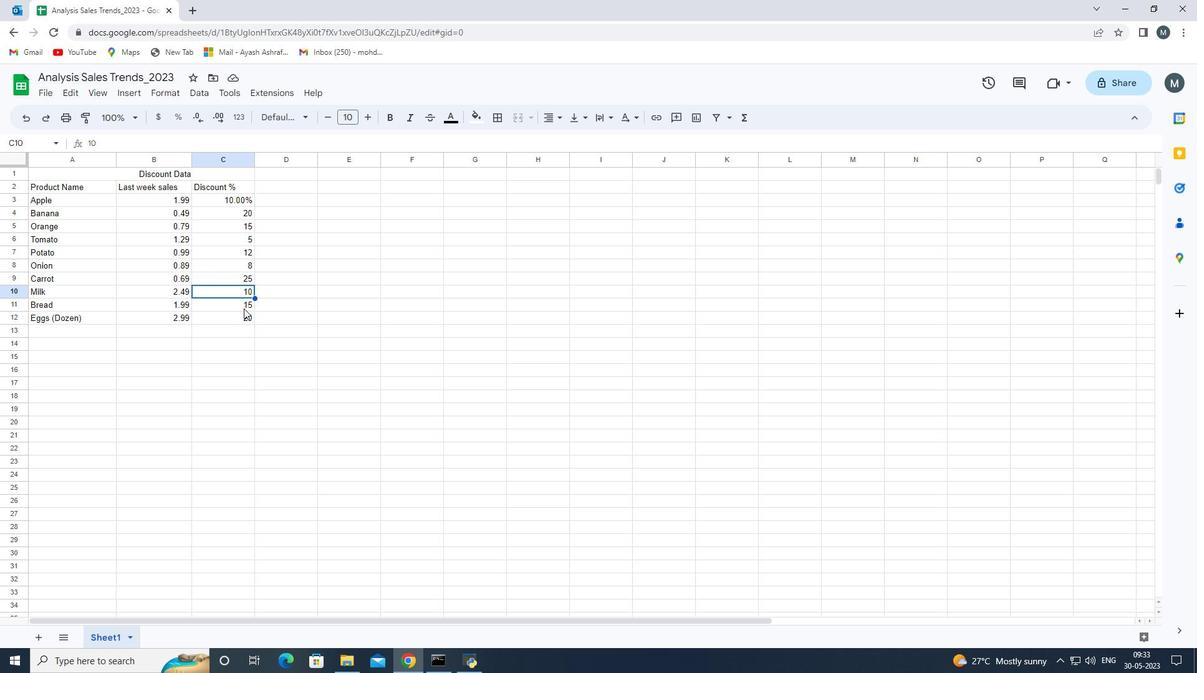 
Action: Mouse moved to (247, 315)
Screenshot: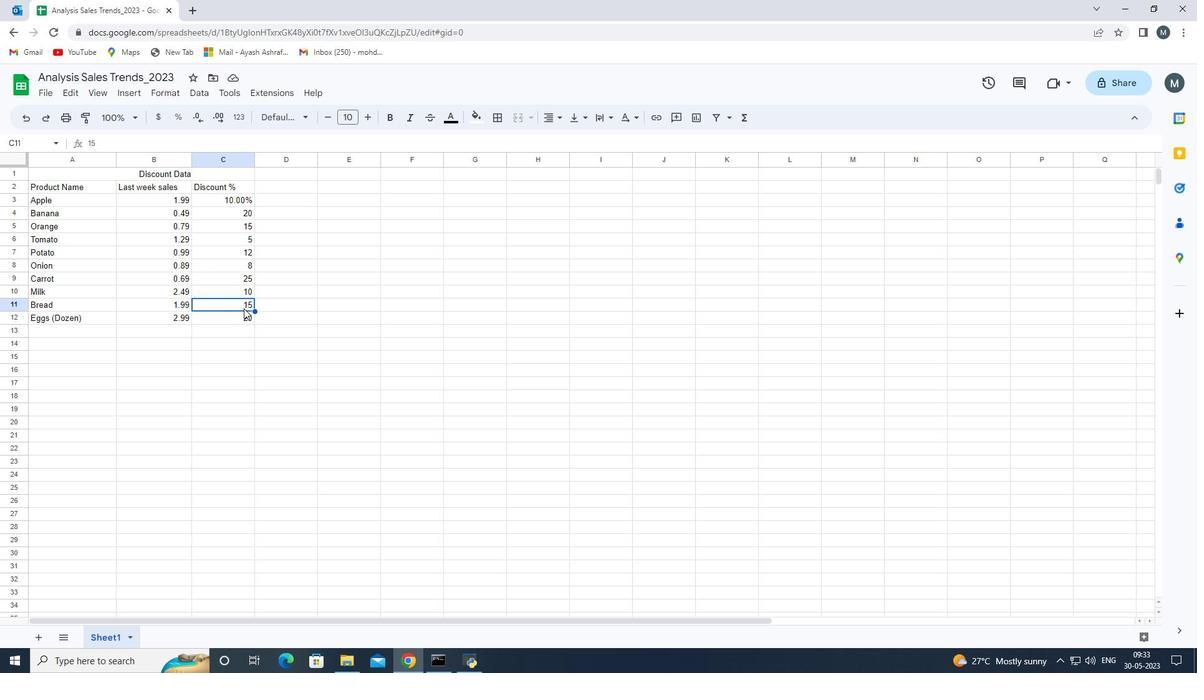 
Action: Mouse pressed left at (247, 315)
Screenshot: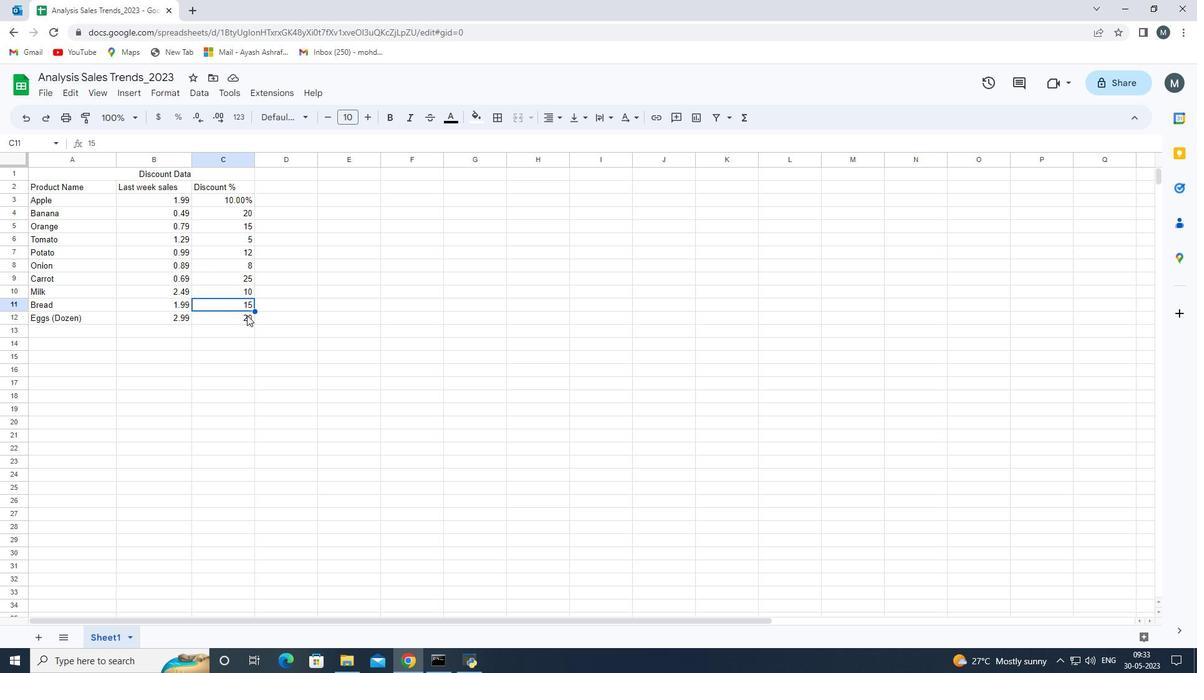 
Action: Mouse moved to (267, 275)
Screenshot: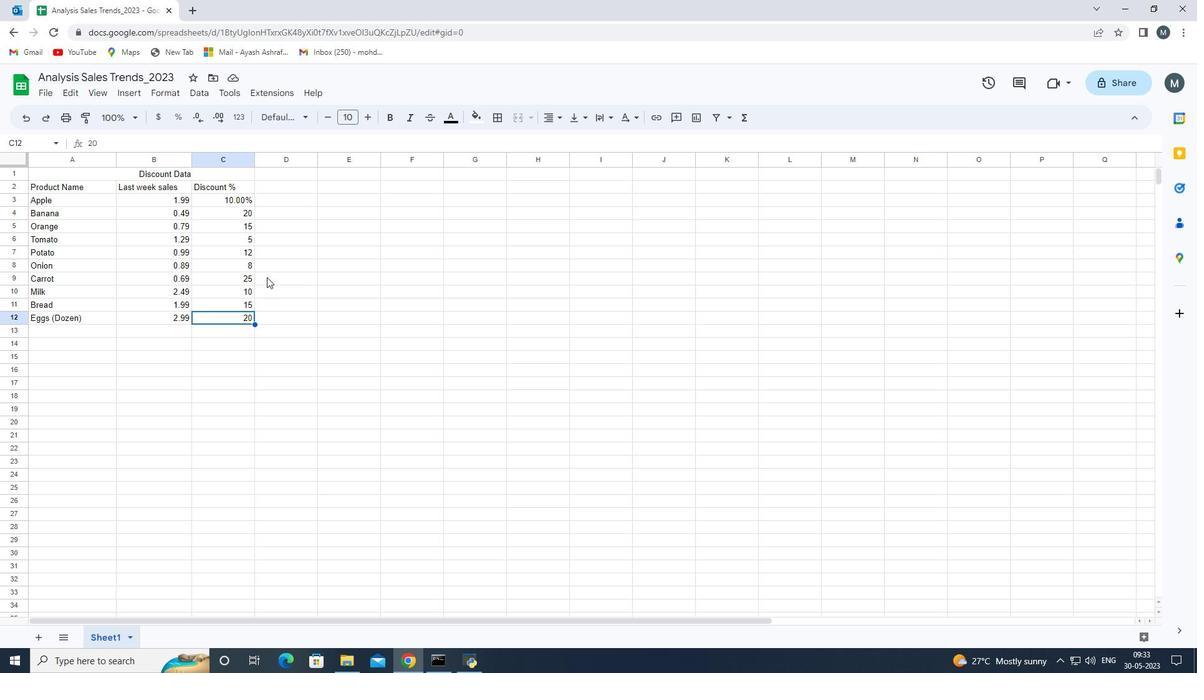 
Action: Mouse scrolled (267, 276) with delta (0, 0)
Screenshot: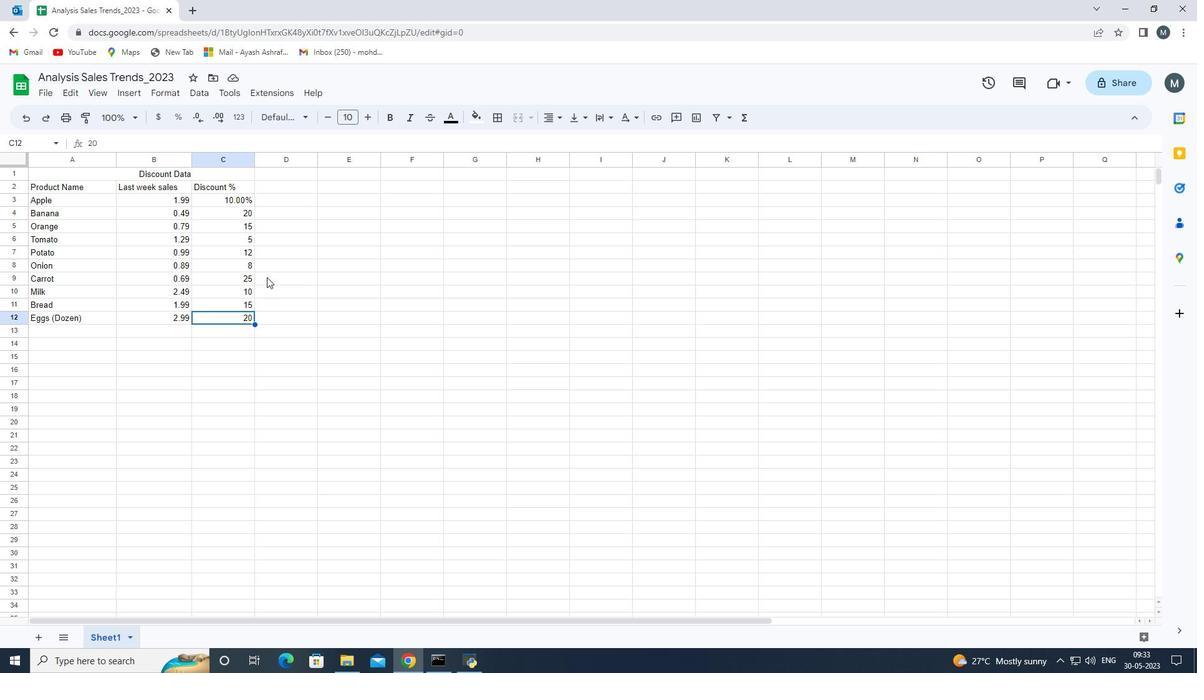 
Action: Mouse scrolled (267, 276) with delta (0, 0)
Screenshot: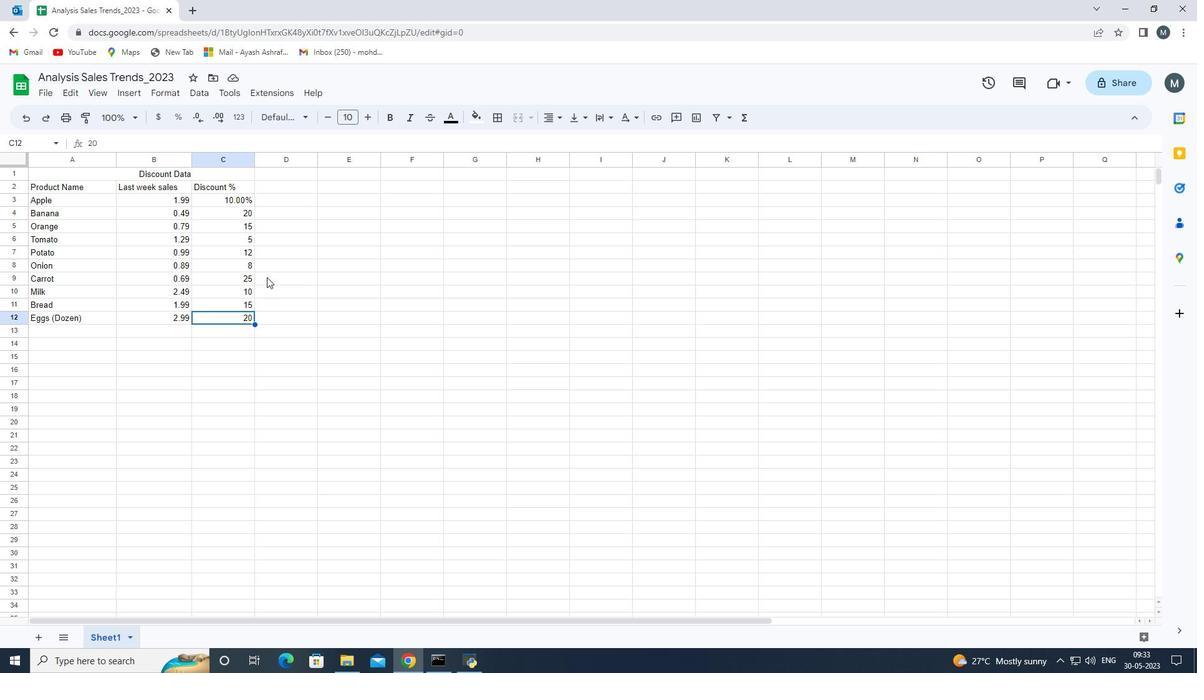 
Action: Mouse moved to (250, 212)
Screenshot: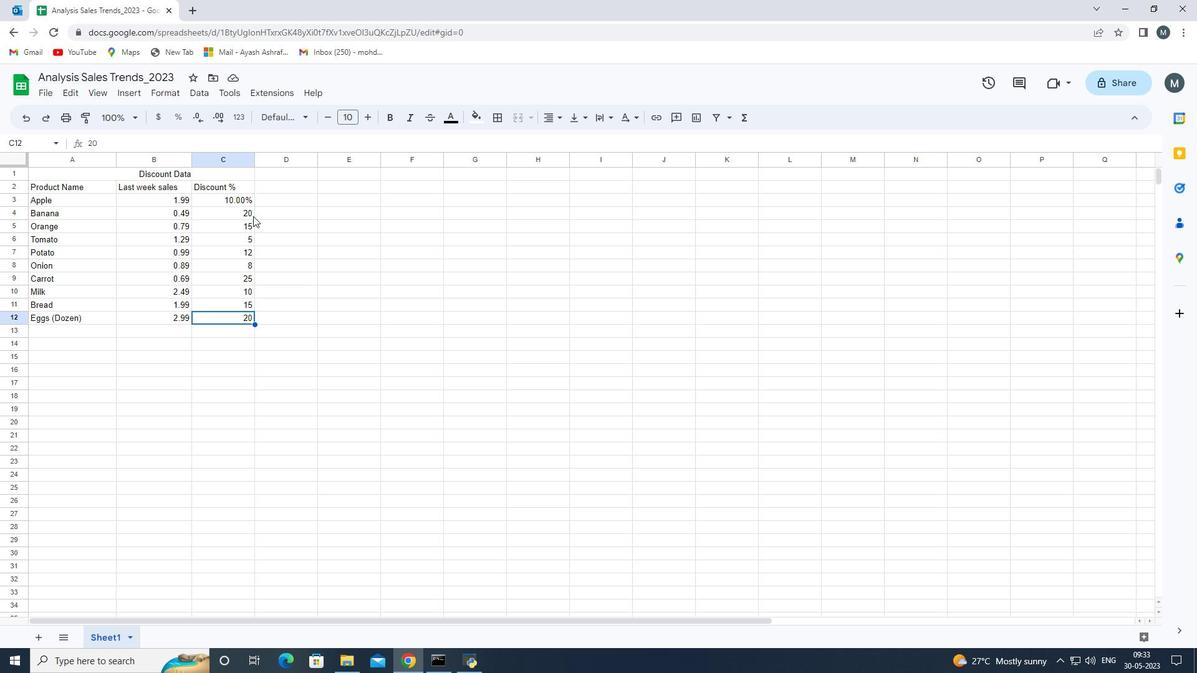 
Action: Mouse pressed left at (250, 212)
Screenshot: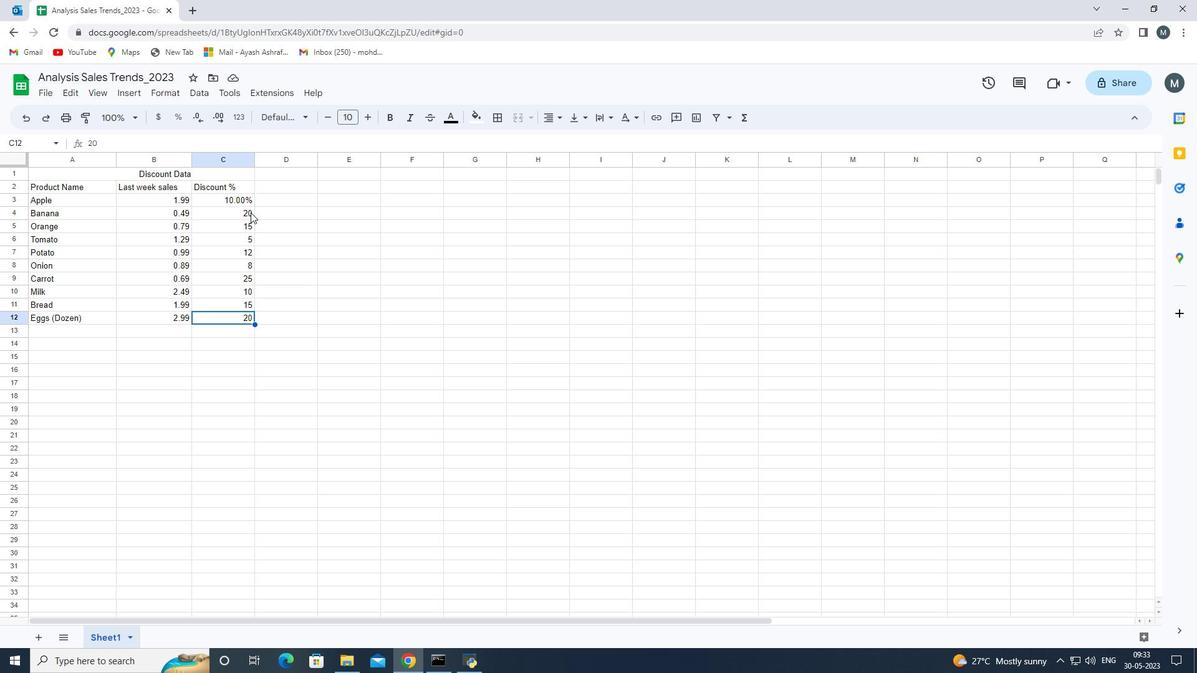 
Action: Mouse moved to (291, 188)
Screenshot: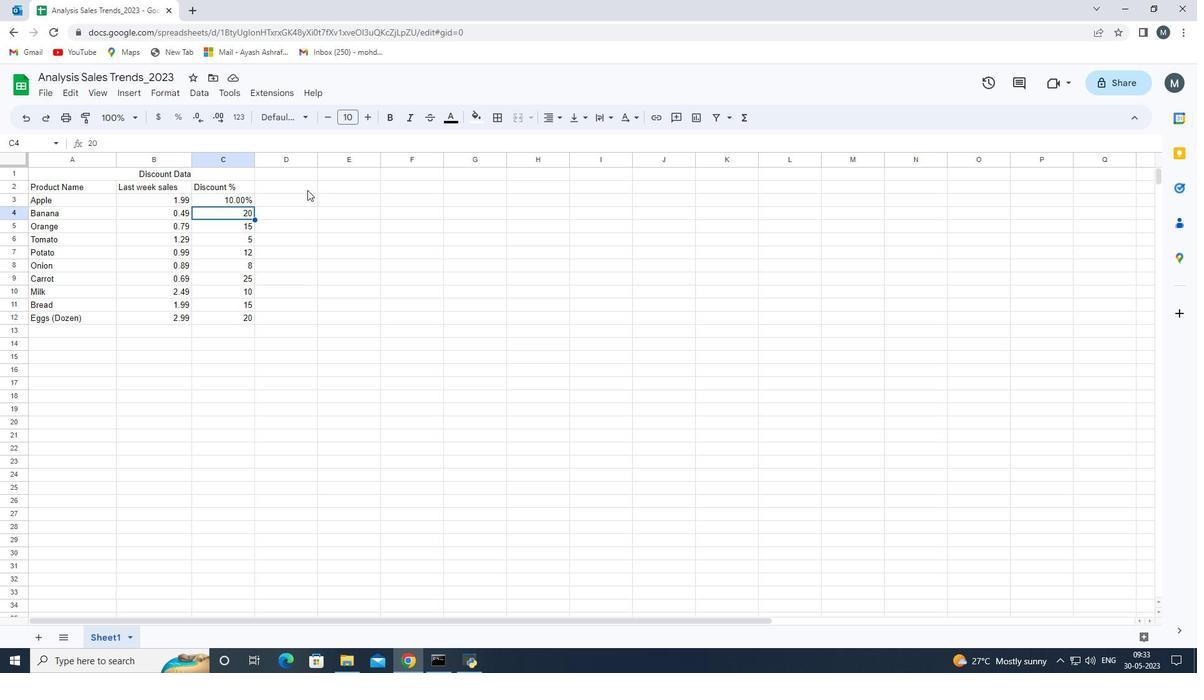
Action: Mouse pressed left at (291, 188)
Screenshot: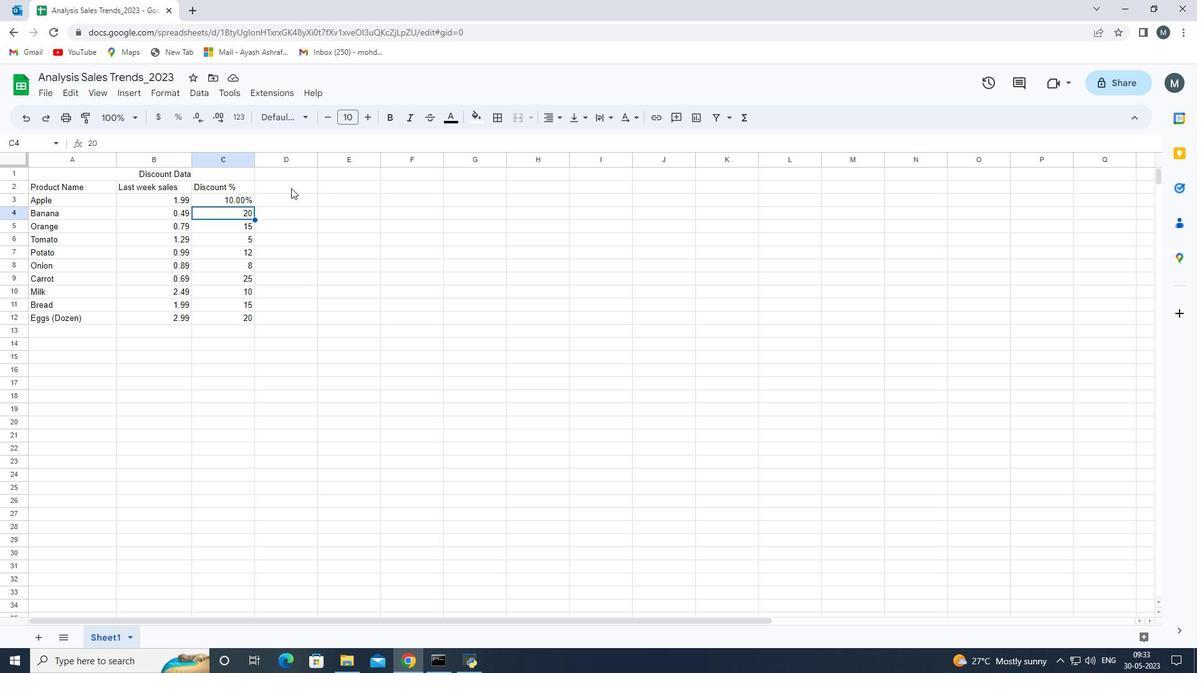 
Action: Mouse moved to (286, 188)
Screenshot: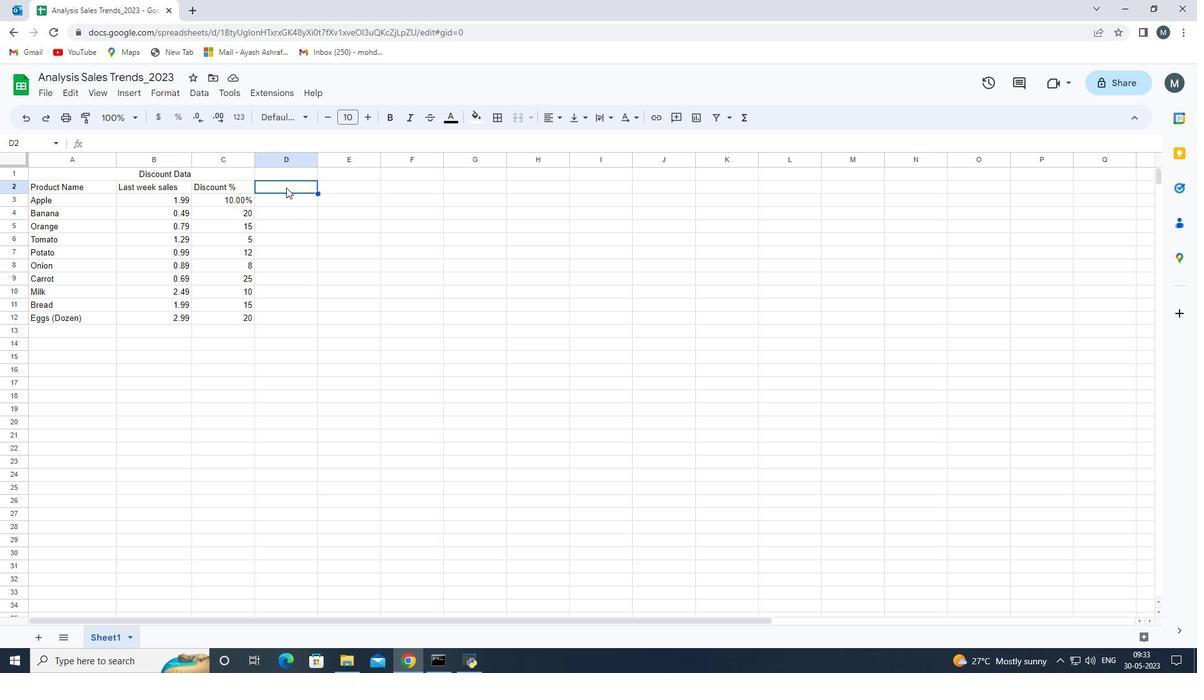 
Action: Key pressed <Key.shift><Key.shift><Key.shift><Key.shift><Key.shift><Key.shift><Key.shift><Key.shift><Key.shift><Key.shift><Key.shift>Percentage<Key.enter>
Screenshot: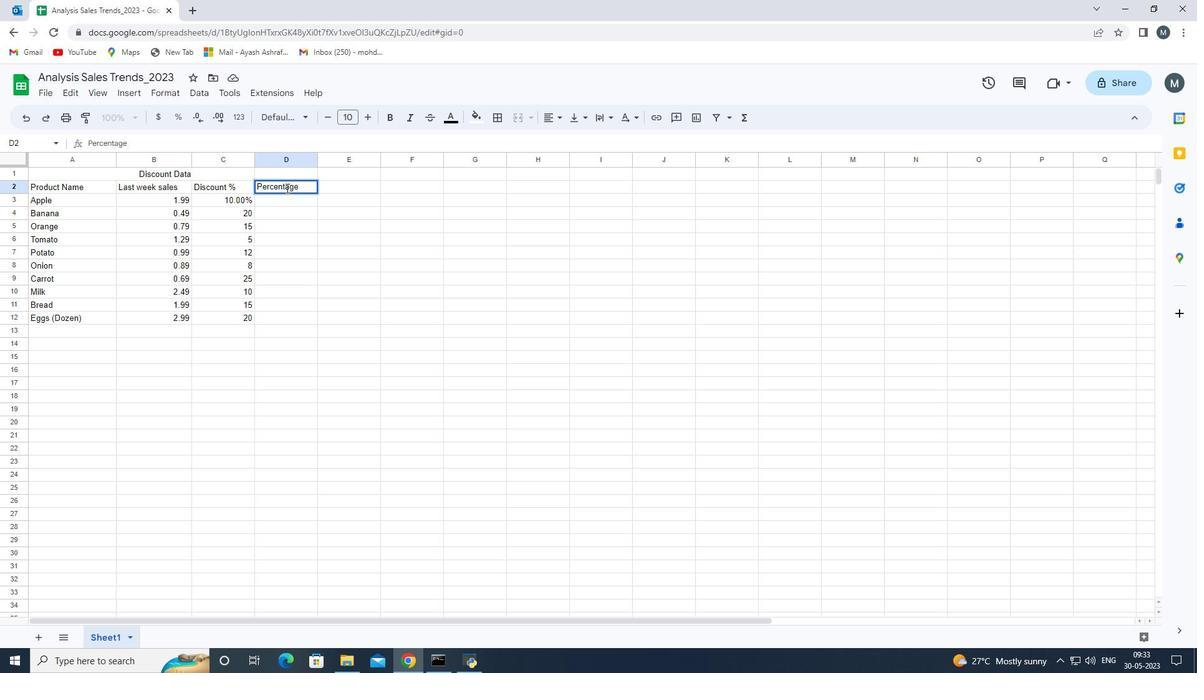 
Action: Mouse moved to (228, 200)
Screenshot: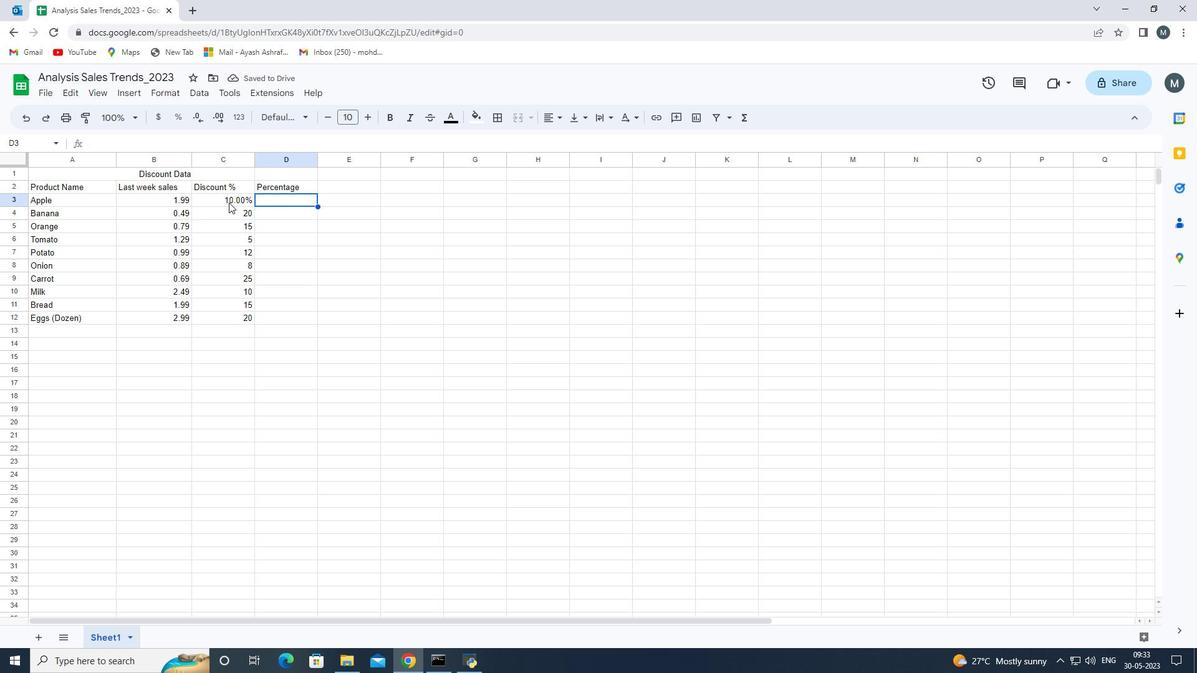 
Action: Mouse pressed left at (228, 200)
Screenshot: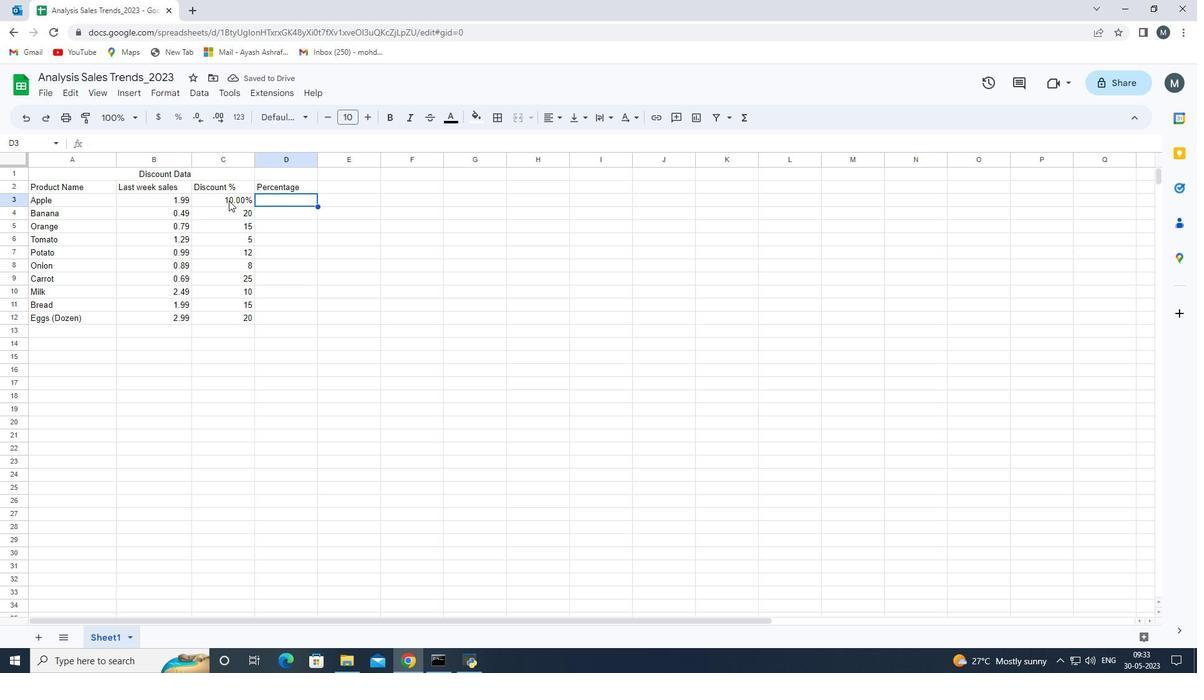 
Action: Mouse moved to (230, 200)
Screenshot: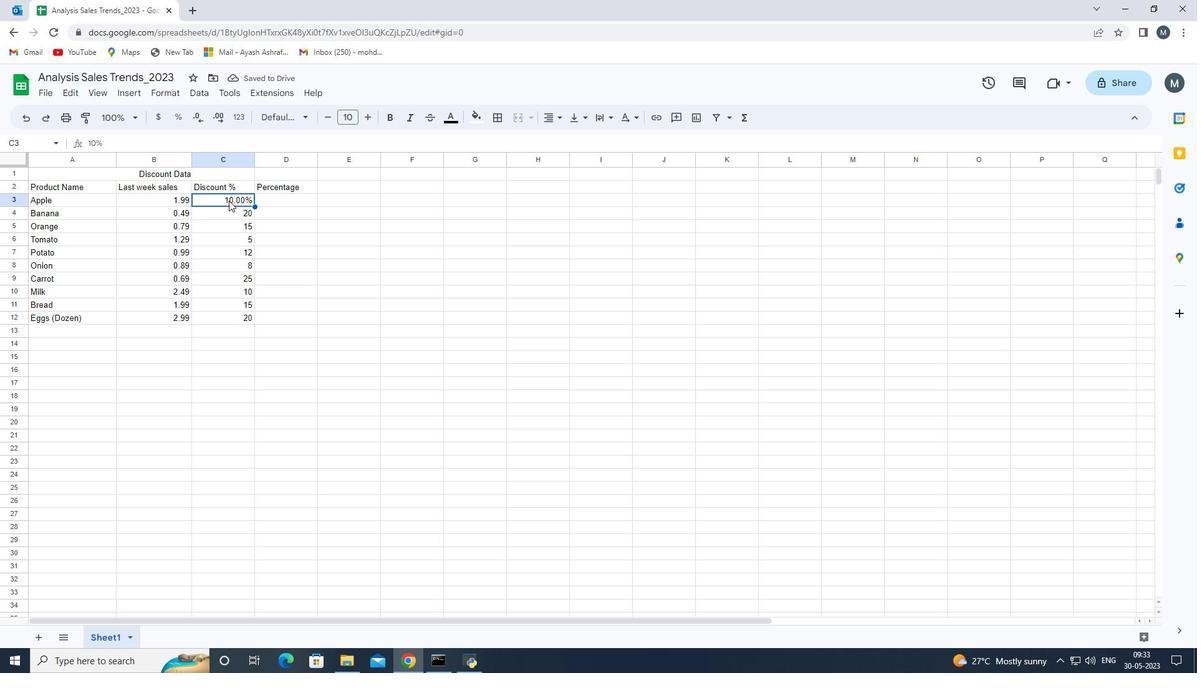 
Action: Key pressed <Key.backspace>10
Screenshot: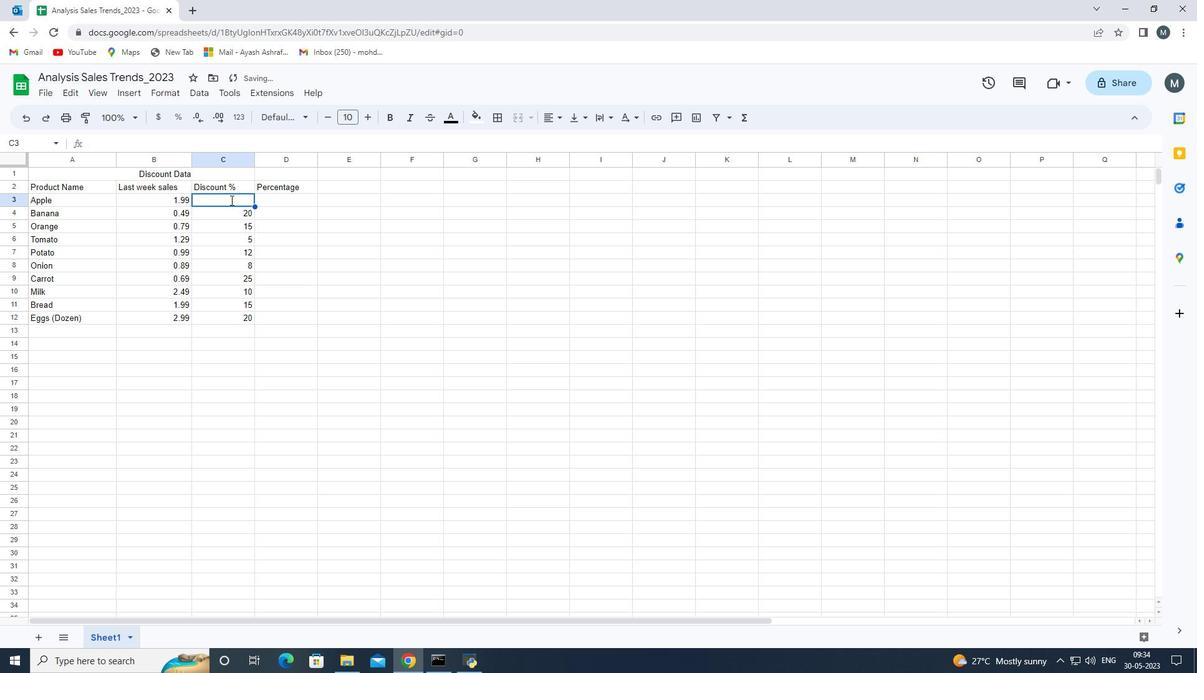 
Action: Mouse moved to (225, 202)
Screenshot: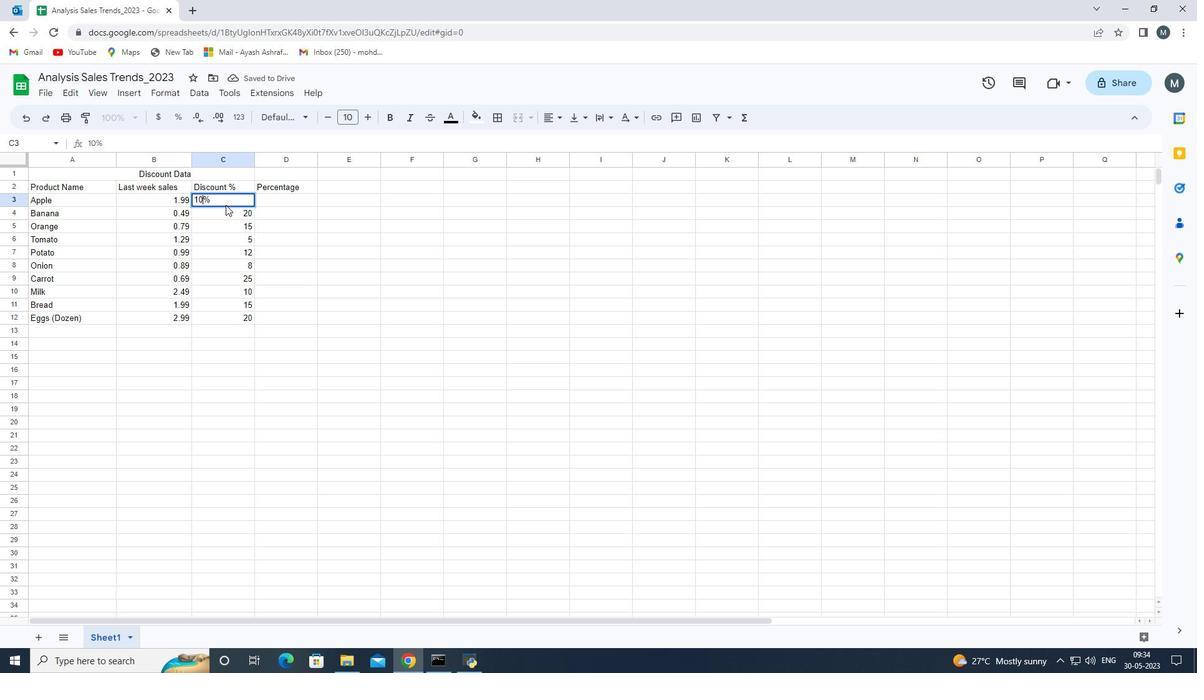 
Action: Mouse pressed left at (225, 202)
Screenshot: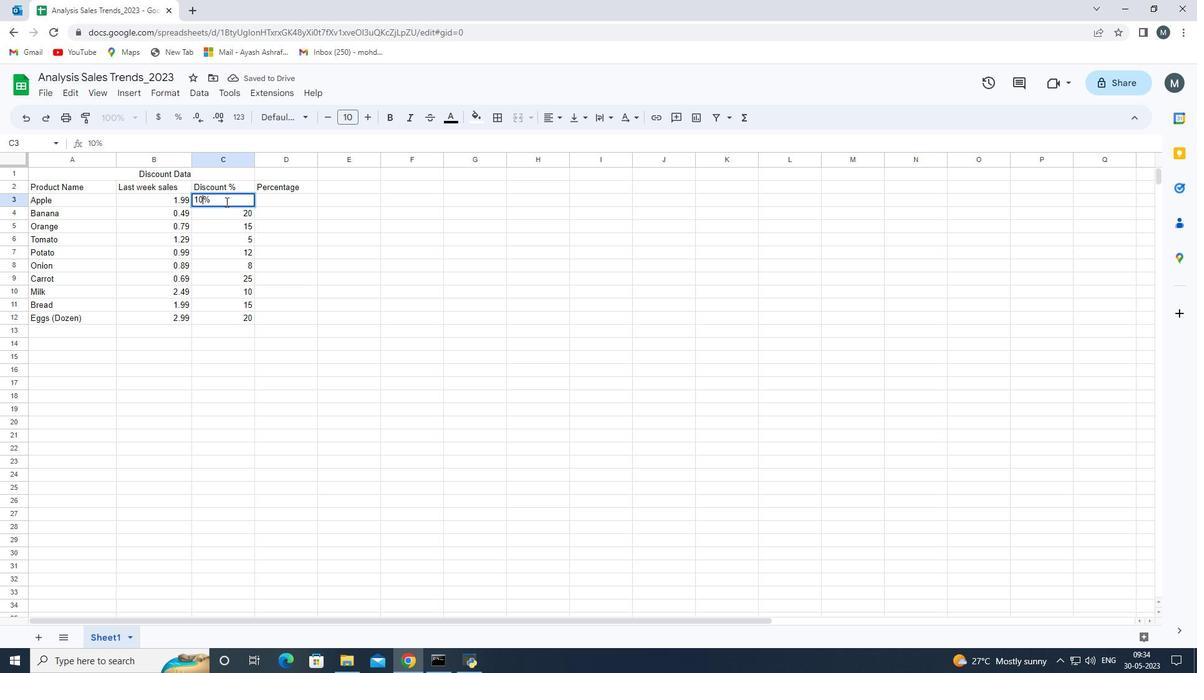 
Action: Key pressed <Key.backspace>
Screenshot: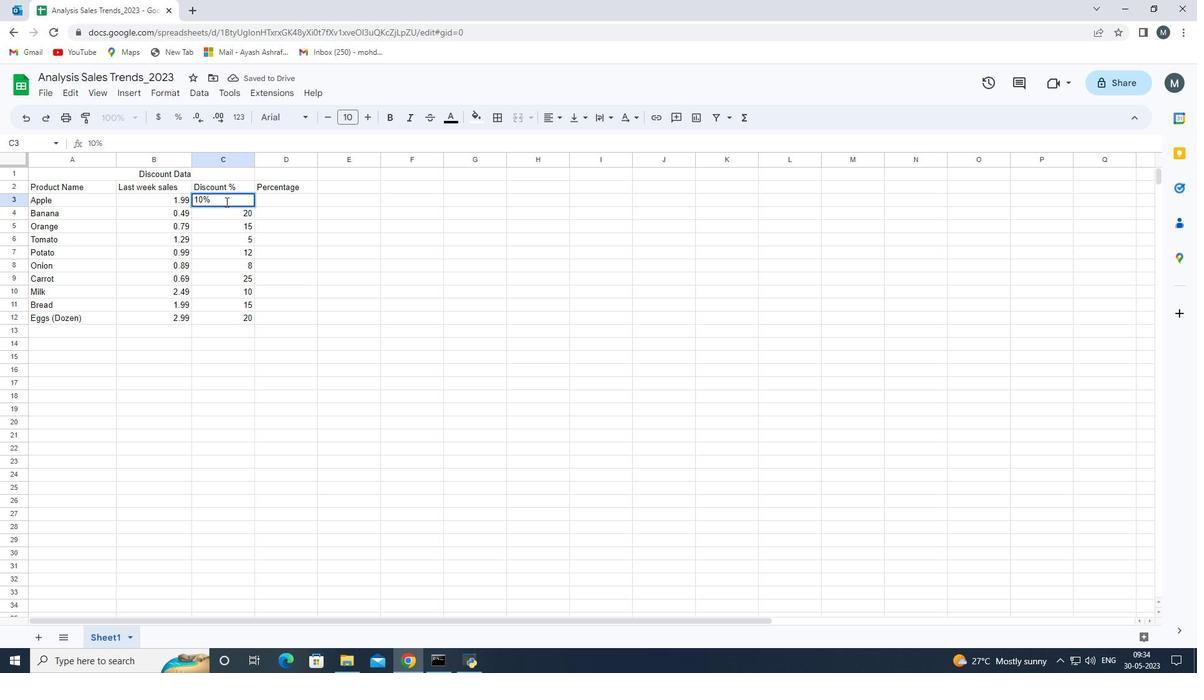 
Action: Mouse moved to (230, 210)
Screenshot: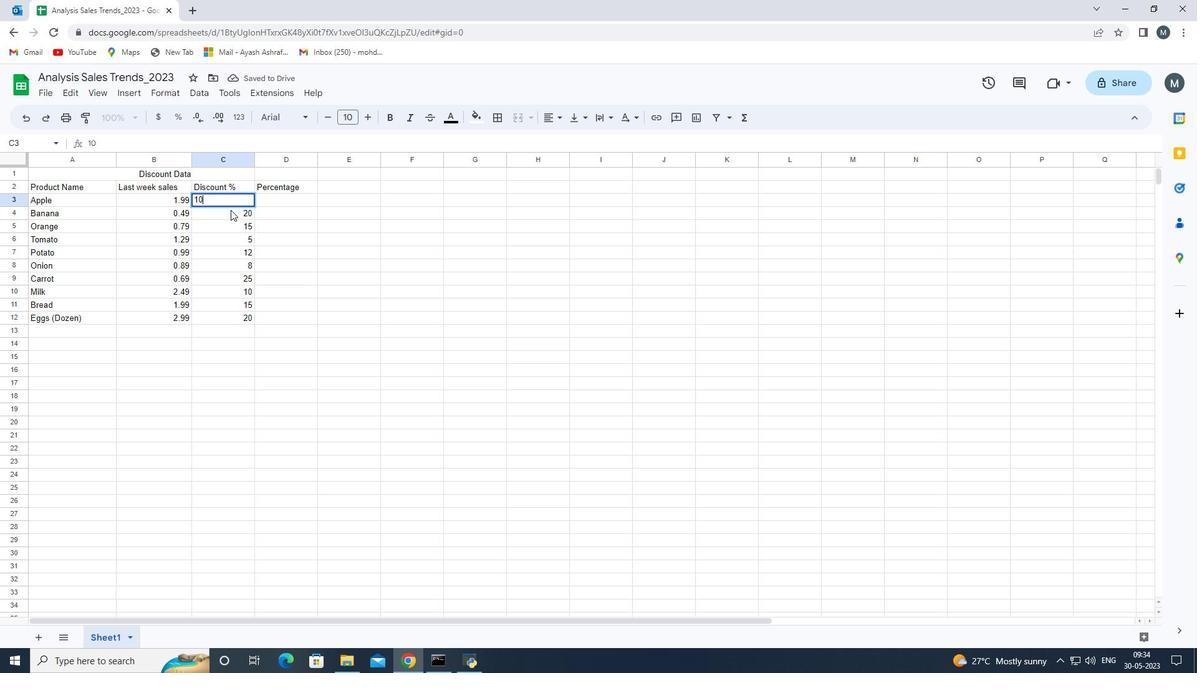 
Action: Key pressed <Key.enter>
Screenshot: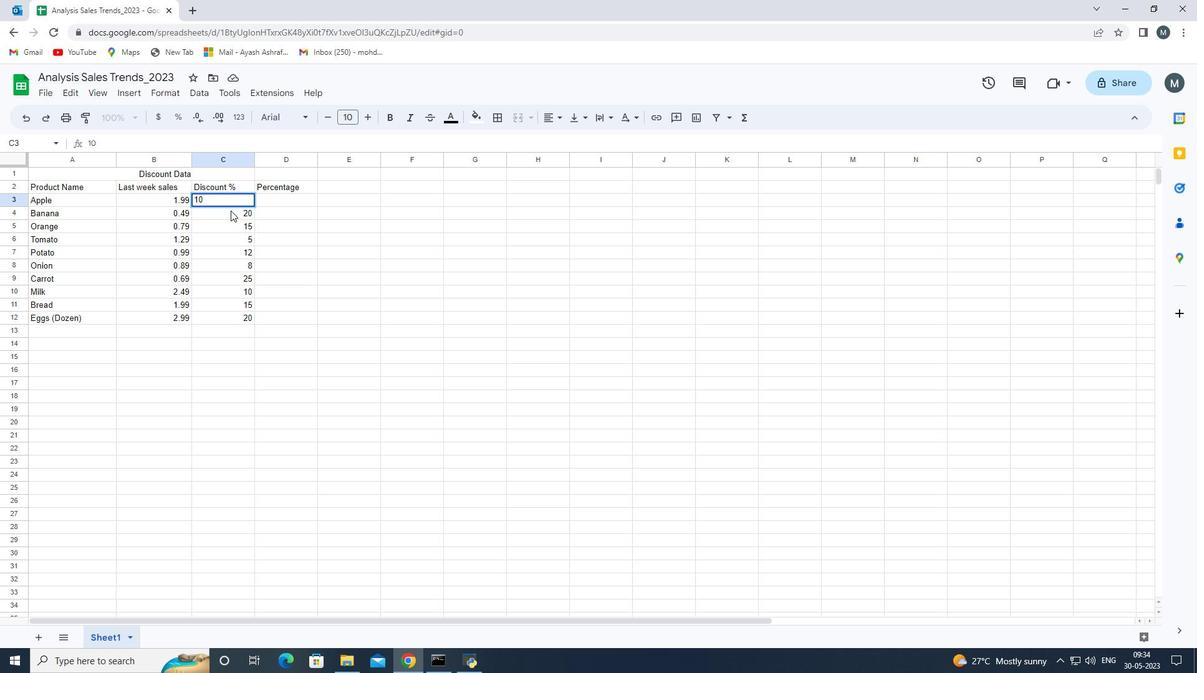 
Action: Mouse moved to (282, 195)
Screenshot: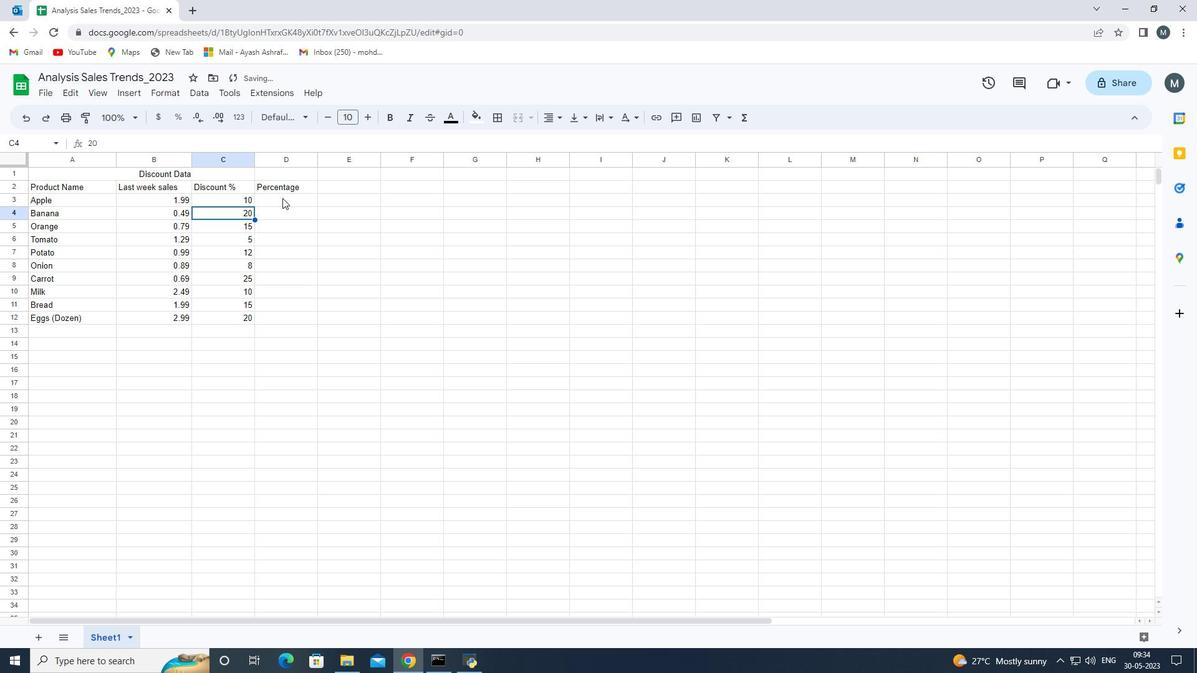 
Action: Mouse pressed left at (282, 195)
Screenshot: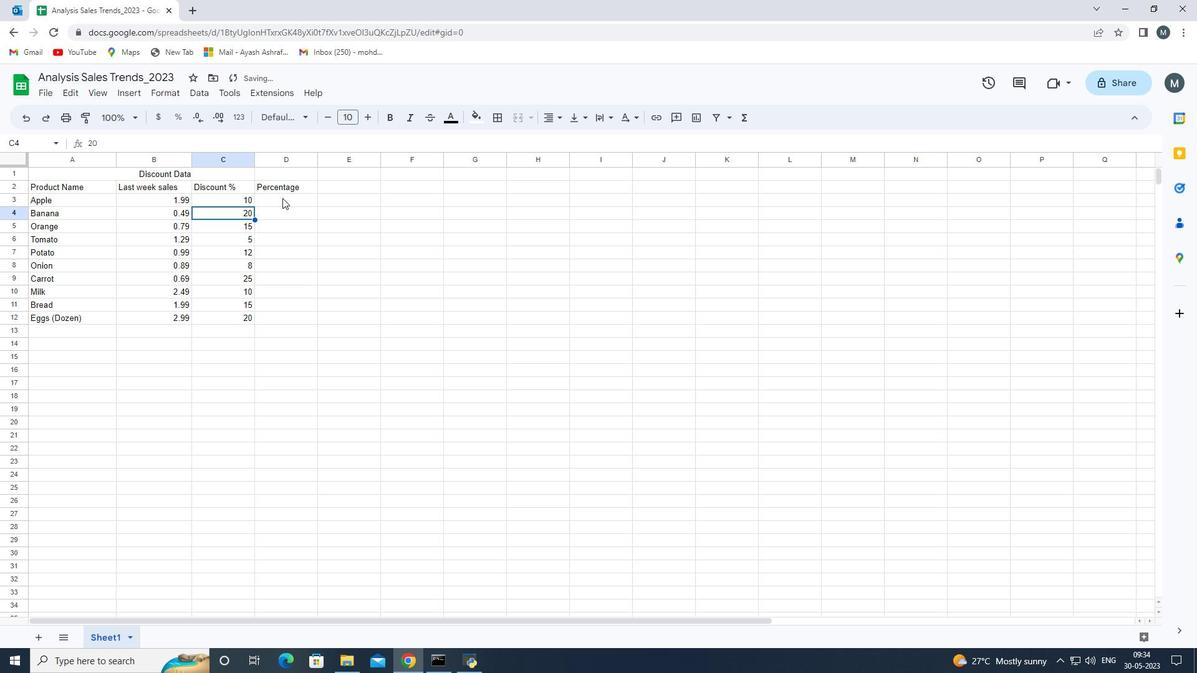 
Action: Mouse moved to (283, 199)
Screenshot: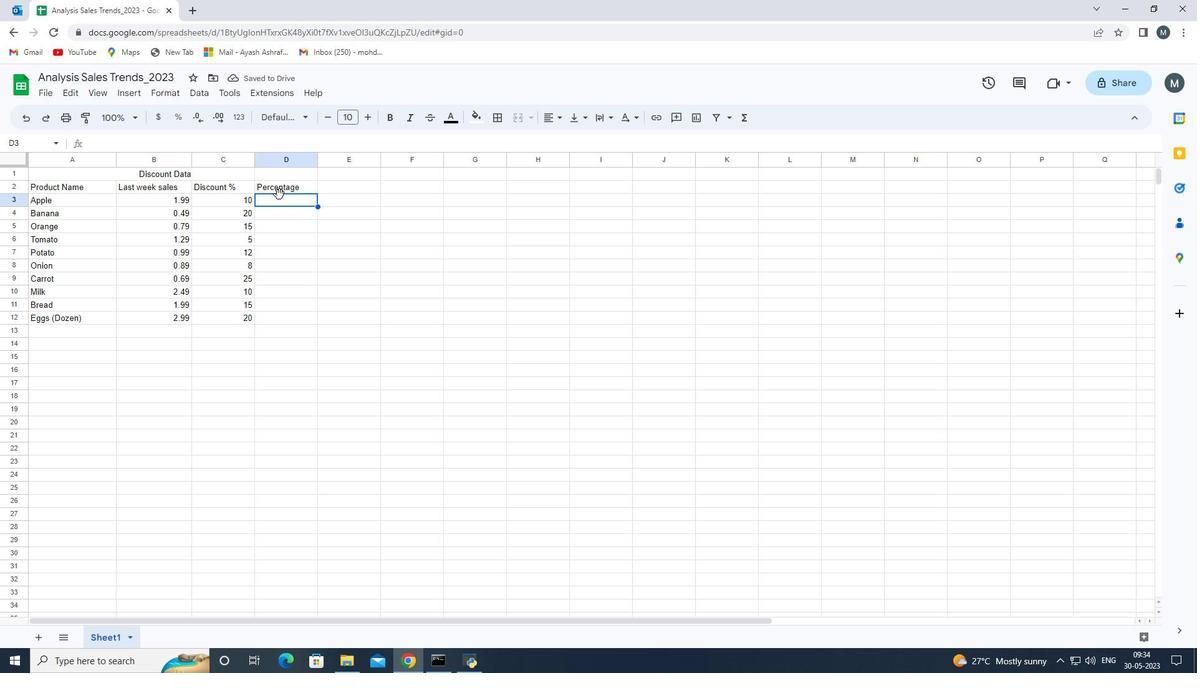 
Action: Key pressed =
Screenshot: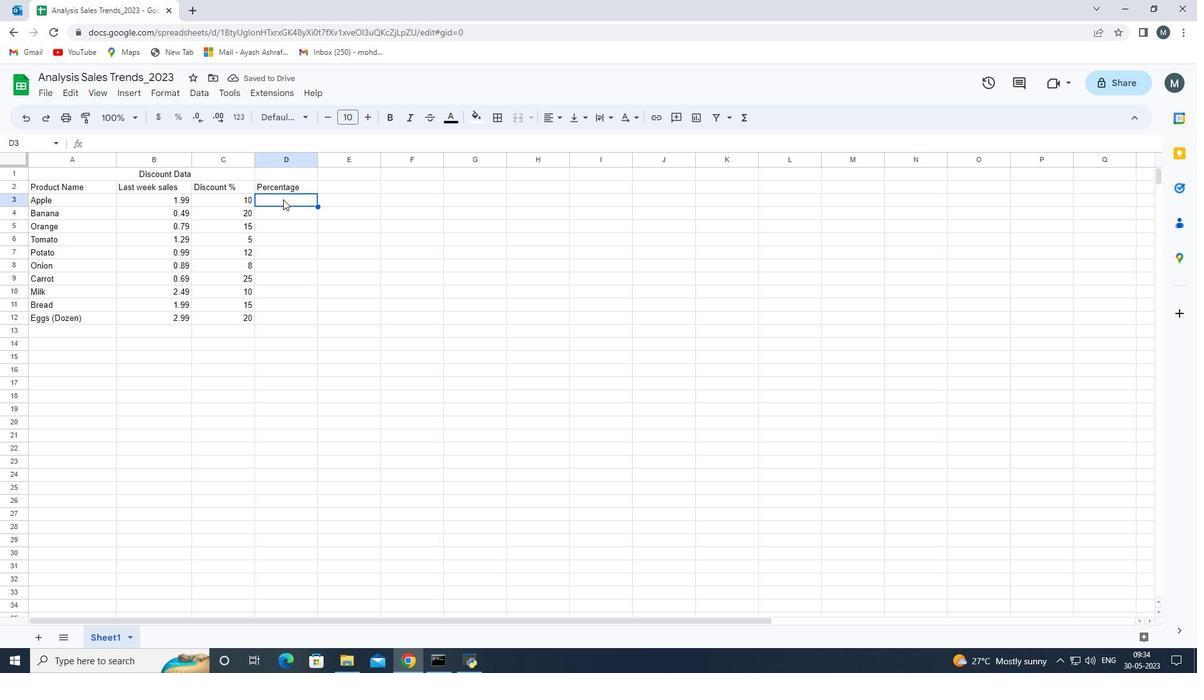 
Action: Mouse moved to (225, 199)
Screenshot: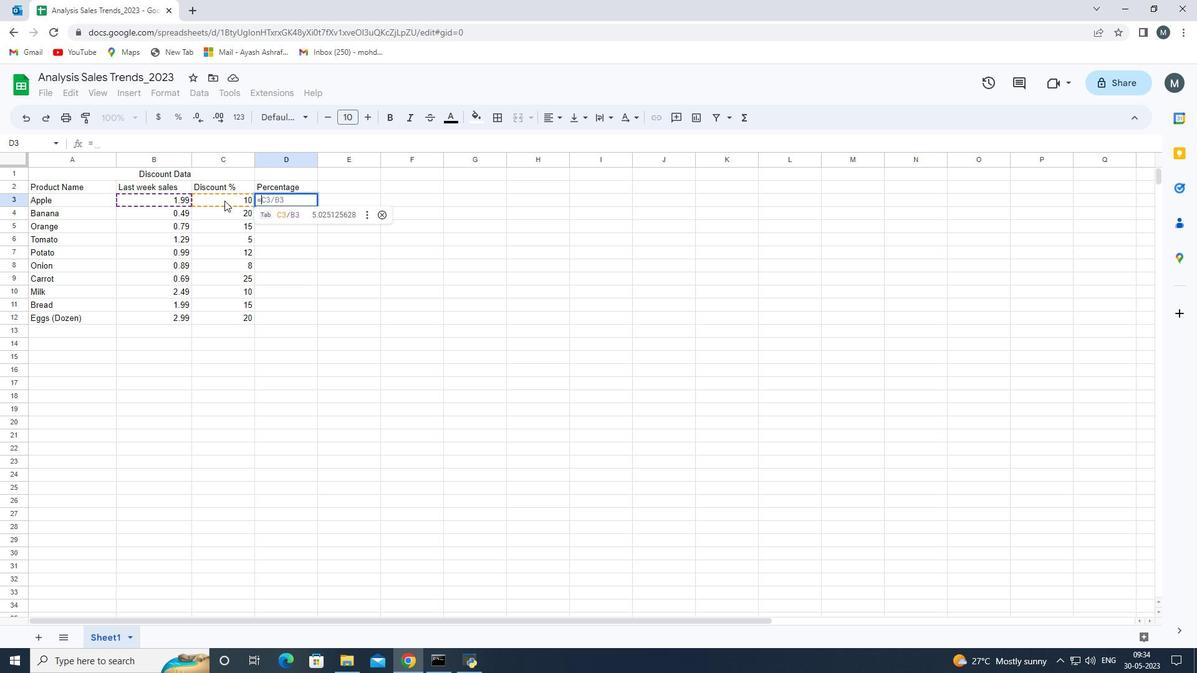 
Action: Mouse pressed left at (225, 199)
Screenshot: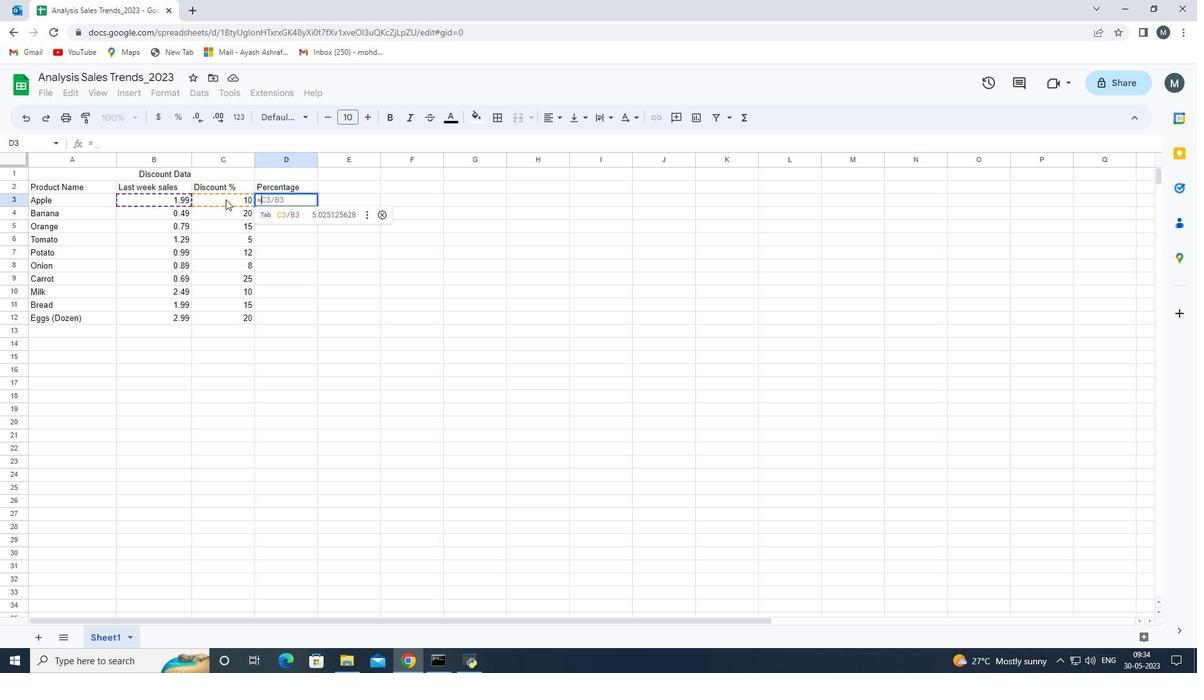 
Action: Key pressed *1.99<Key.shift><Key.shift><Key.shift><Key.shift><Key.shift><Key.shift><Key.shift>%<Key.enter>ctrl+N
Screenshot: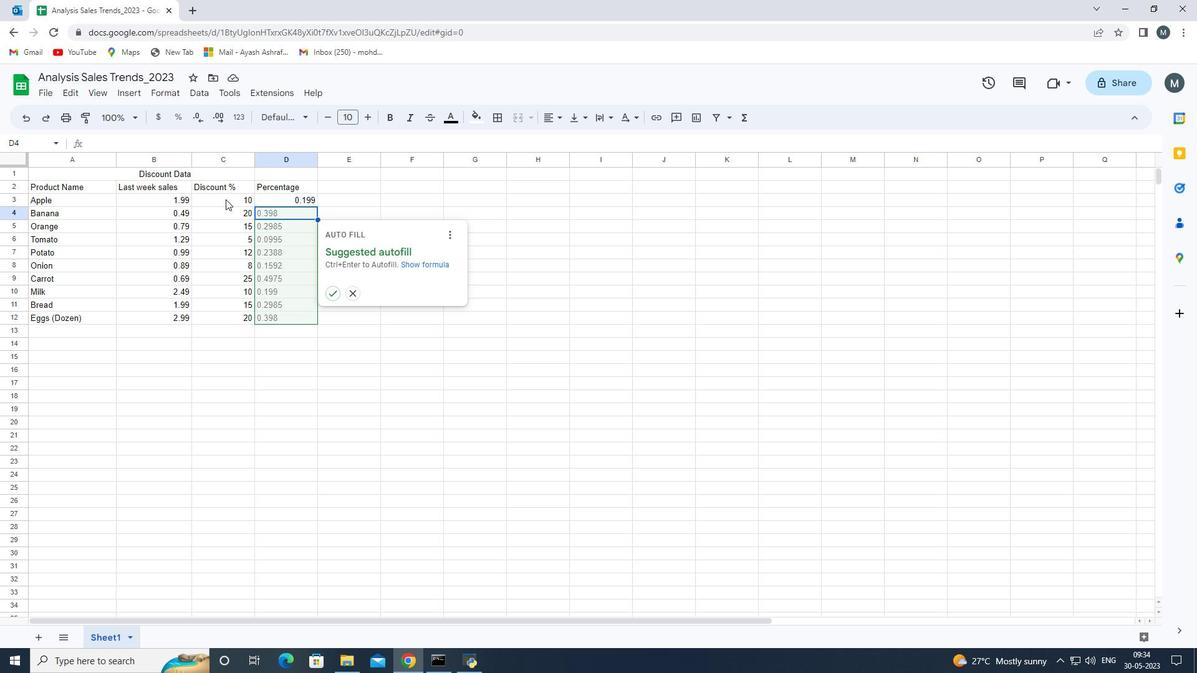 
Action: Mouse moved to (233, 264)
Screenshot: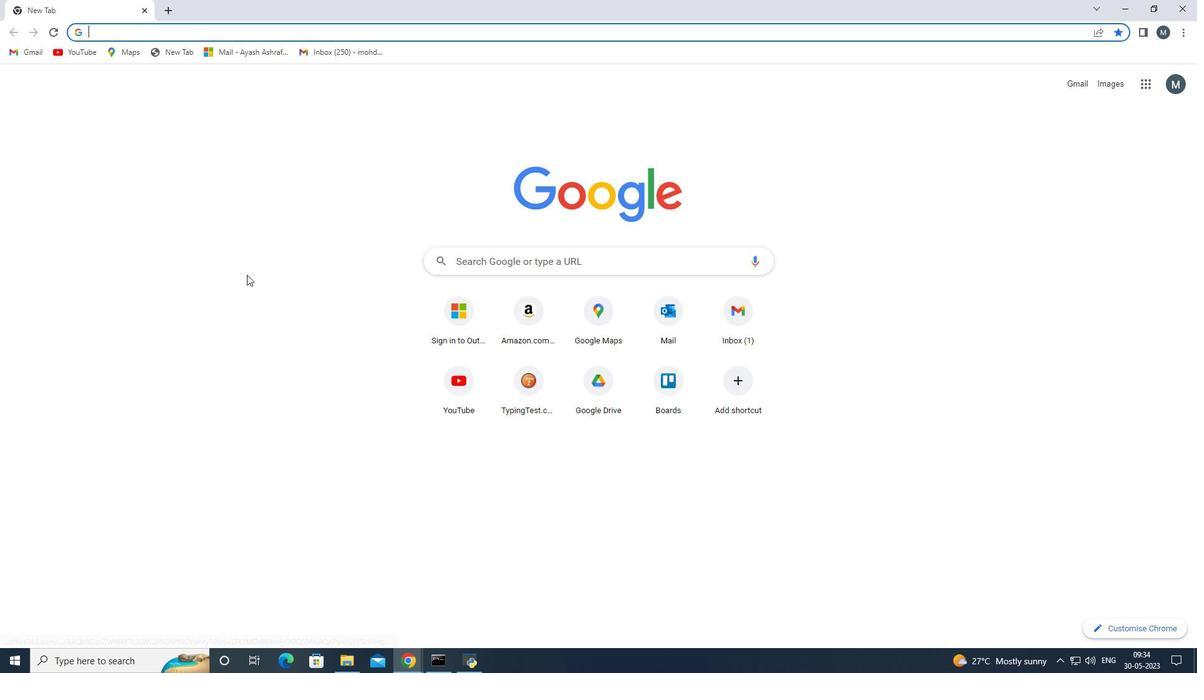 
Action: Key pressed ctrl+Z
Screenshot: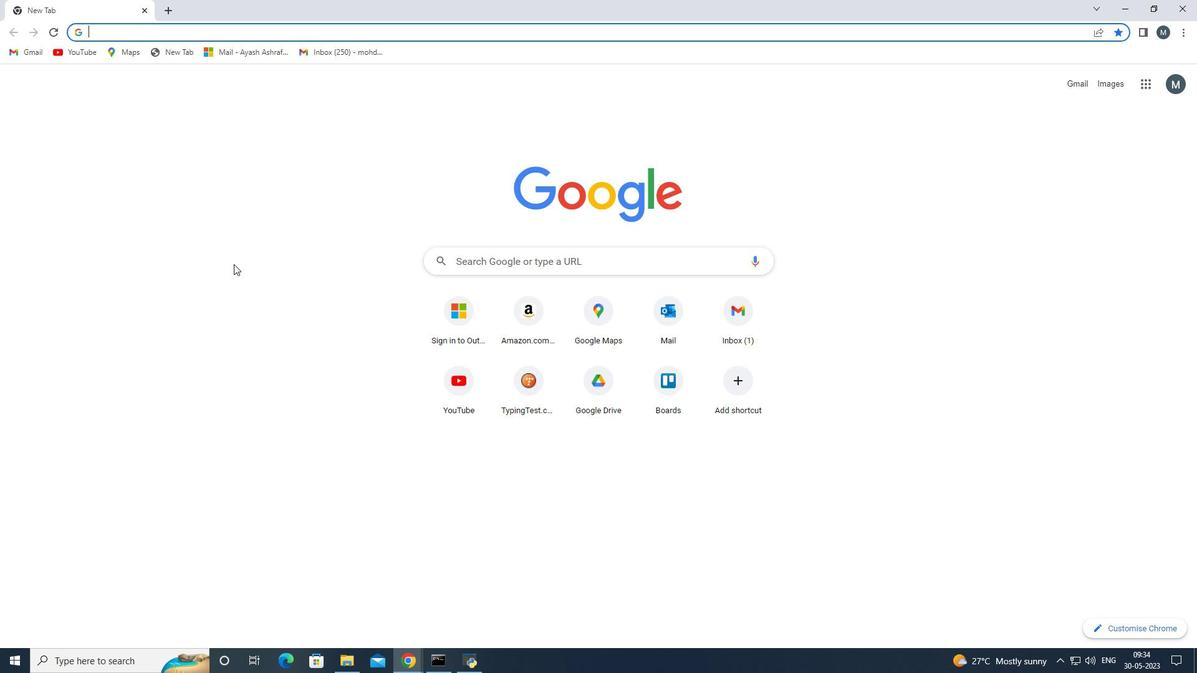 
Action: Mouse moved to (970, 478)
Screenshot: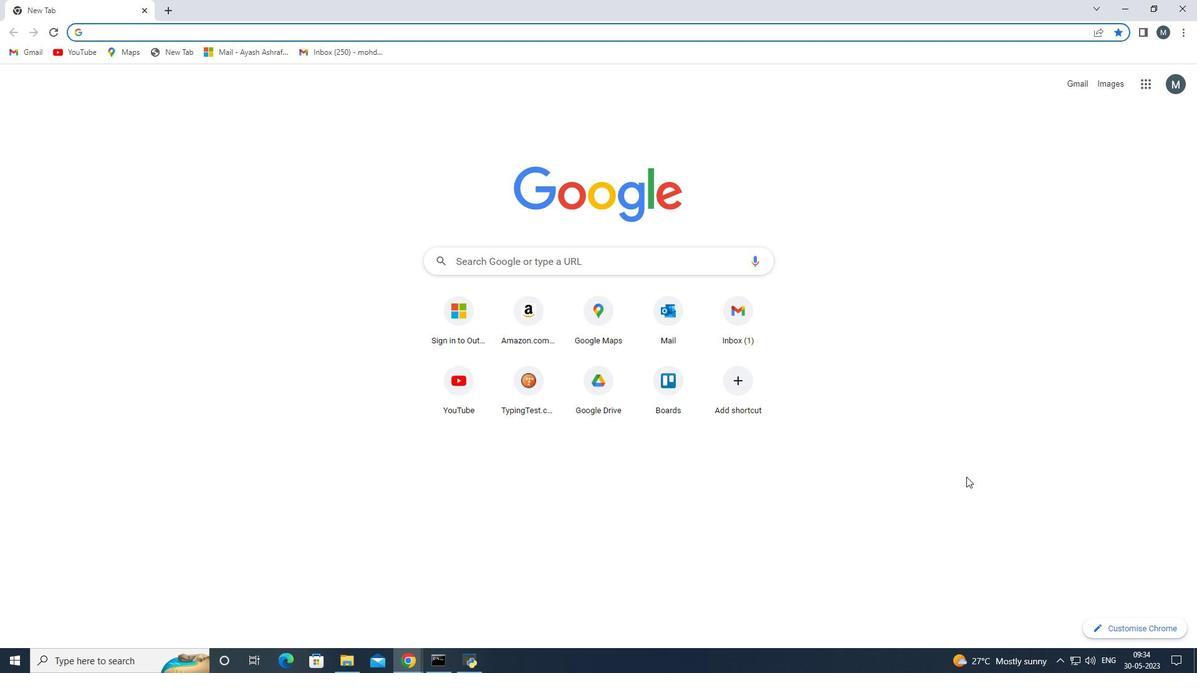 
